 Task: Find connections with filter location Baranoa with filter topic #stayhomewith filter profile language English with filter current company Daimler Truck Innovation Center India (DTICI) with filter school Late Shri. Vishnu Waman Thakur Charitable Trust VIVA Institute of Technology at Shirgoan Post Virar Tal Vasai Dist Thane with filter industry Conservation Programs with filter service category Bookkeeping with filter keywords title Service Dog Trainer
Action: Mouse moved to (675, 99)
Screenshot: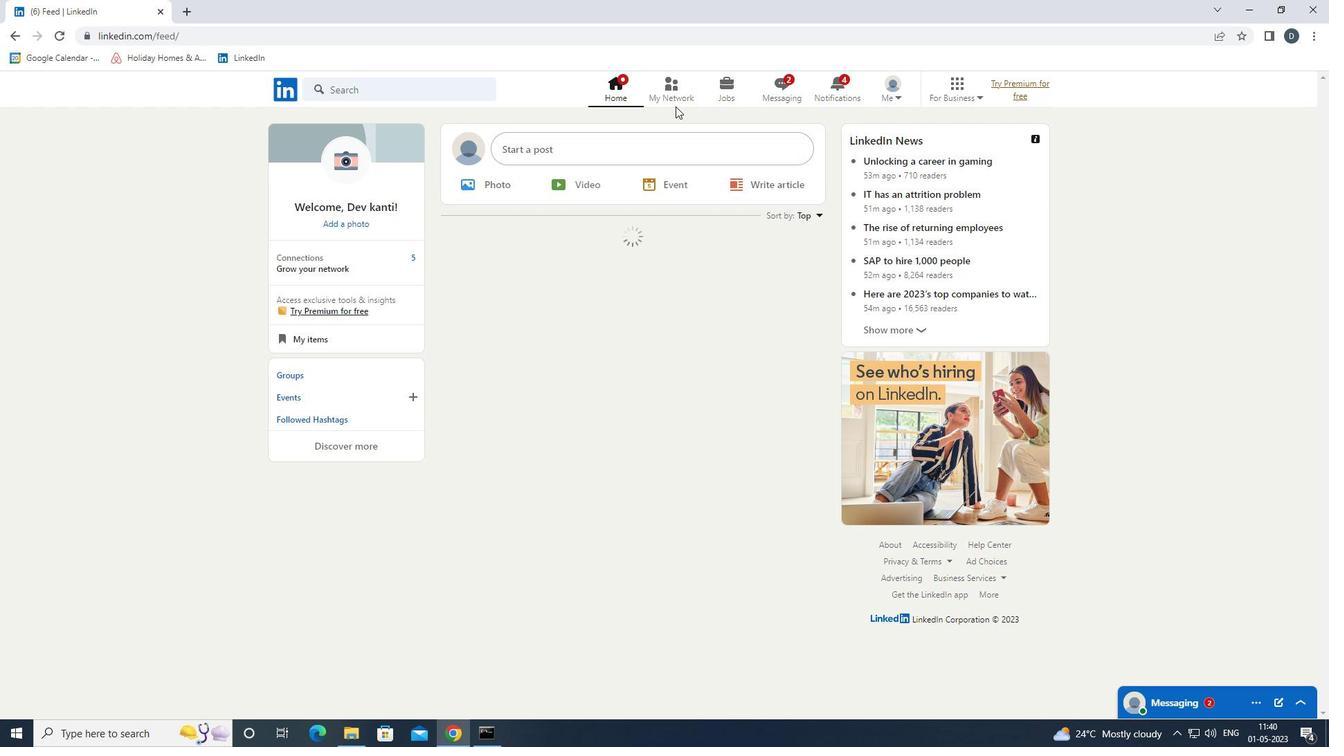 
Action: Mouse pressed left at (675, 99)
Screenshot: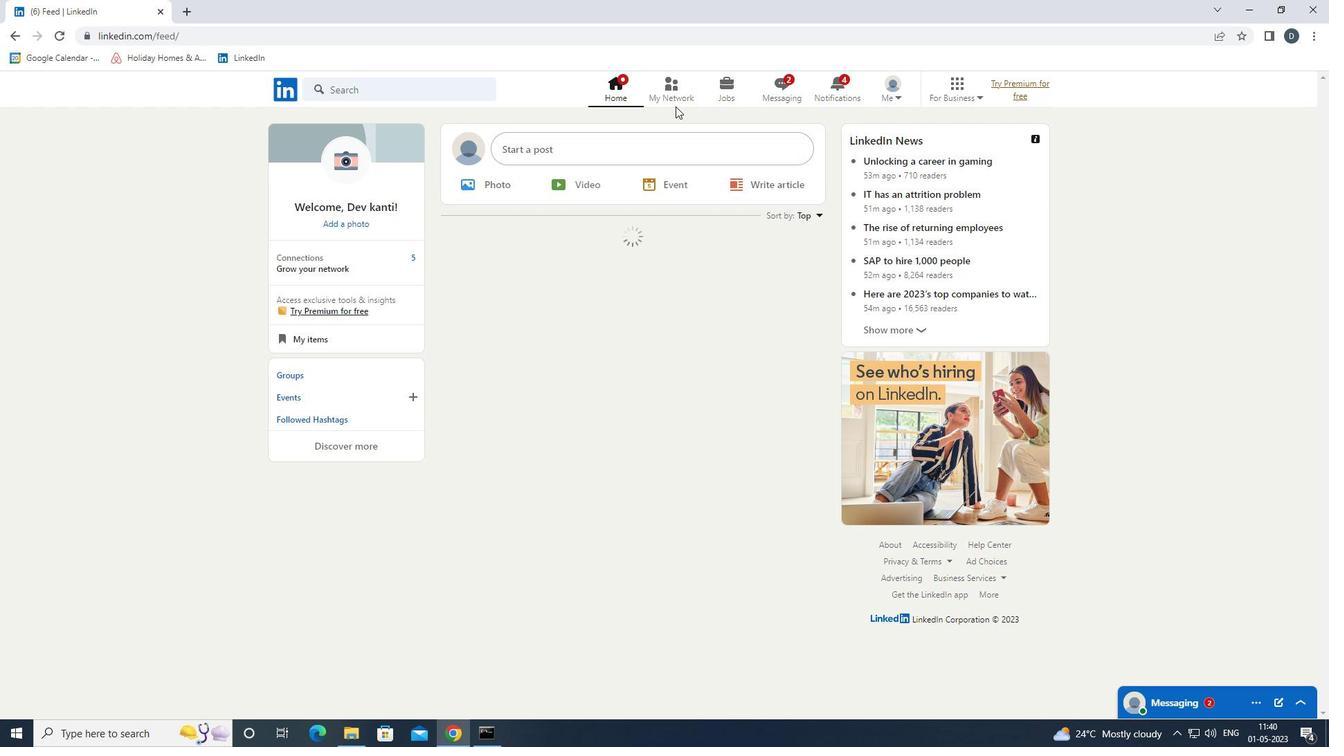 
Action: Mouse moved to (453, 164)
Screenshot: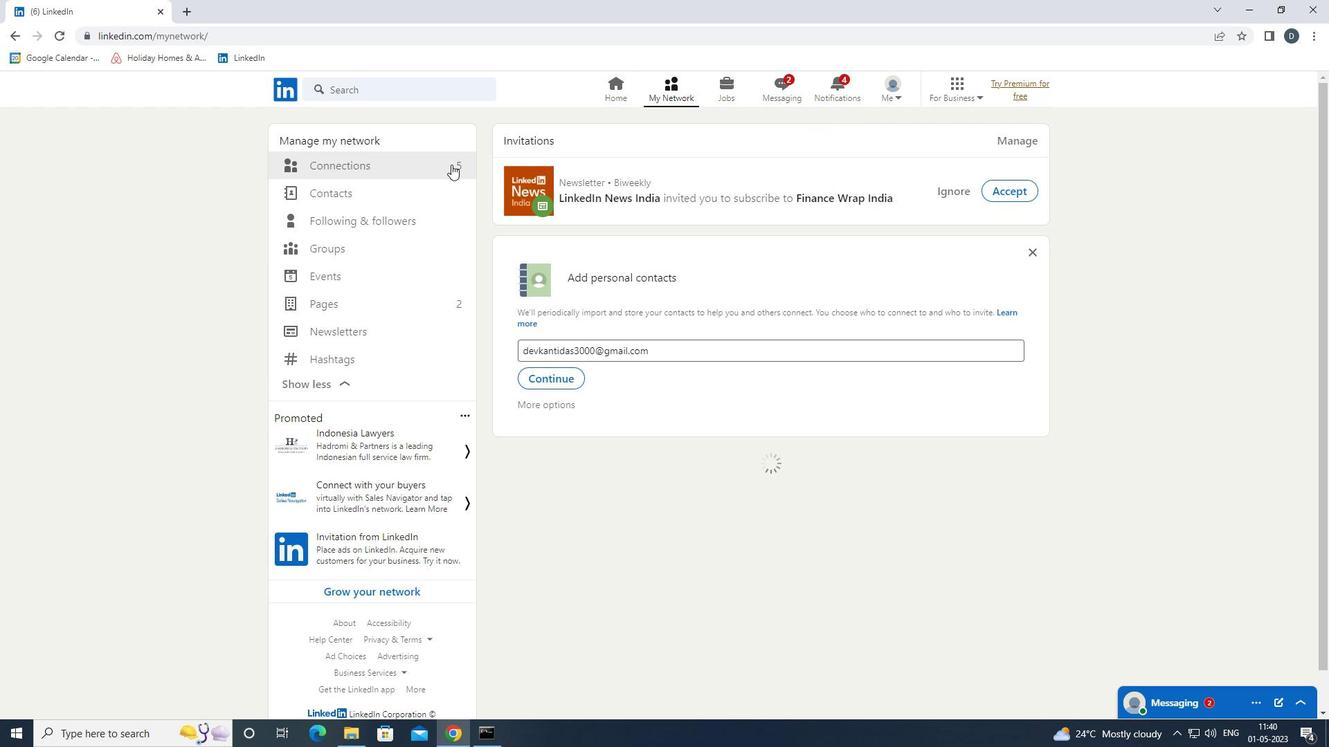 
Action: Mouse pressed left at (453, 164)
Screenshot: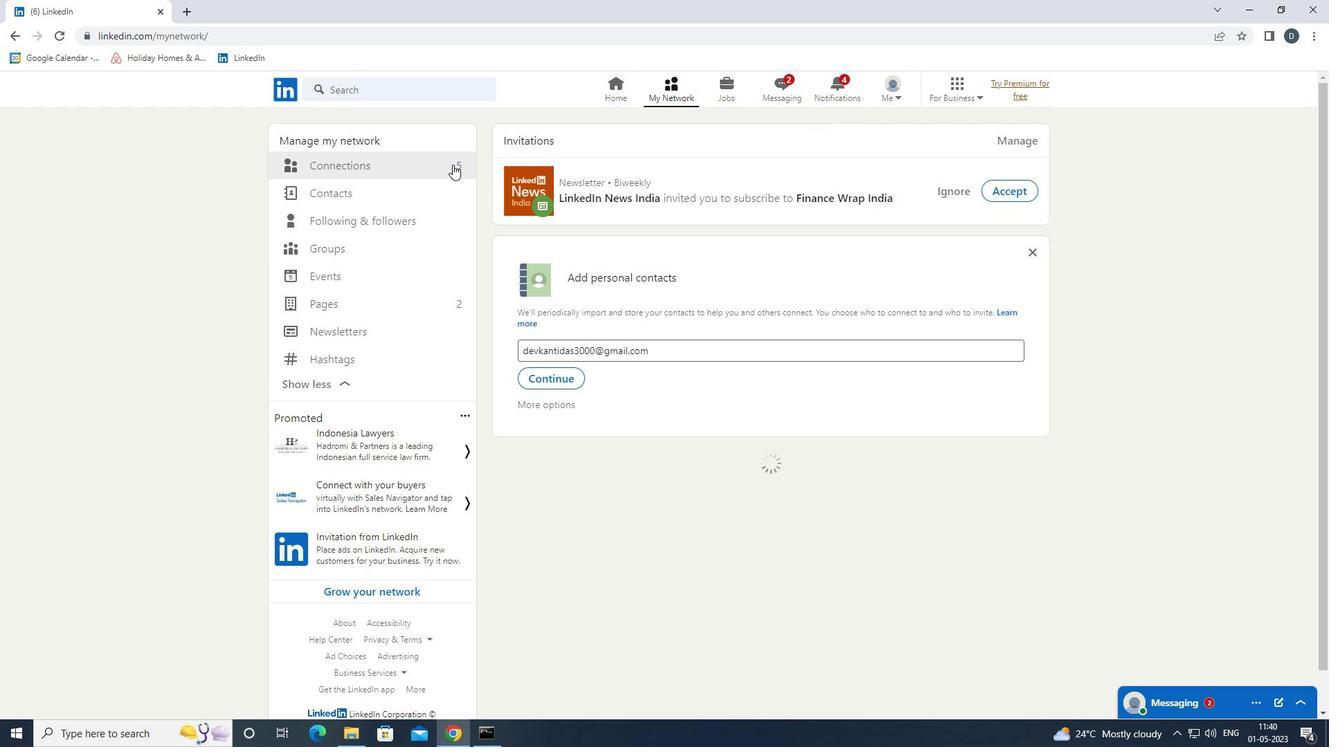 
Action: Mouse moved to (760, 175)
Screenshot: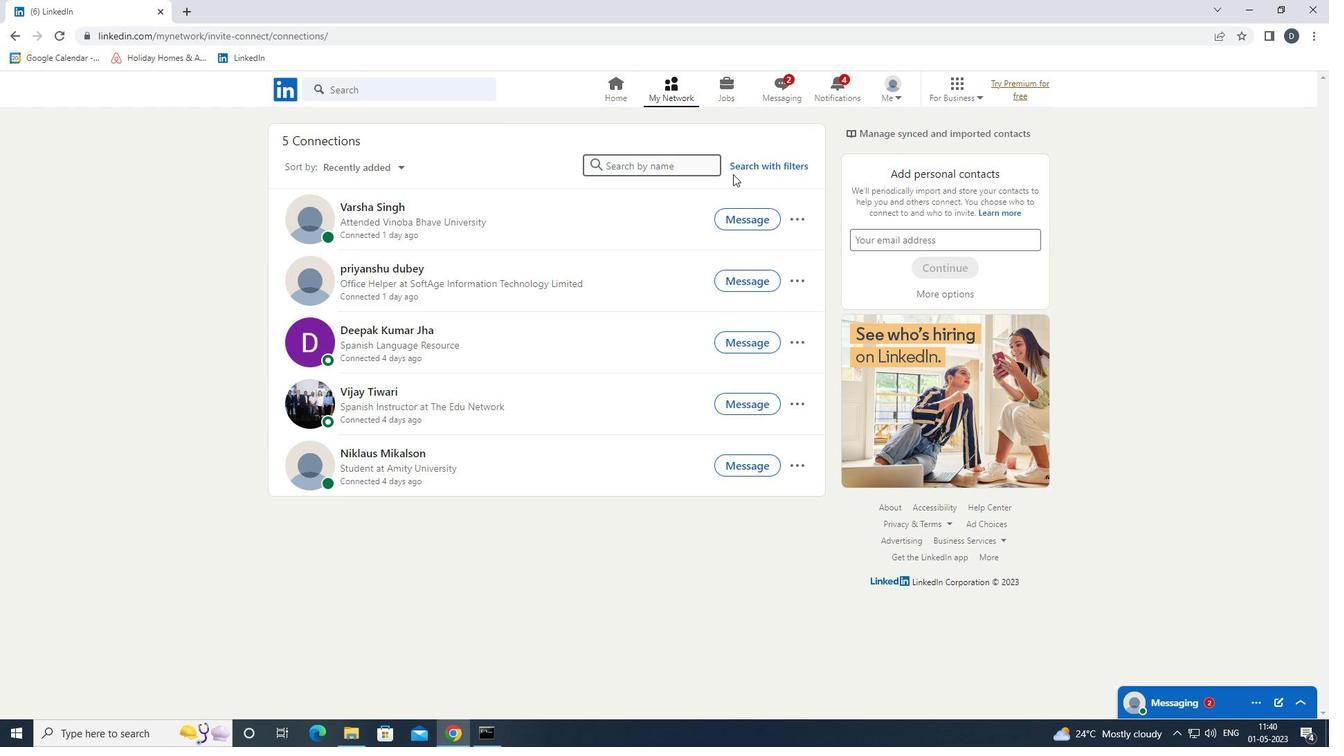 
Action: Mouse pressed left at (760, 175)
Screenshot: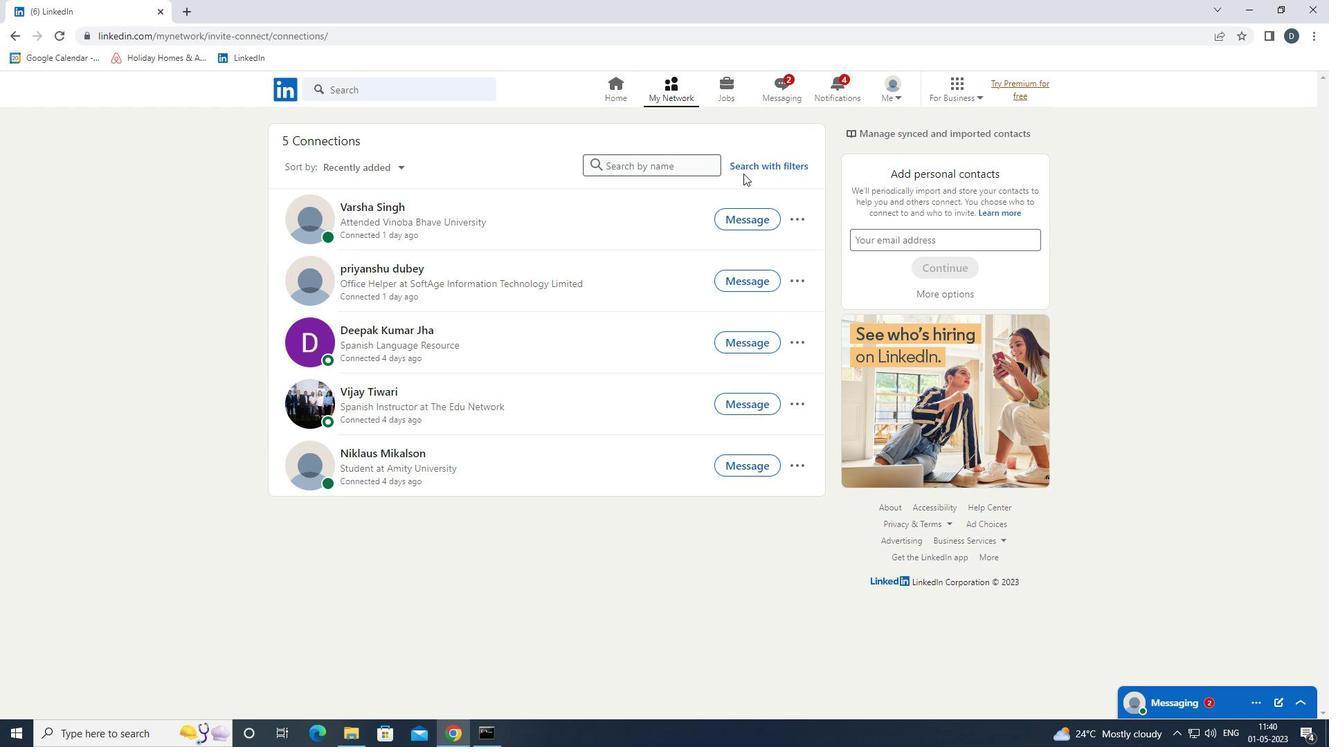 
Action: Mouse moved to (761, 168)
Screenshot: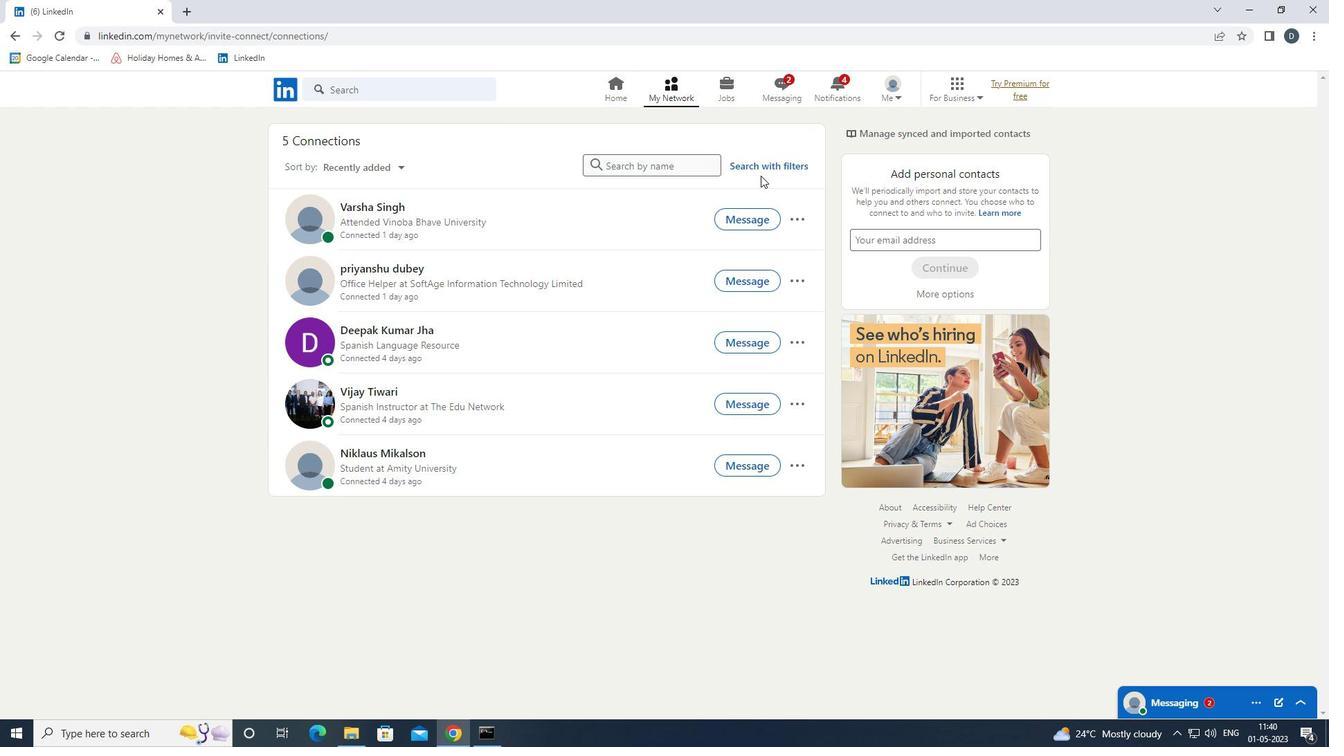 
Action: Mouse pressed left at (761, 168)
Screenshot: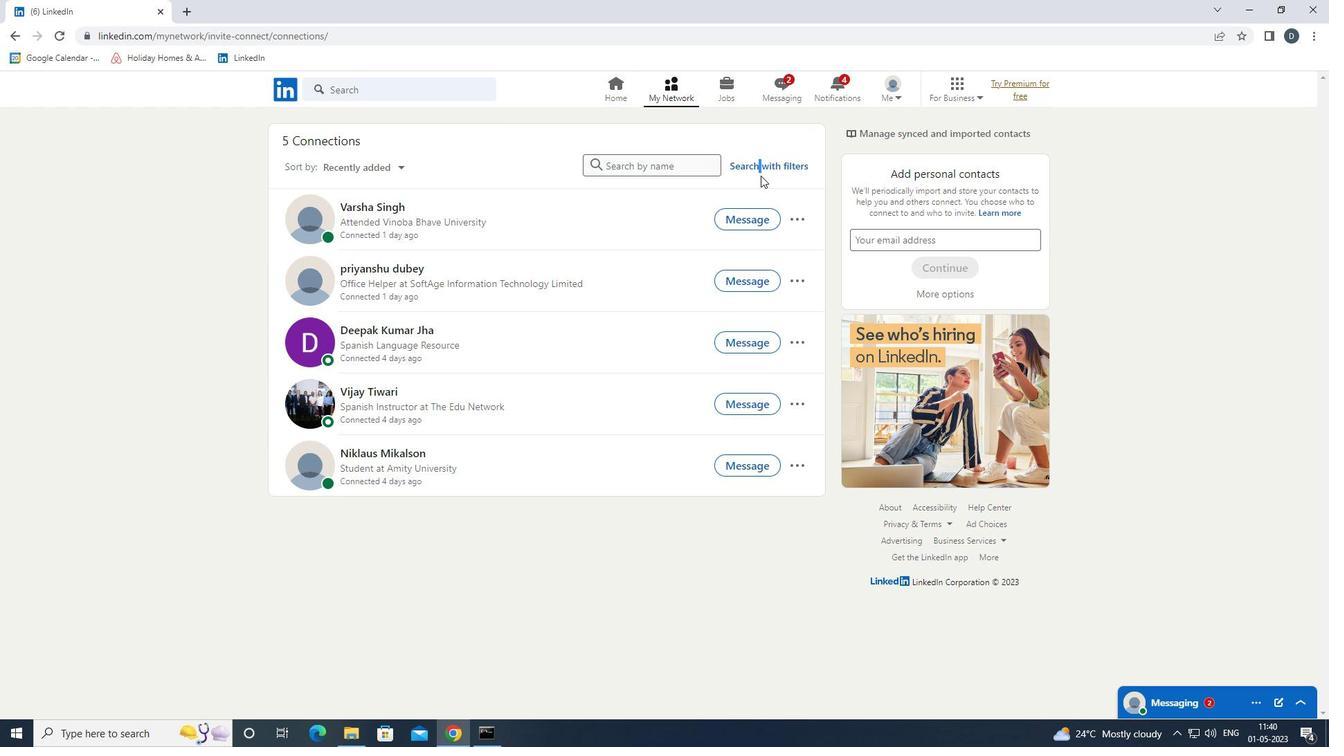 
Action: Mouse moved to (714, 126)
Screenshot: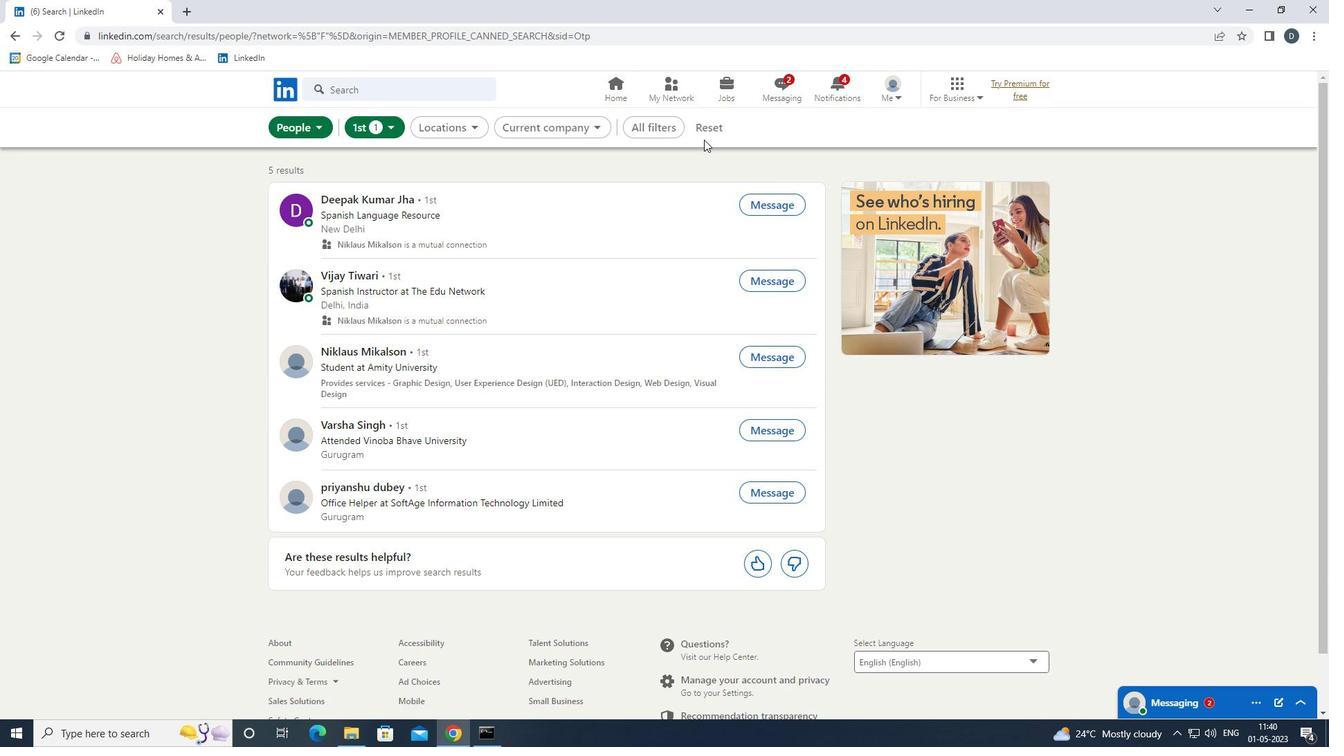 
Action: Mouse pressed left at (714, 126)
Screenshot: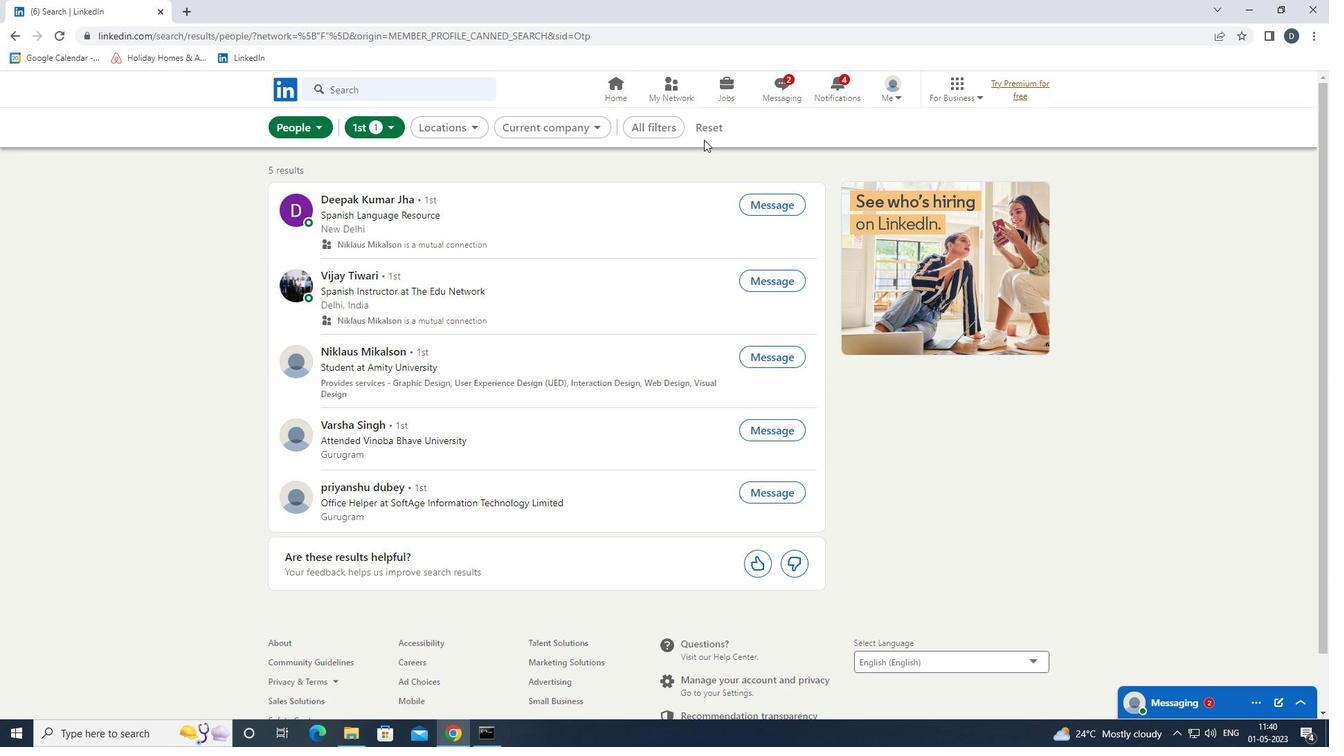 
Action: Mouse moved to (675, 126)
Screenshot: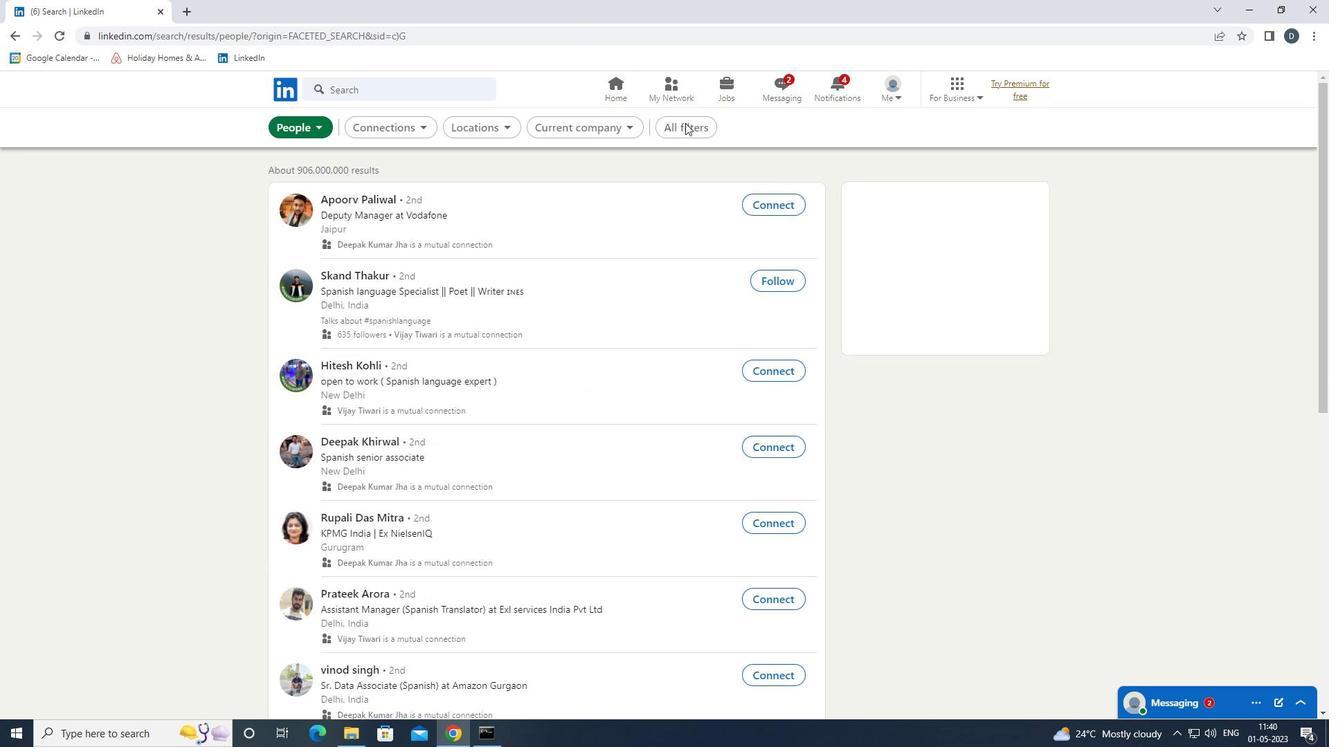 
Action: Mouse pressed left at (675, 126)
Screenshot: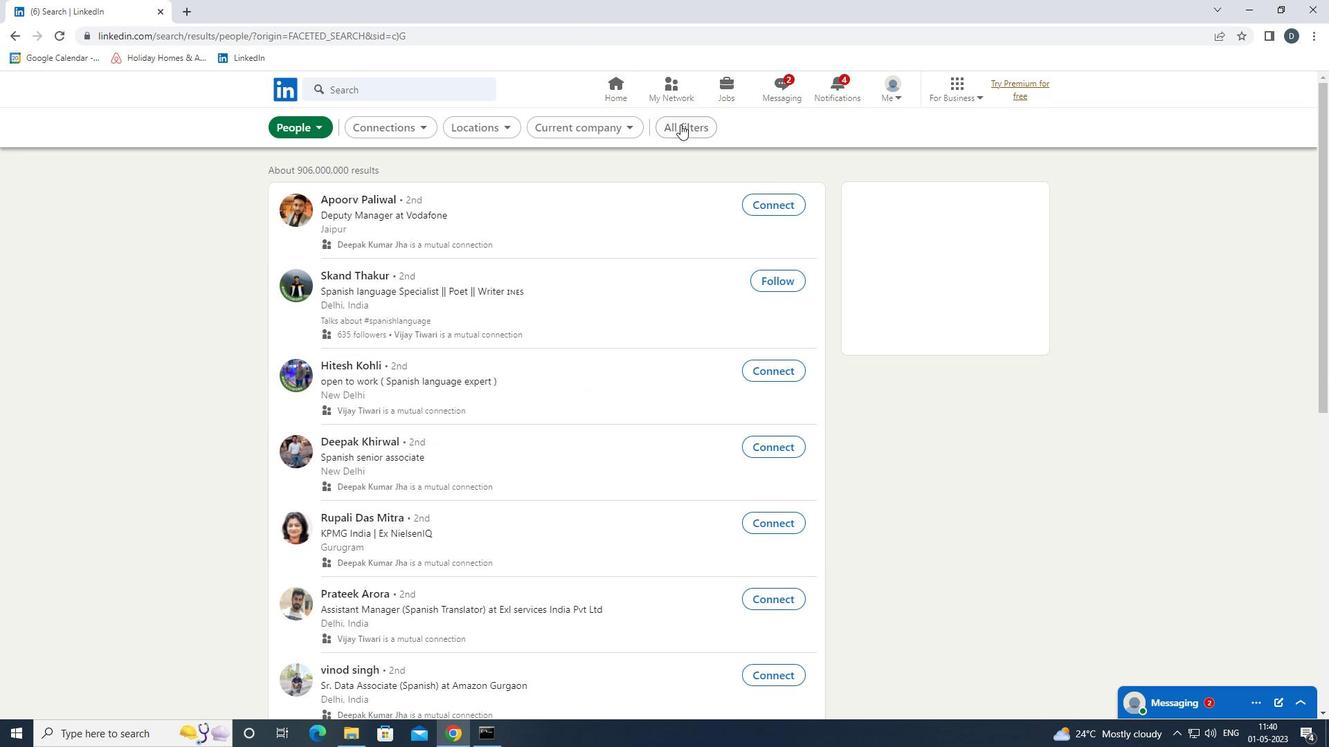 
Action: Mouse moved to (1112, 477)
Screenshot: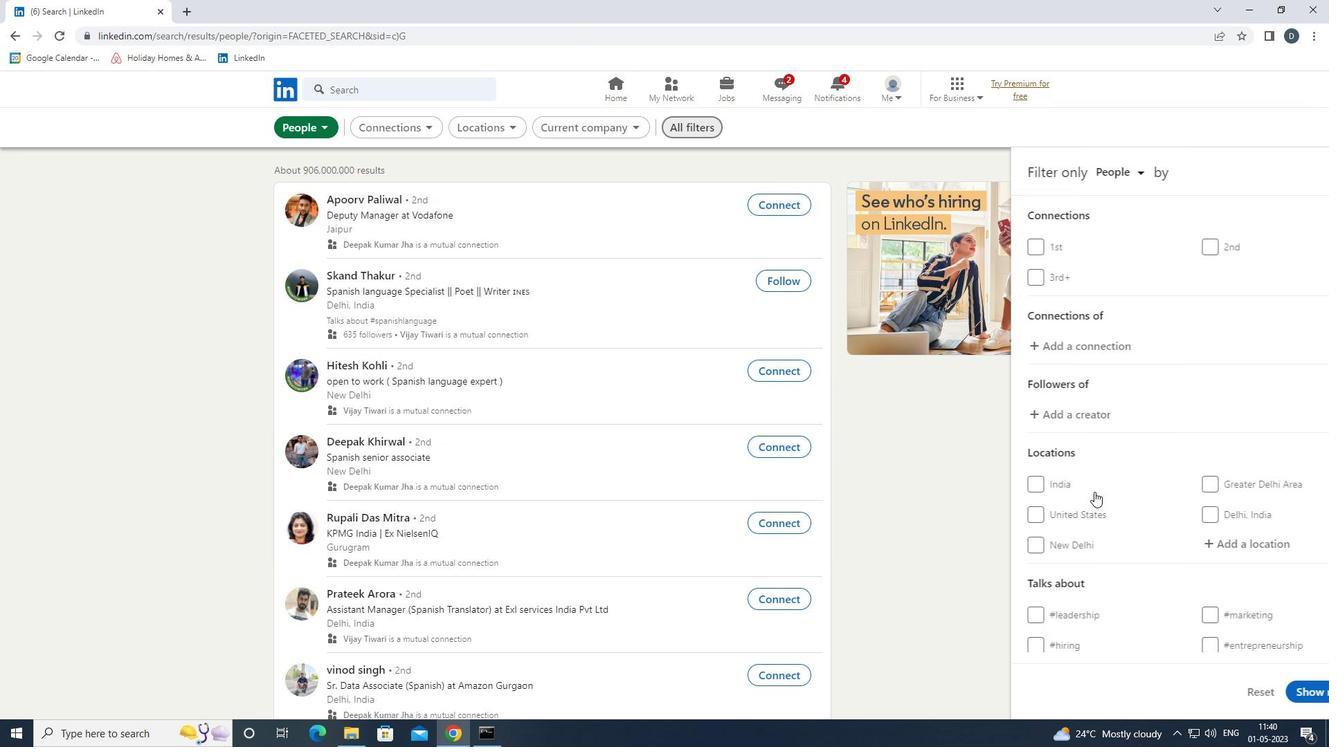 
Action: Mouse scrolled (1112, 476) with delta (0, 0)
Screenshot: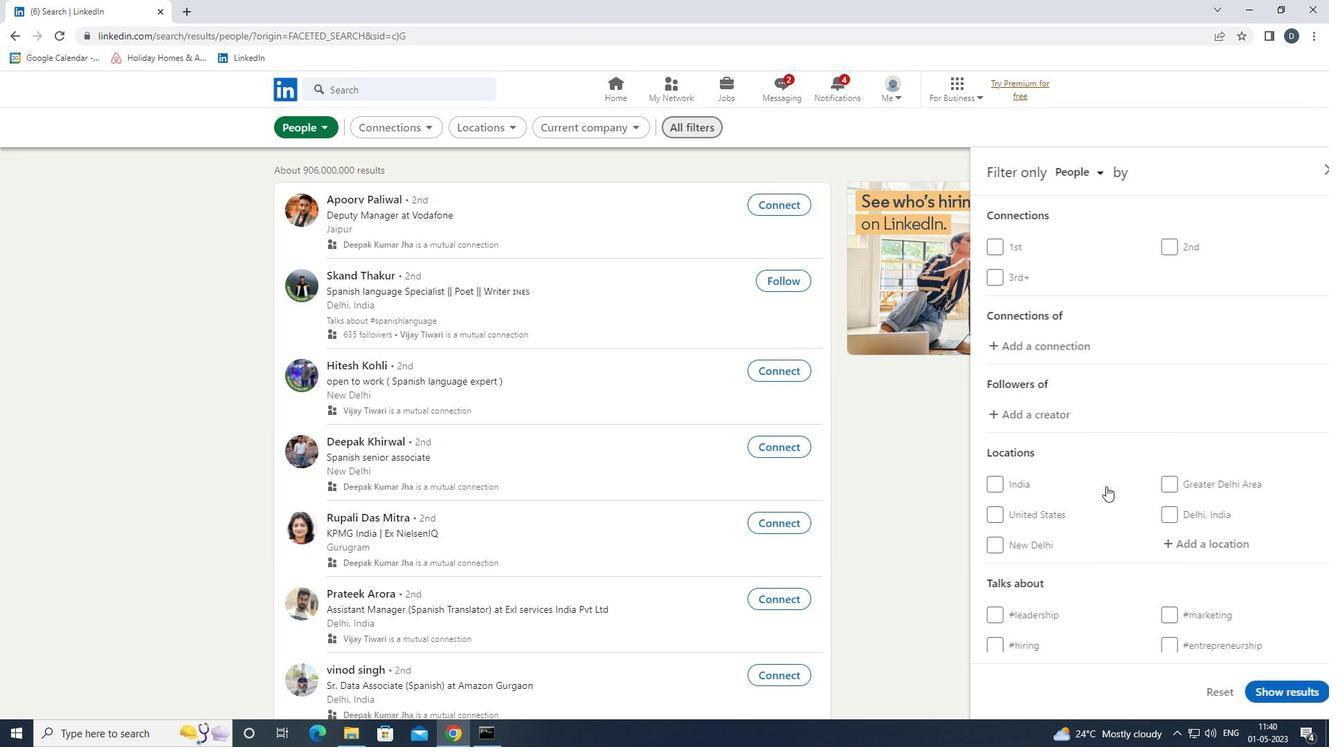 
Action: Mouse scrolled (1112, 476) with delta (0, 0)
Screenshot: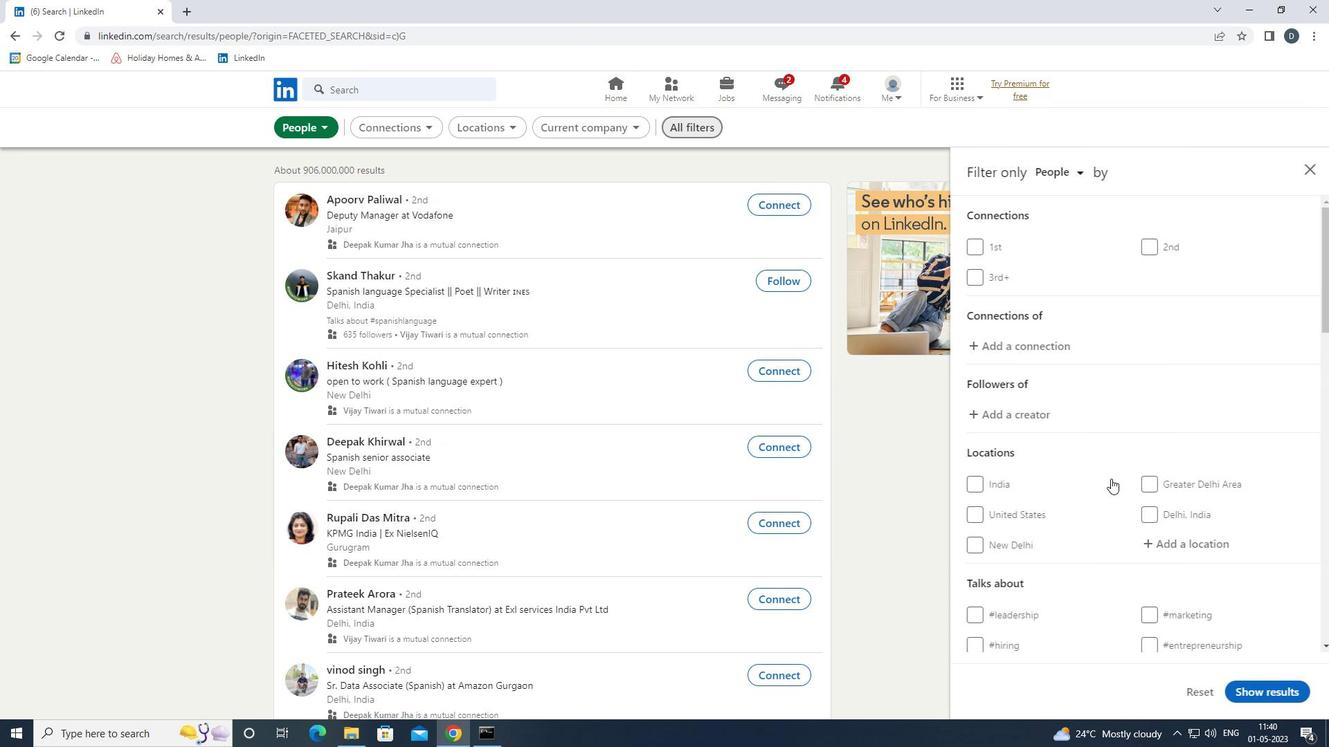 
Action: Mouse moved to (1215, 411)
Screenshot: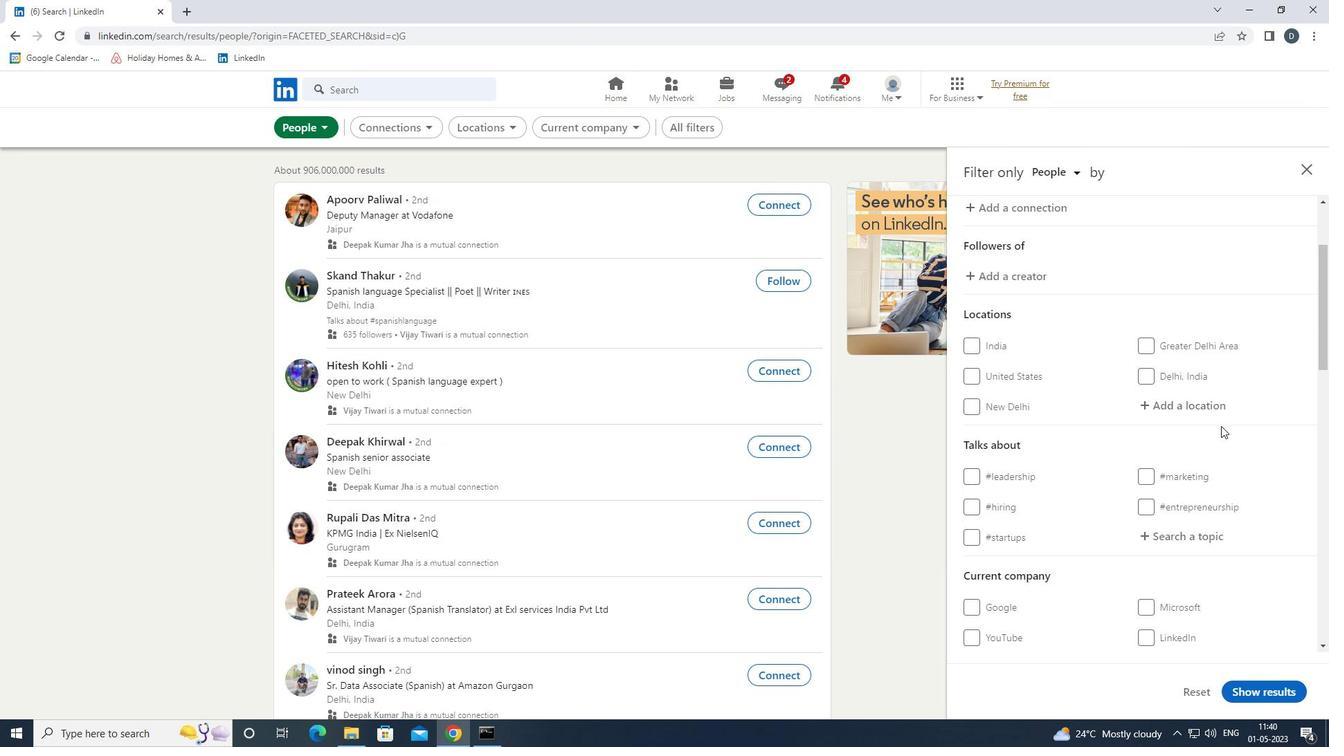 
Action: Mouse pressed left at (1215, 411)
Screenshot: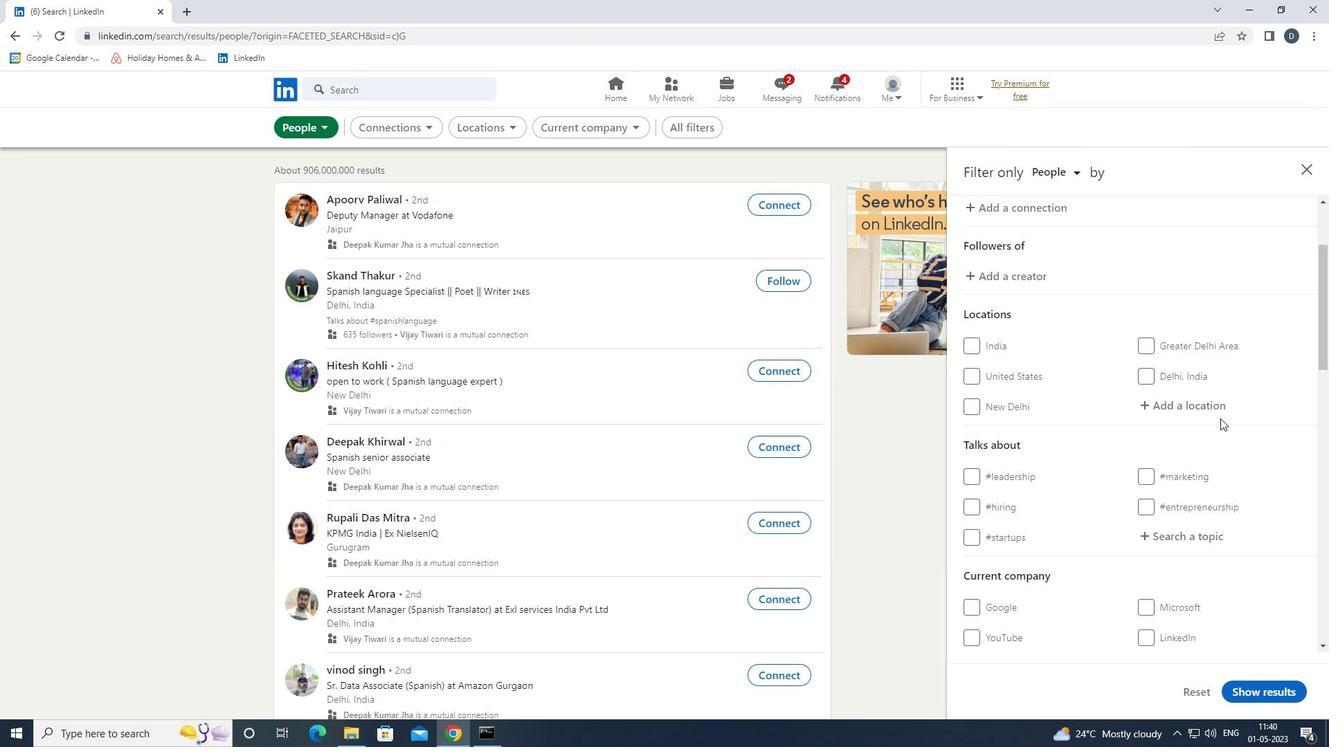 
Action: Key pressed <Key.shift>
Screenshot: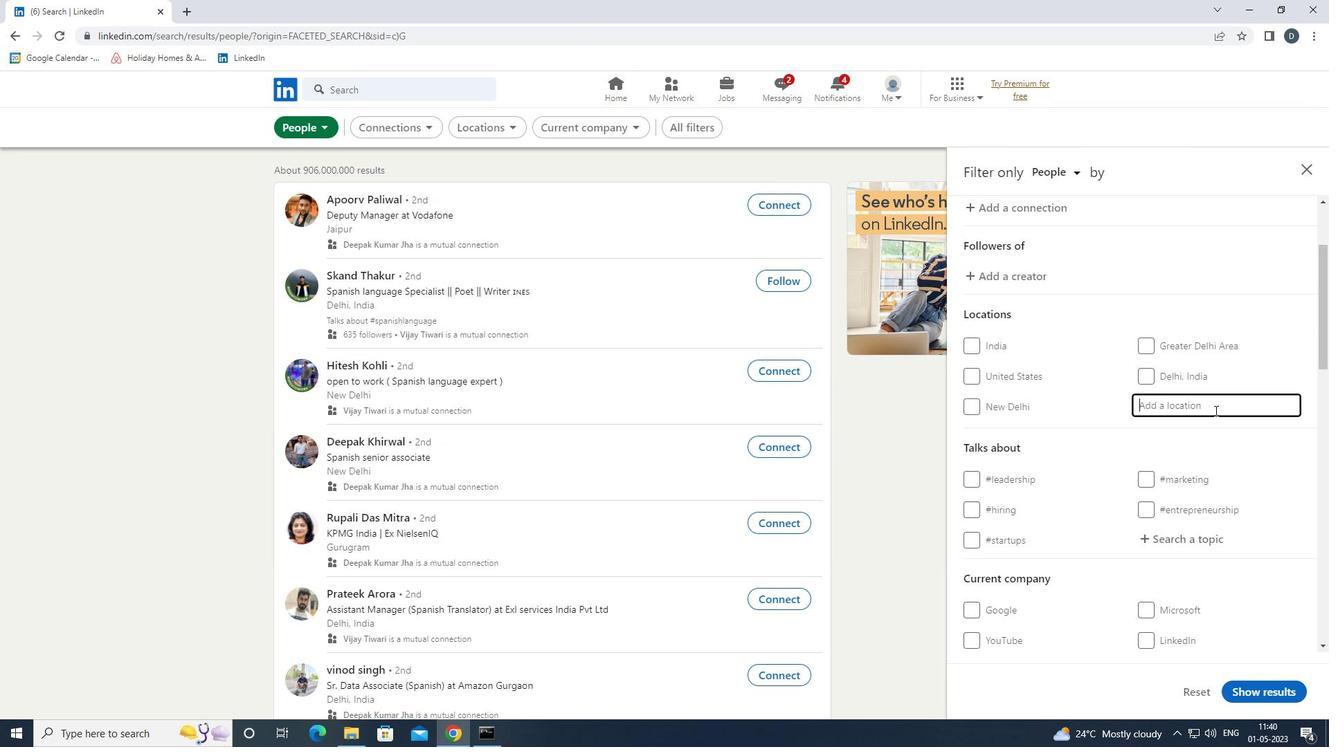 
Action: Mouse moved to (1215, 411)
Screenshot: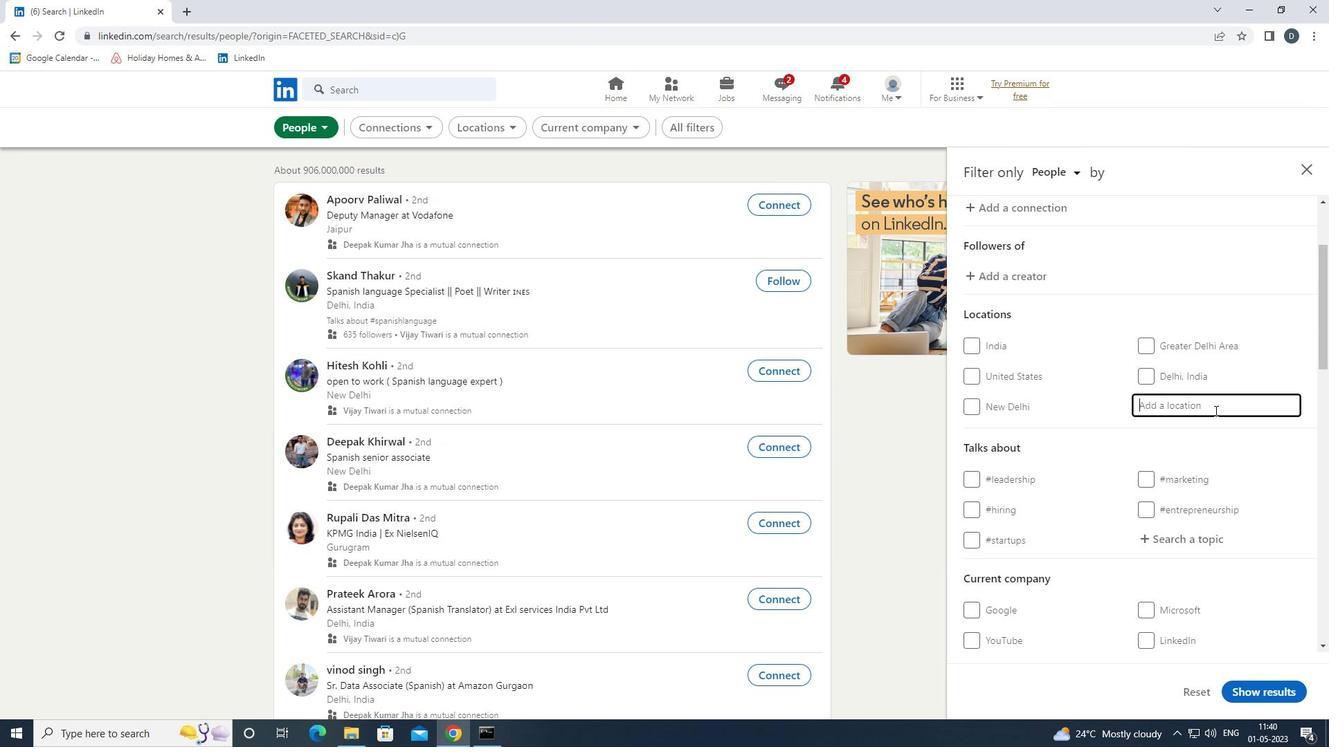 
Action: Key pressed B
Screenshot: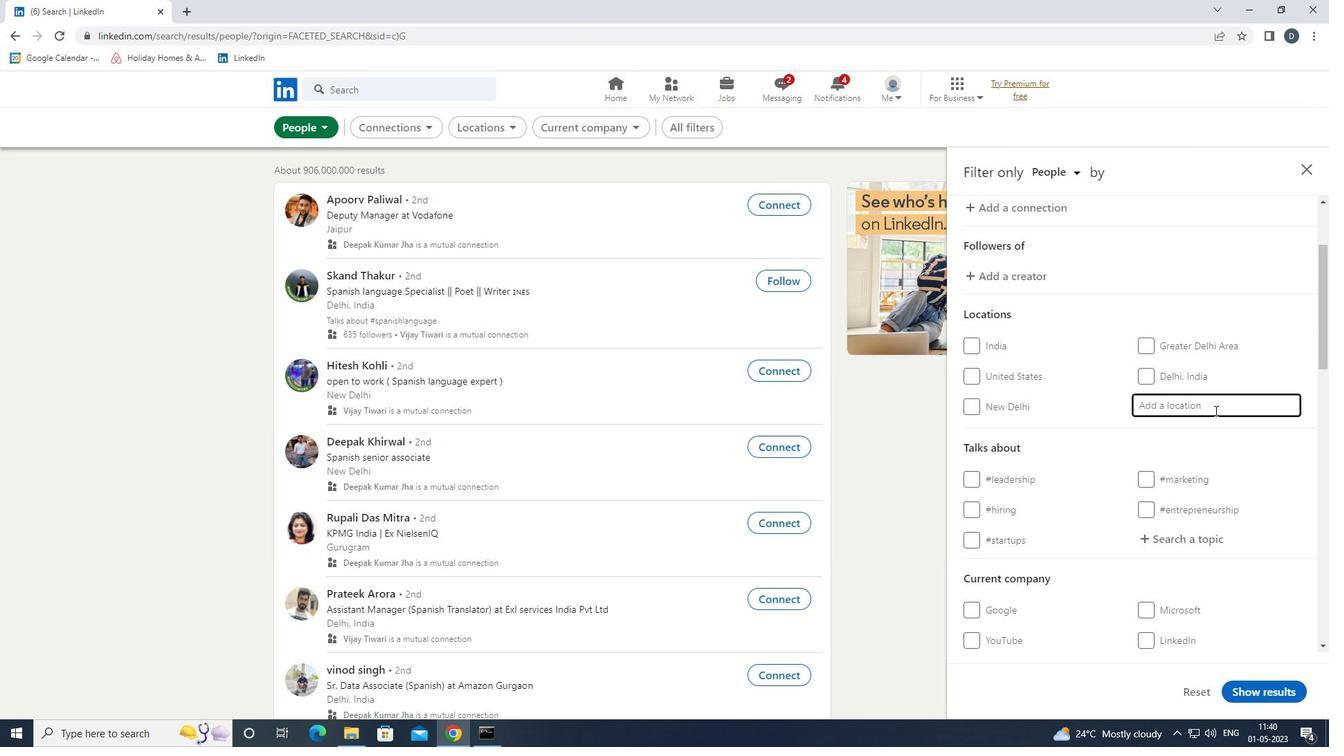 
Action: Mouse moved to (1213, 411)
Screenshot: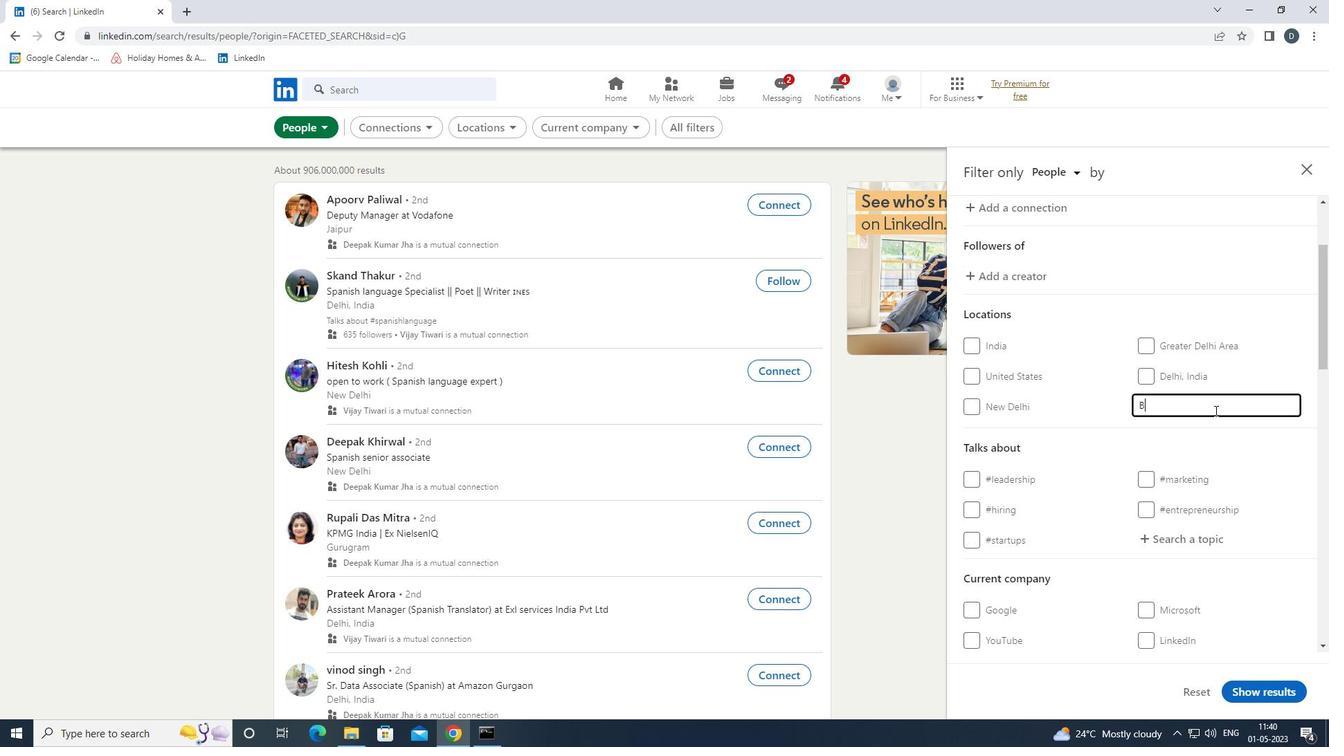
Action: Key pressed A
Screenshot: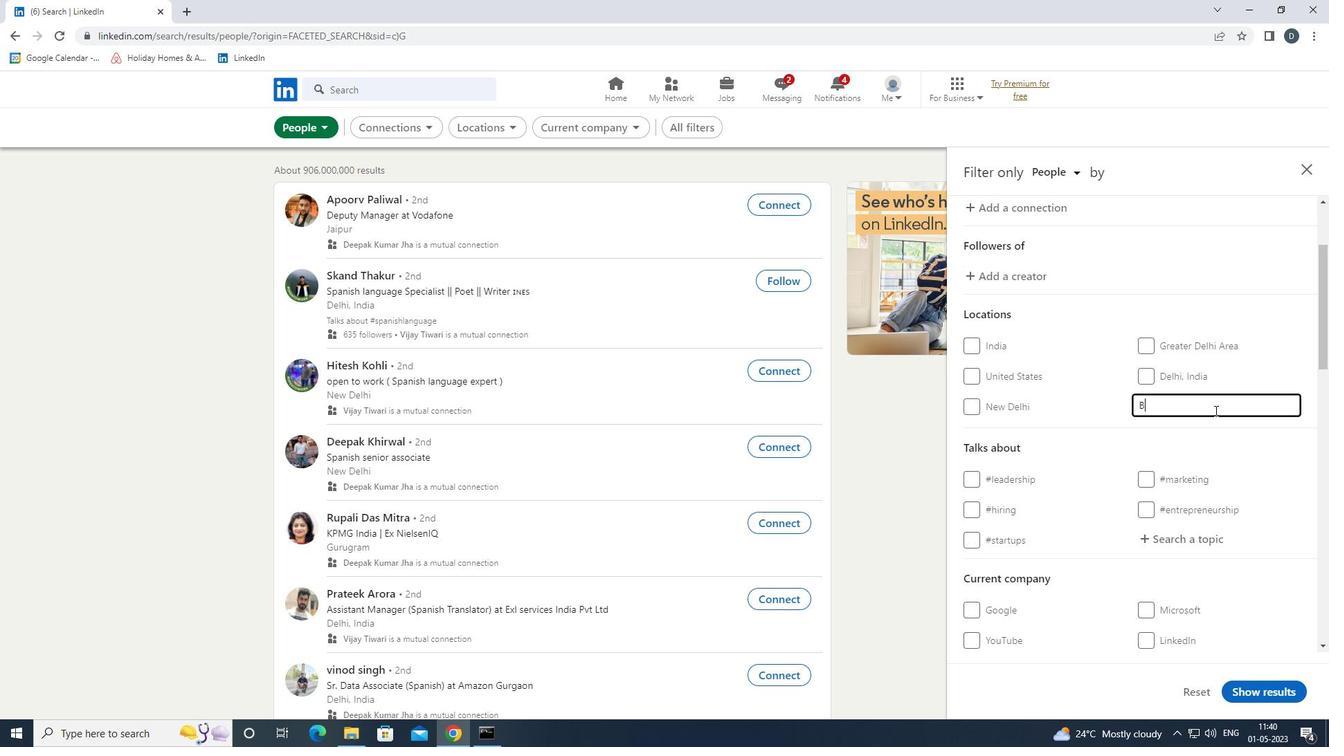 
Action: Mouse moved to (1212, 411)
Screenshot: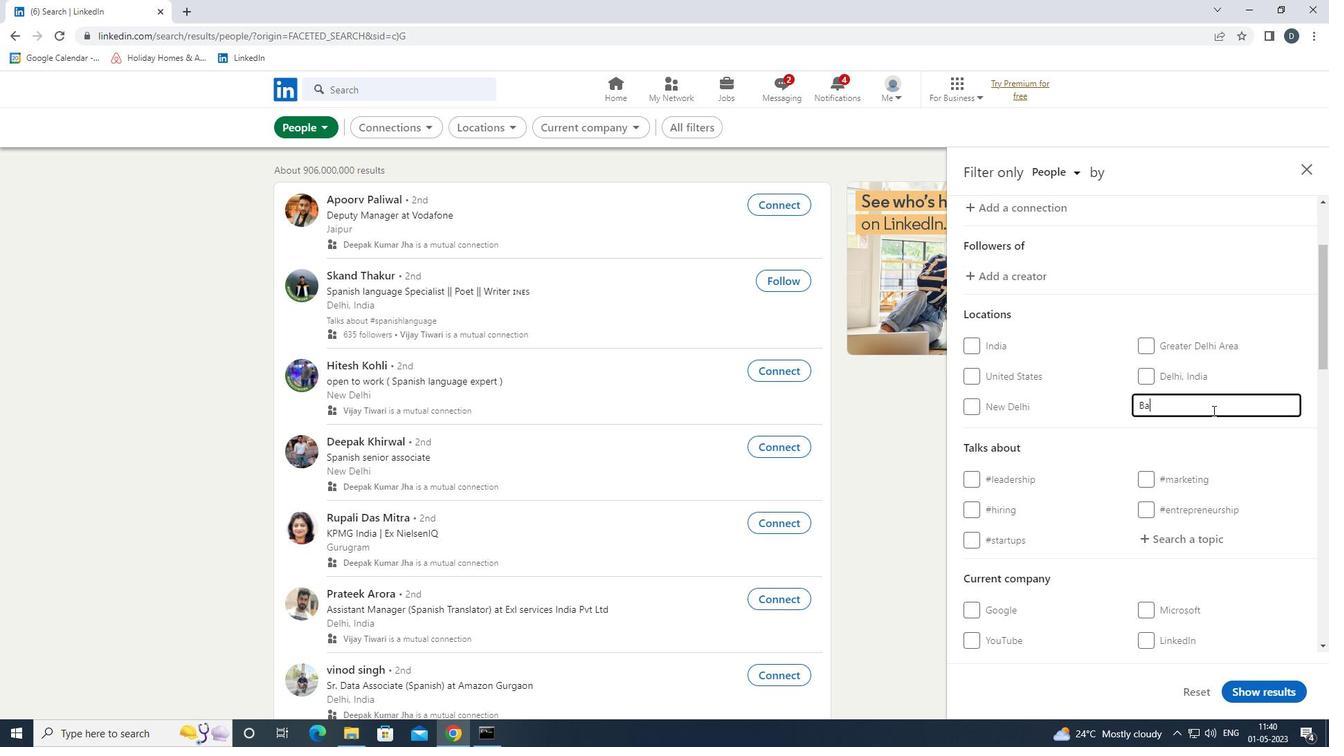 
Action: Key pressed RA
Screenshot: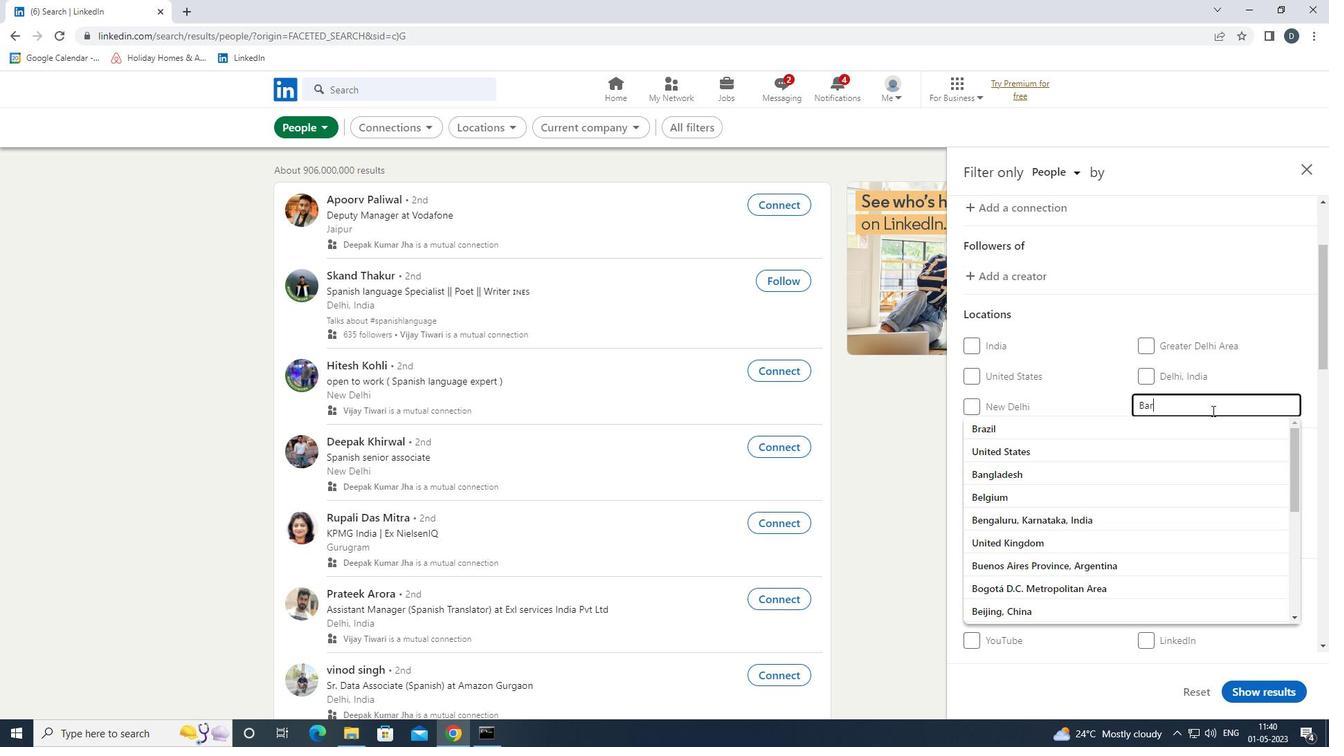 
Action: Mouse moved to (1171, 423)
Screenshot: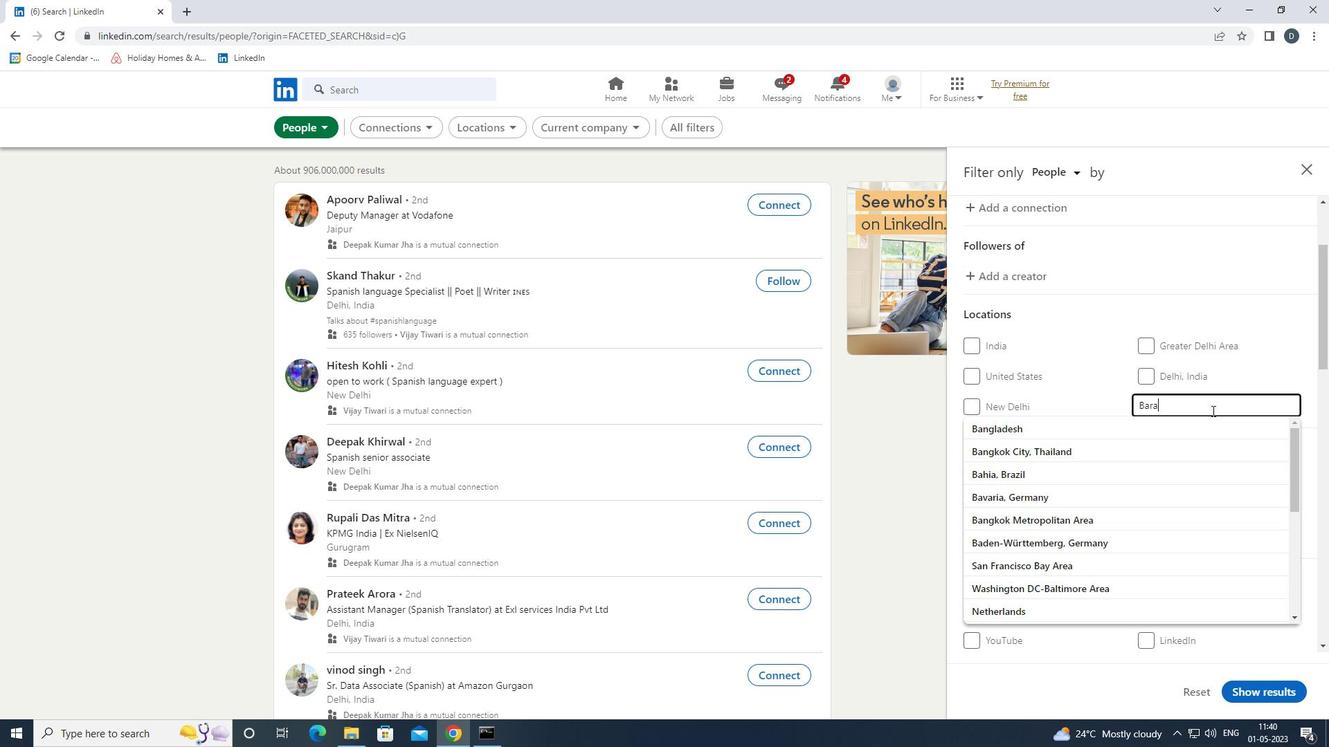 
Action: Key pressed NOA
Screenshot: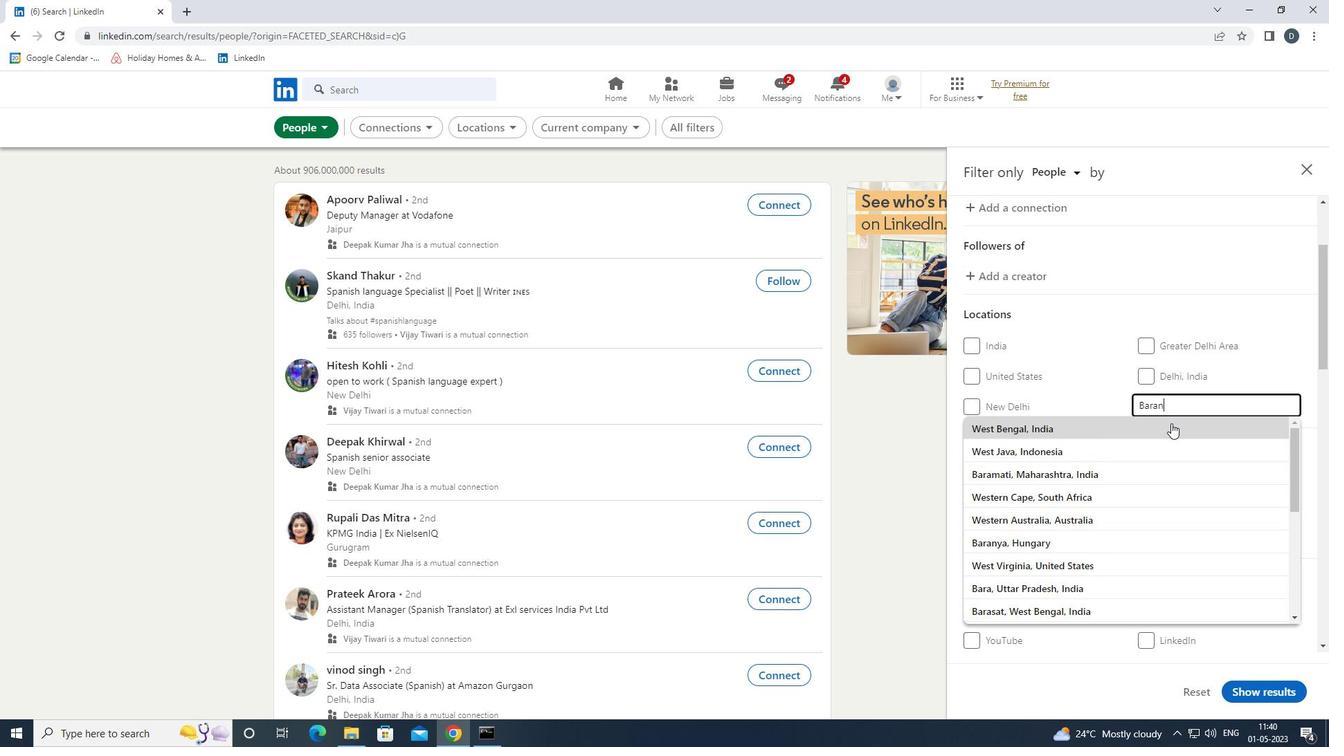
Action: Mouse moved to (1171, 423)
Screenshot: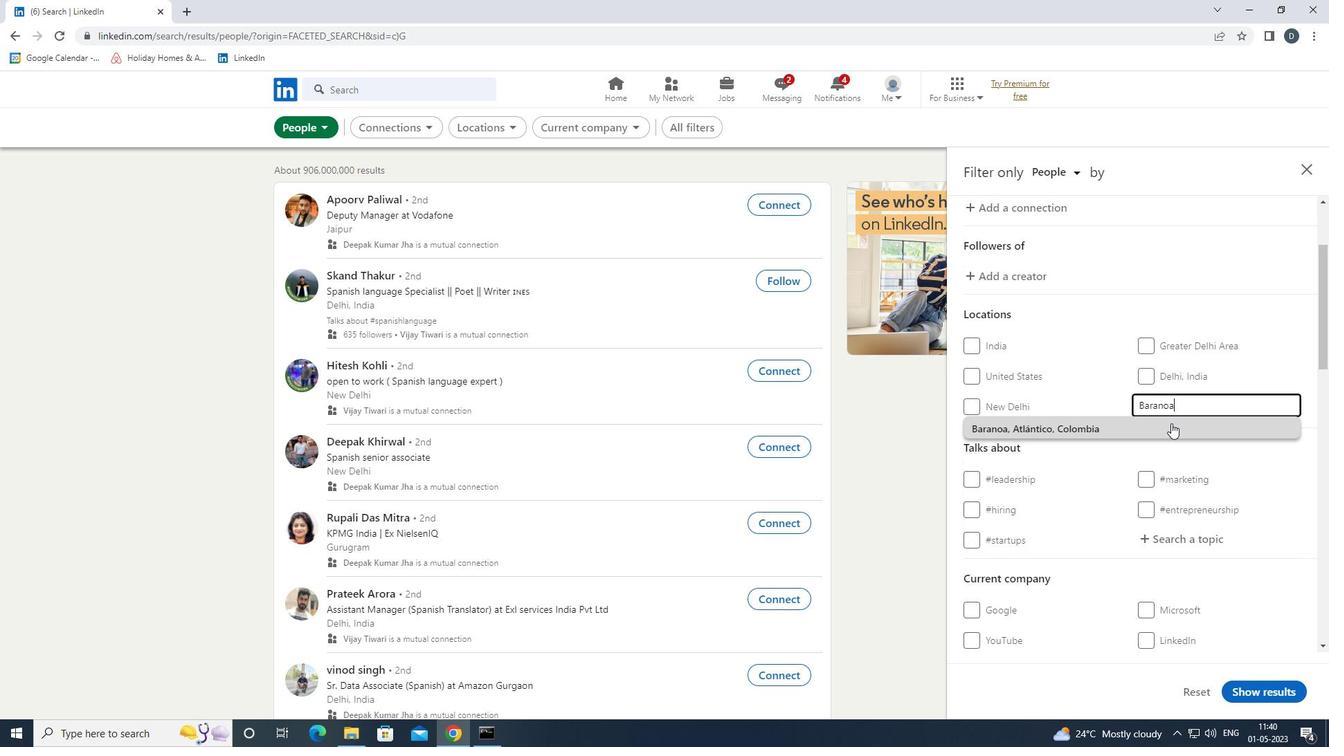 
Action: Mouse pressed left at (1171, 423)
Screenshot: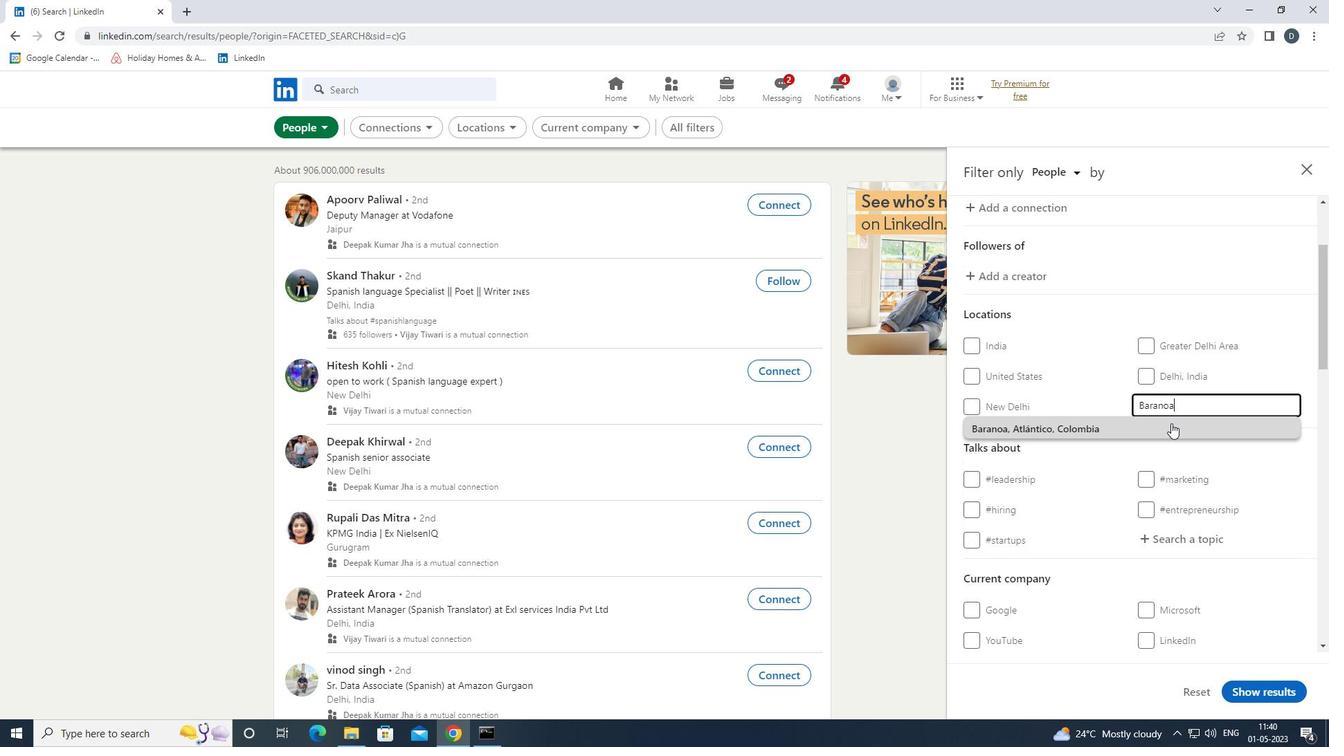 
Action: Mouse moved to (1141, 480)
Screenshot: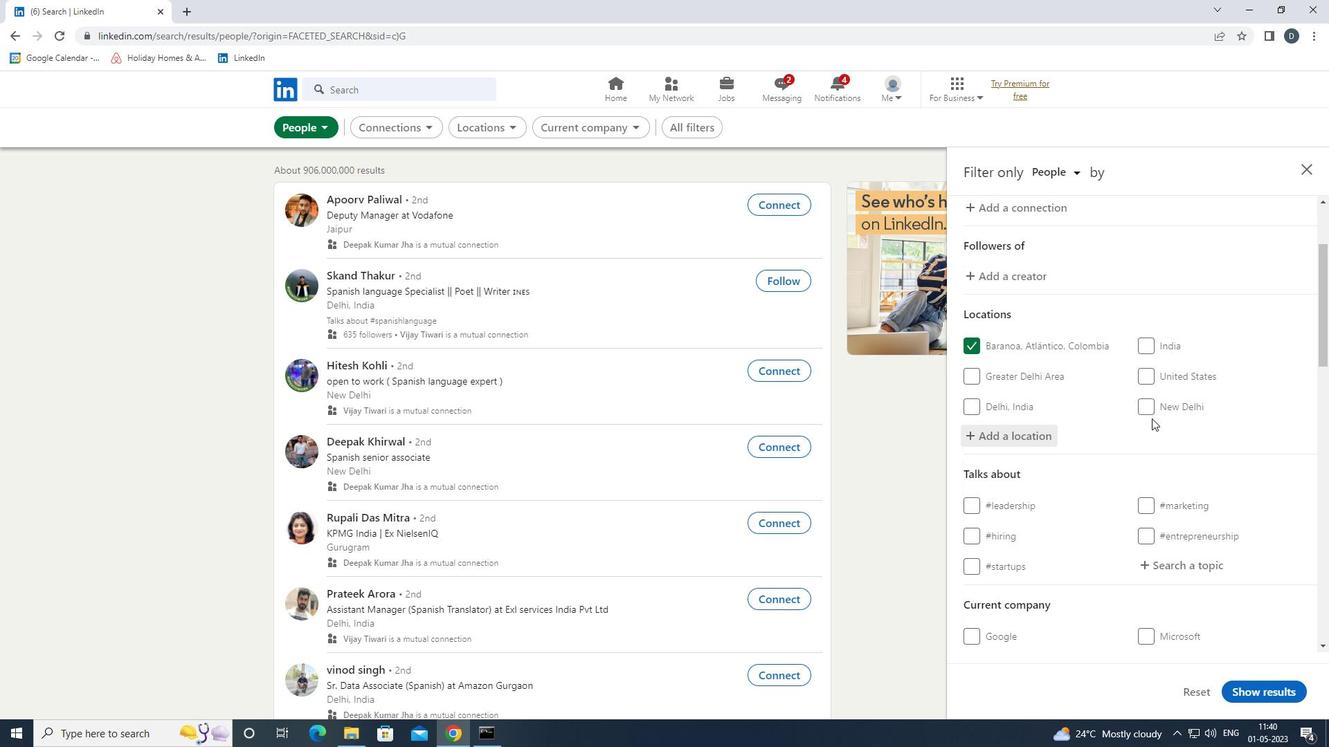 
Action: Mouse scrolled (1141, 479) with delta (0, 0)
Screenshot: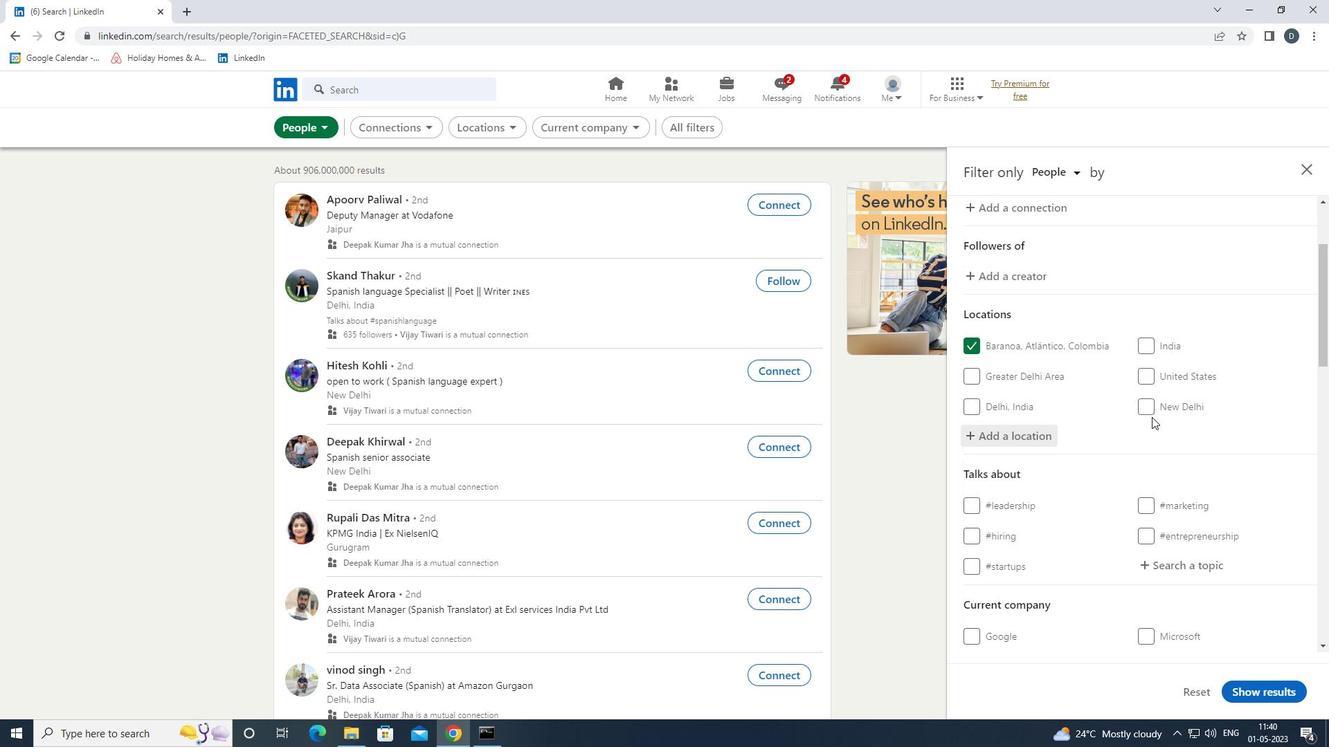 
Action: Mouse moved to (1152, 479)
Screenshot: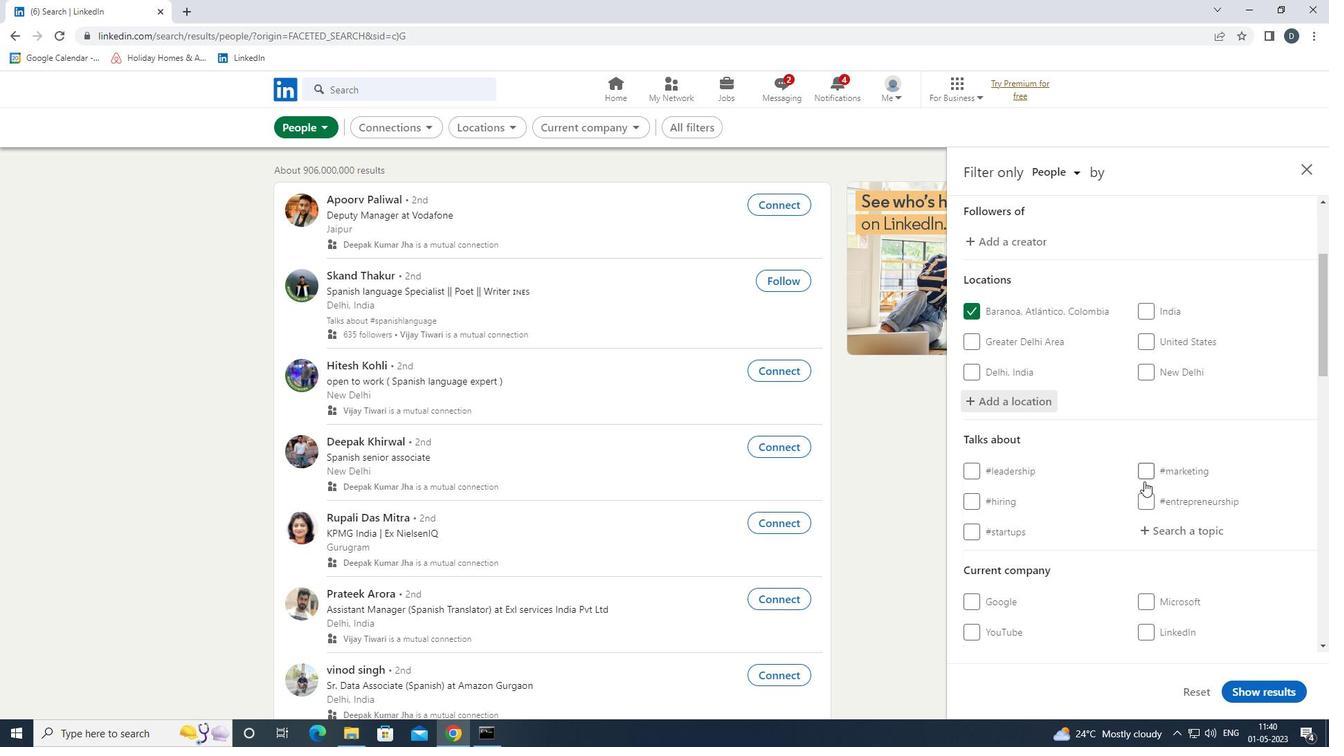 
Action: Mouse pressed left at (1152, 479)
Screenshot: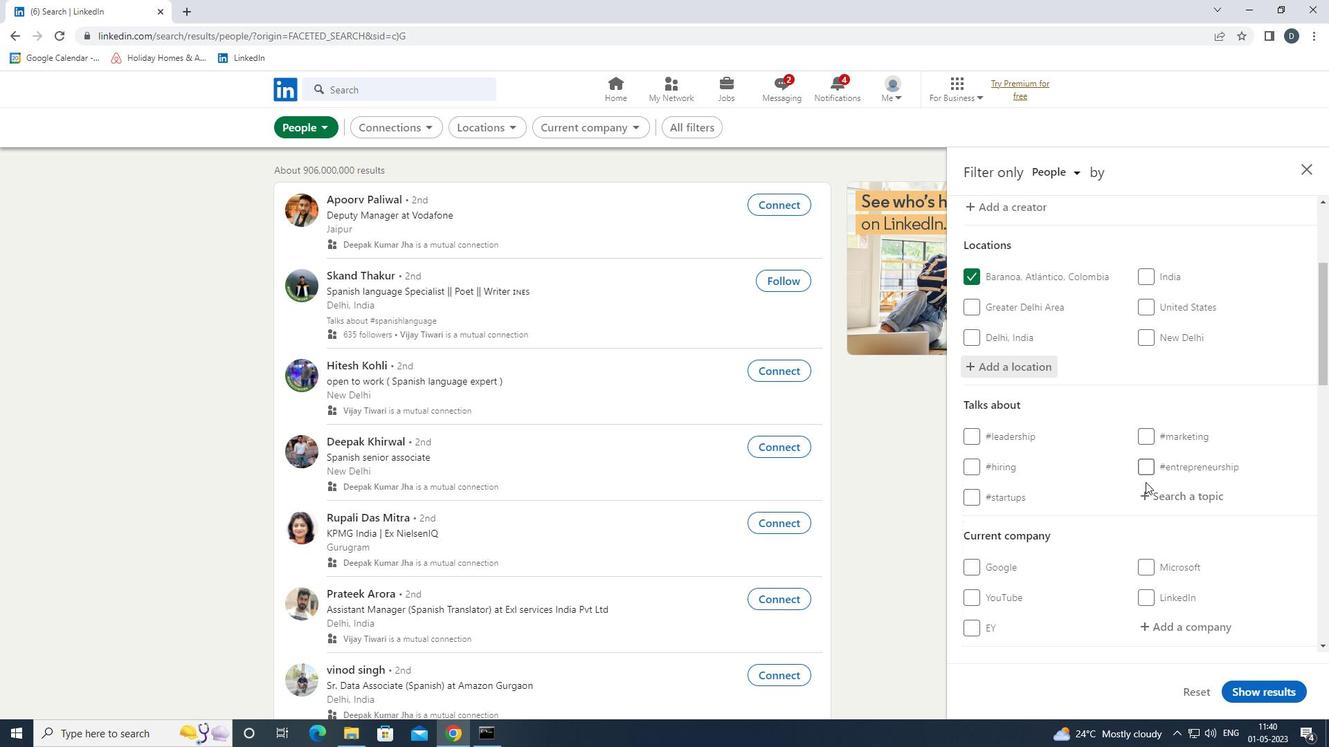 
Action: Mouse moved to (1152, 502)
Screenshot: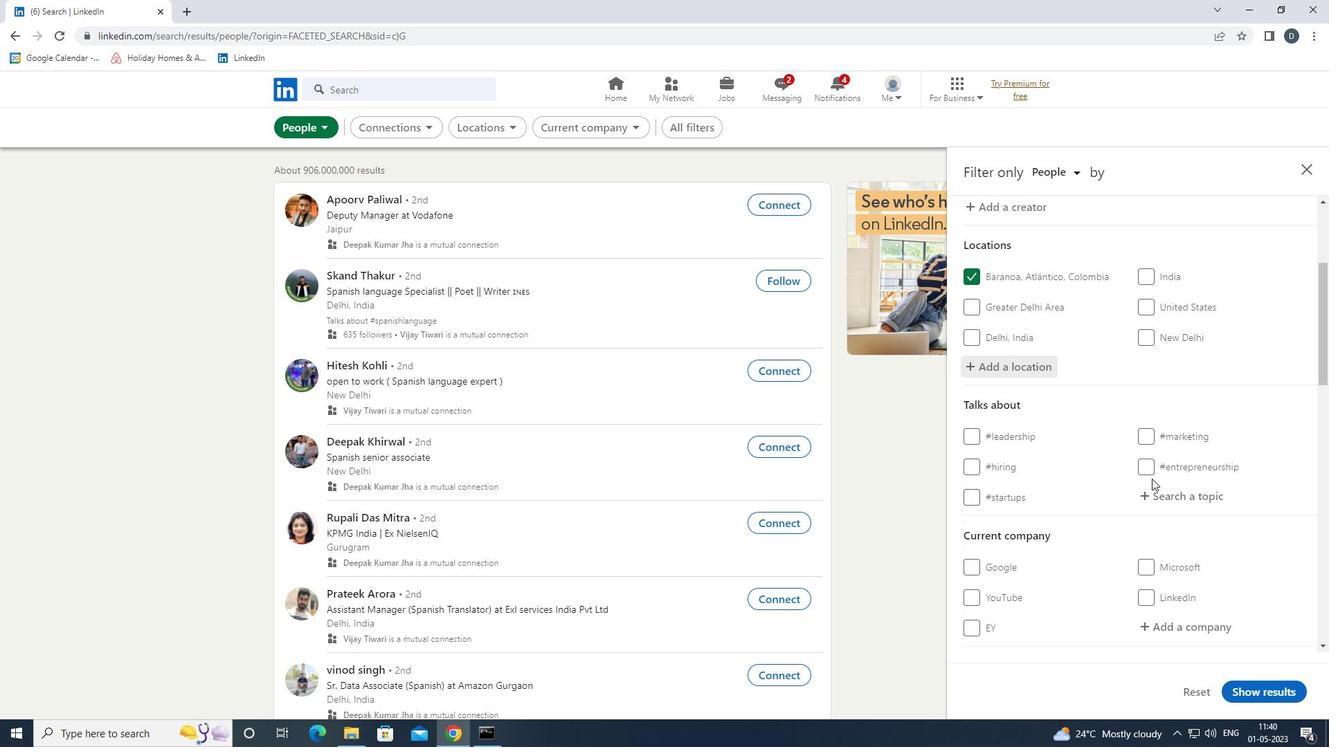
Action: Mouse pressed left at (1152, 502)
Screenshot: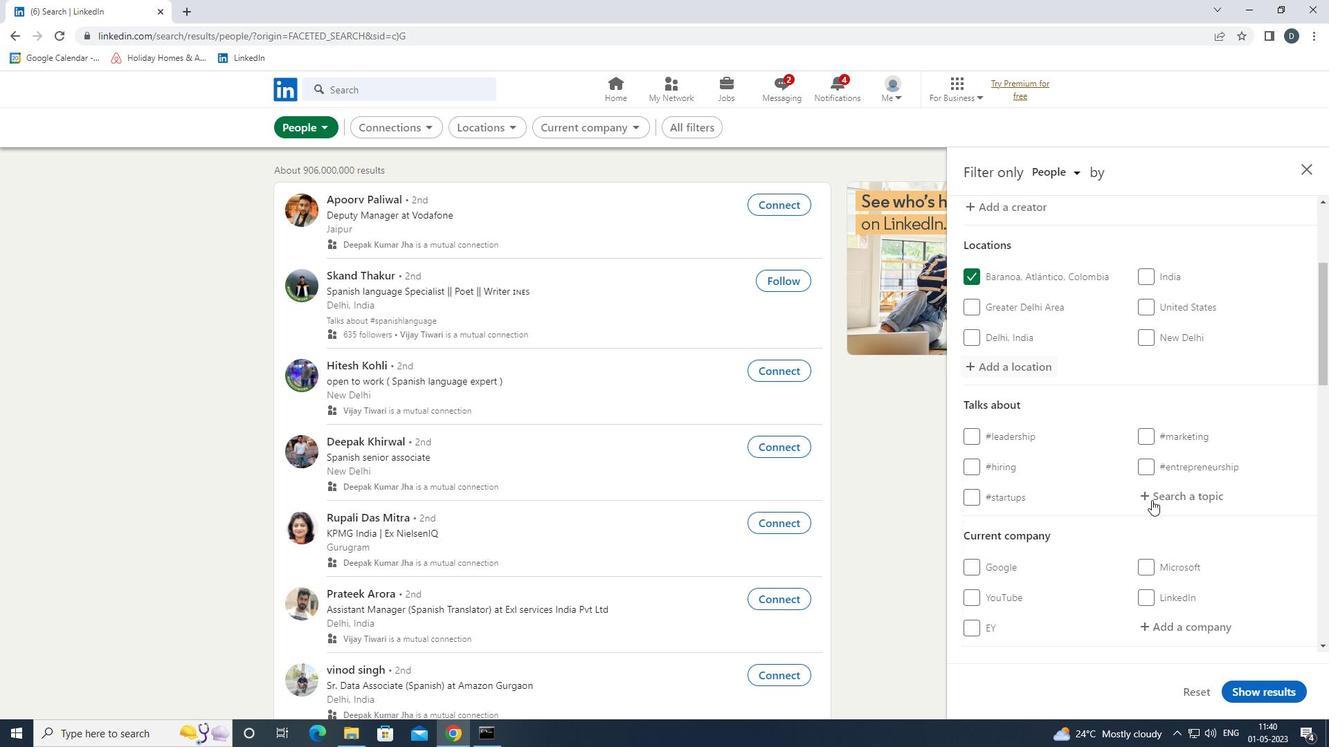 
Action: Key pressed <Key.shift>#STAYHOME
Screenshot: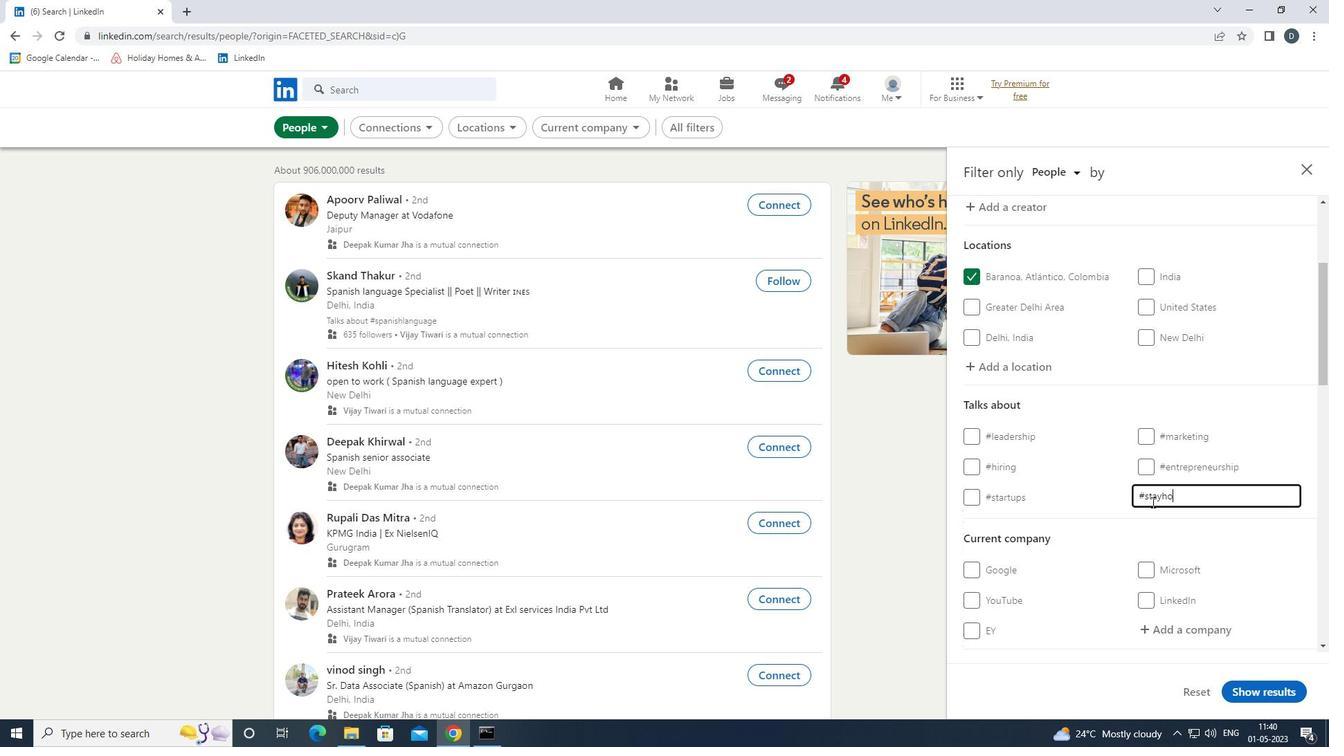 
Action: Mouse scrolled (1152, 502) with delta (0, 0)
Screenshot: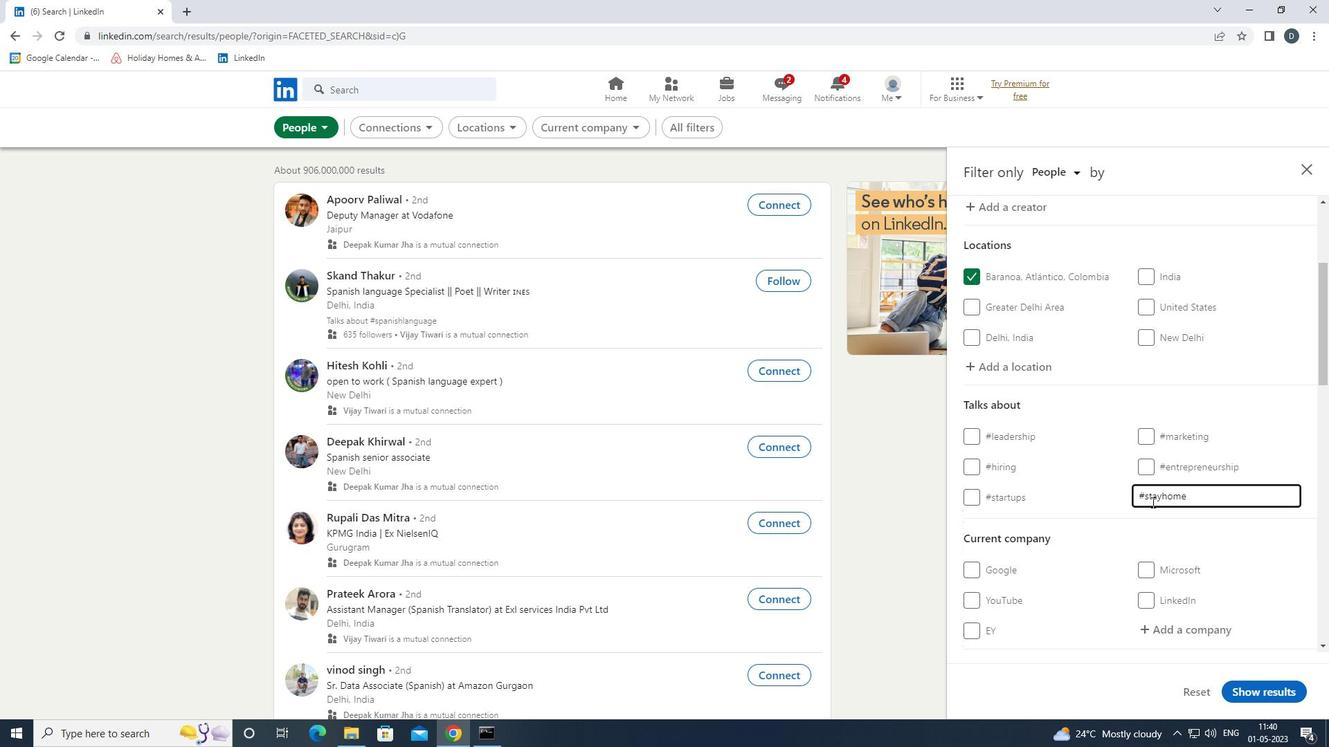 
Action: Mouse scrolled (1152, 502) with delta (0, 0)
Screenshot: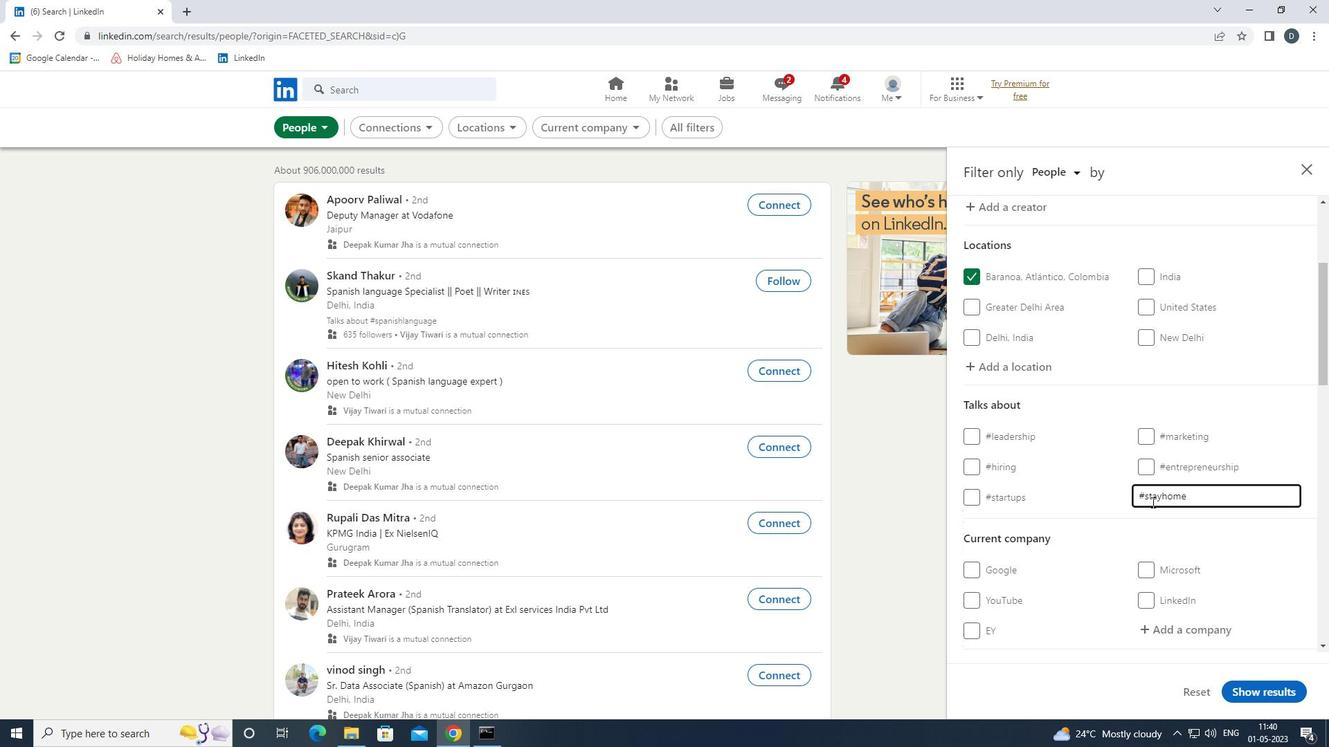 
Action: Mouse scrolled (1152, 502) with delta (0, 0)
Screenshot: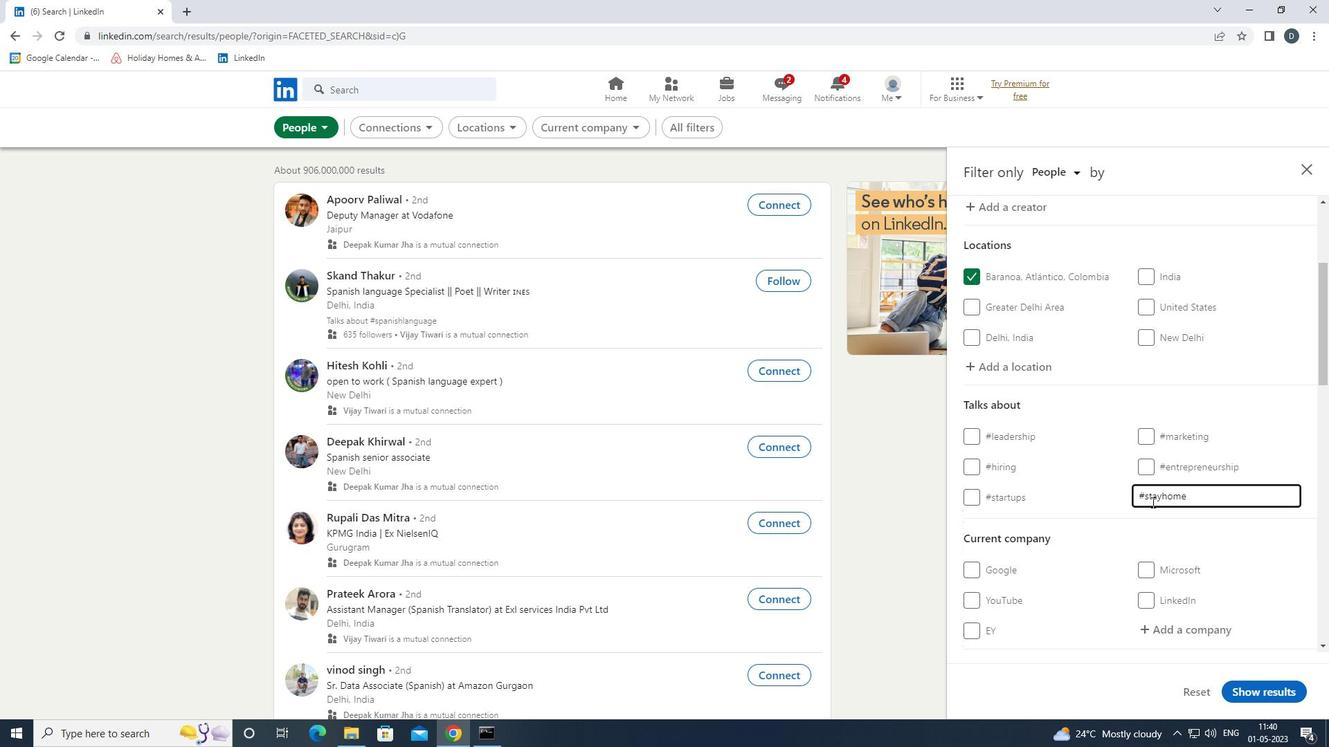 
Action: Mouse scrolled (1152, 502) with delta (0, 0)
Screenshot: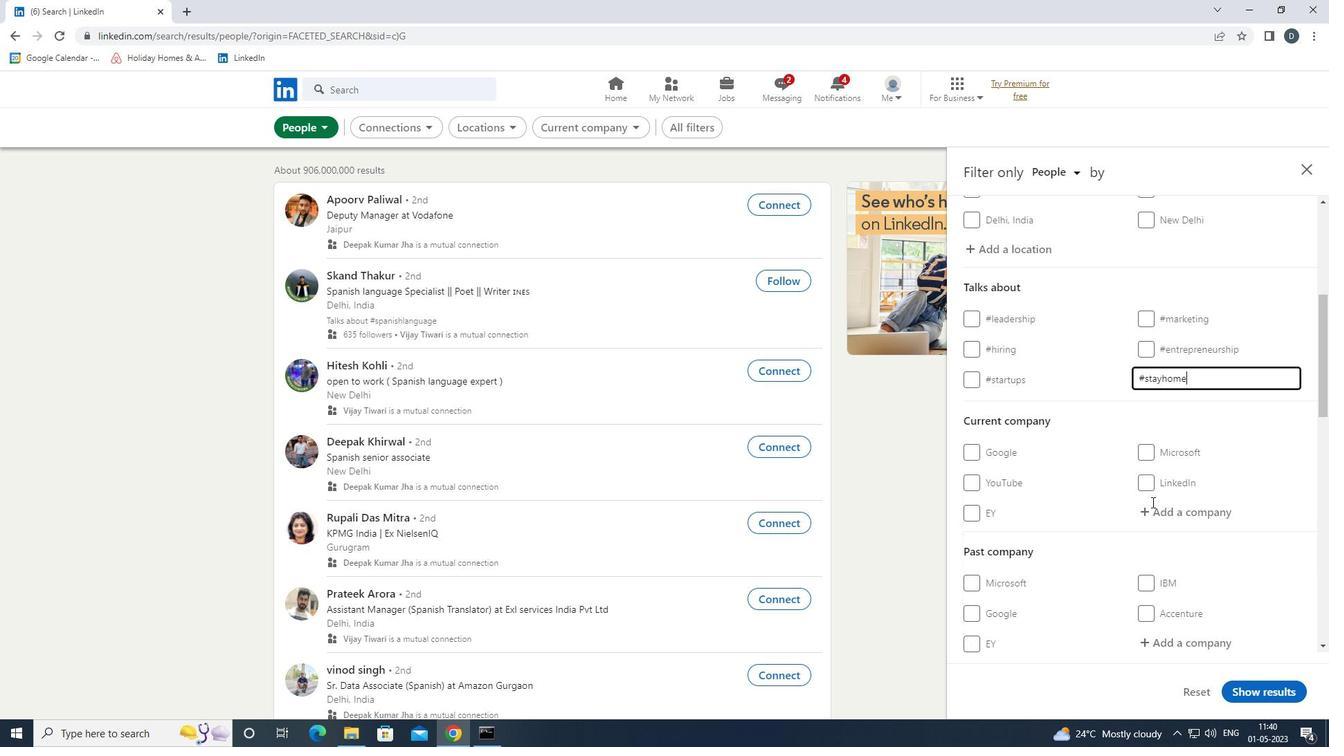 
Action: Mouse scrolled (1152, 502) with delta (0, 0)
Screenshot: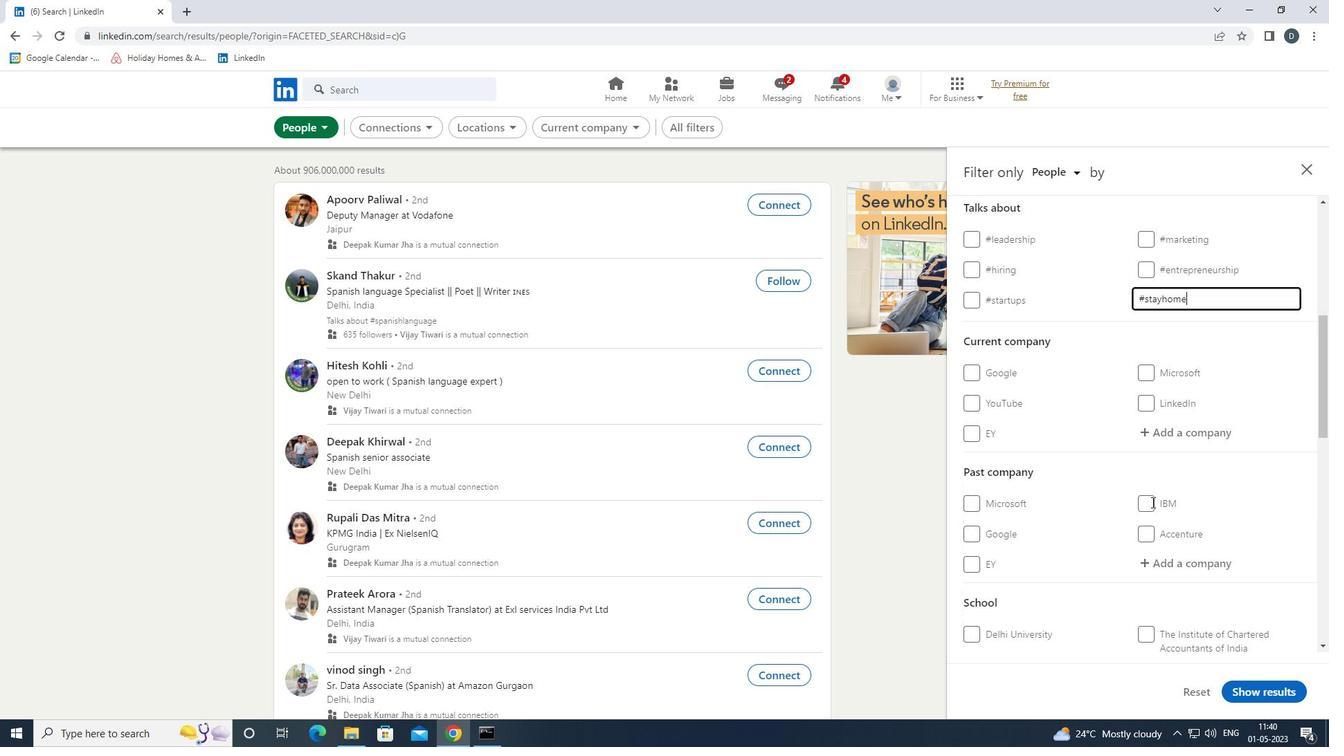 
Action: Mouse scrolled (1152, 502) with delta (0, 0)
Screenshot: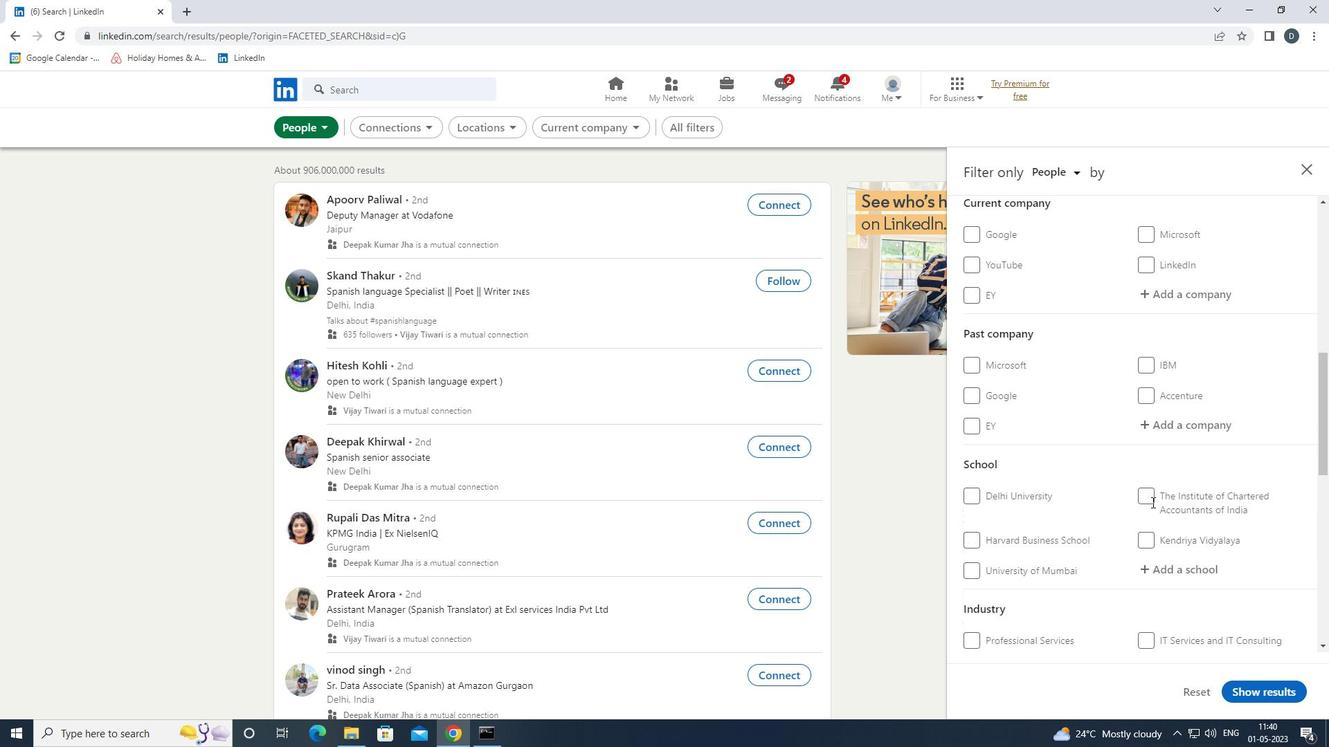 
Action: Mouse scrolled (1152, 502) with delta (0, 0)
Screenshot: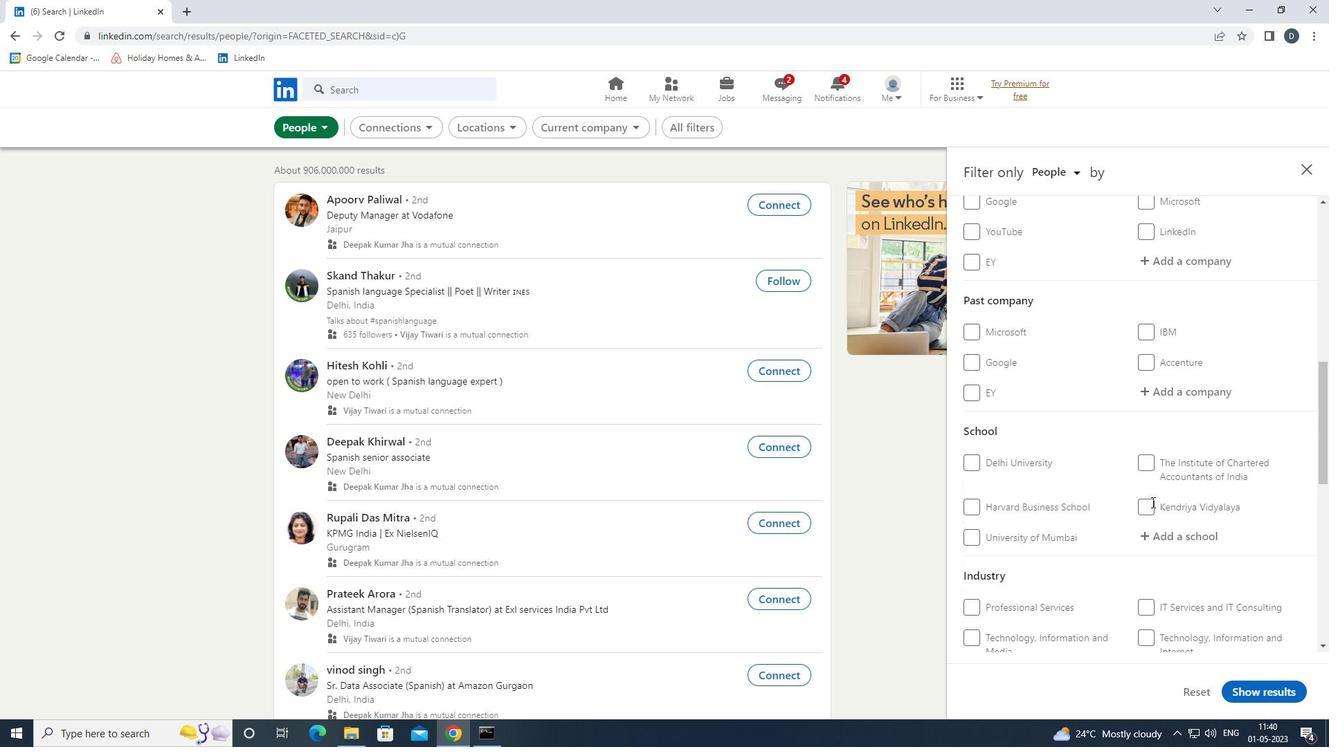 
Action: Mouse scrolled (1152, 502) with delta (0, 0)
Screenshot: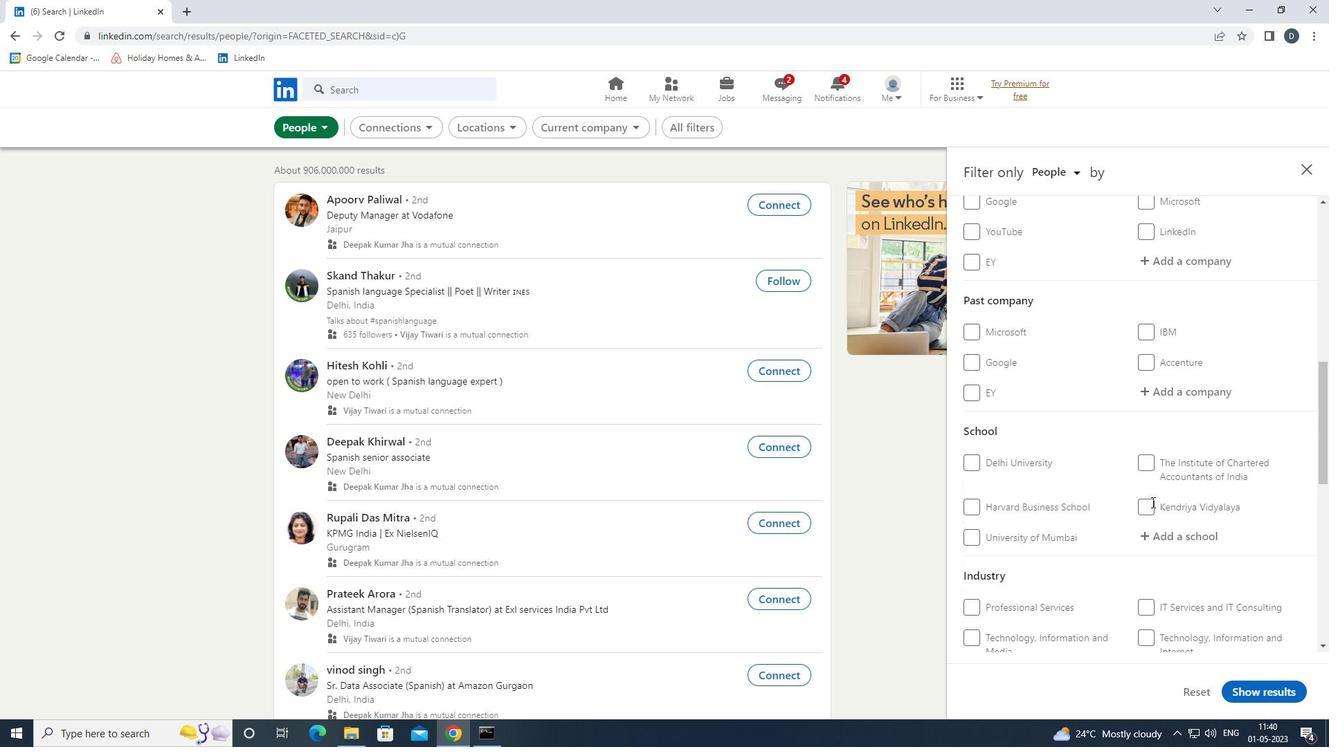 
Action: Mouse scrolled (1152, 502) with delta (0, 0)
Screenshot: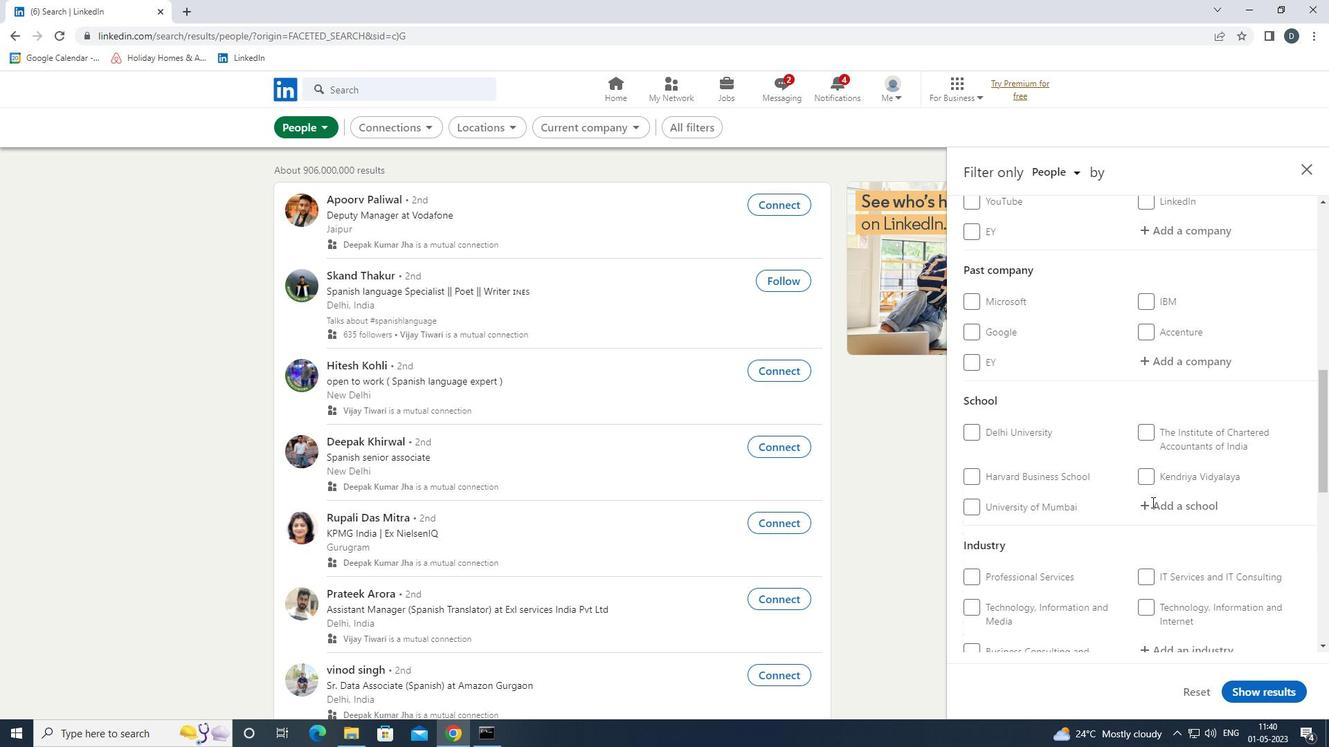
Action: Mouse scrolled (1152, 502) with delta (0, 0)
Screenshot: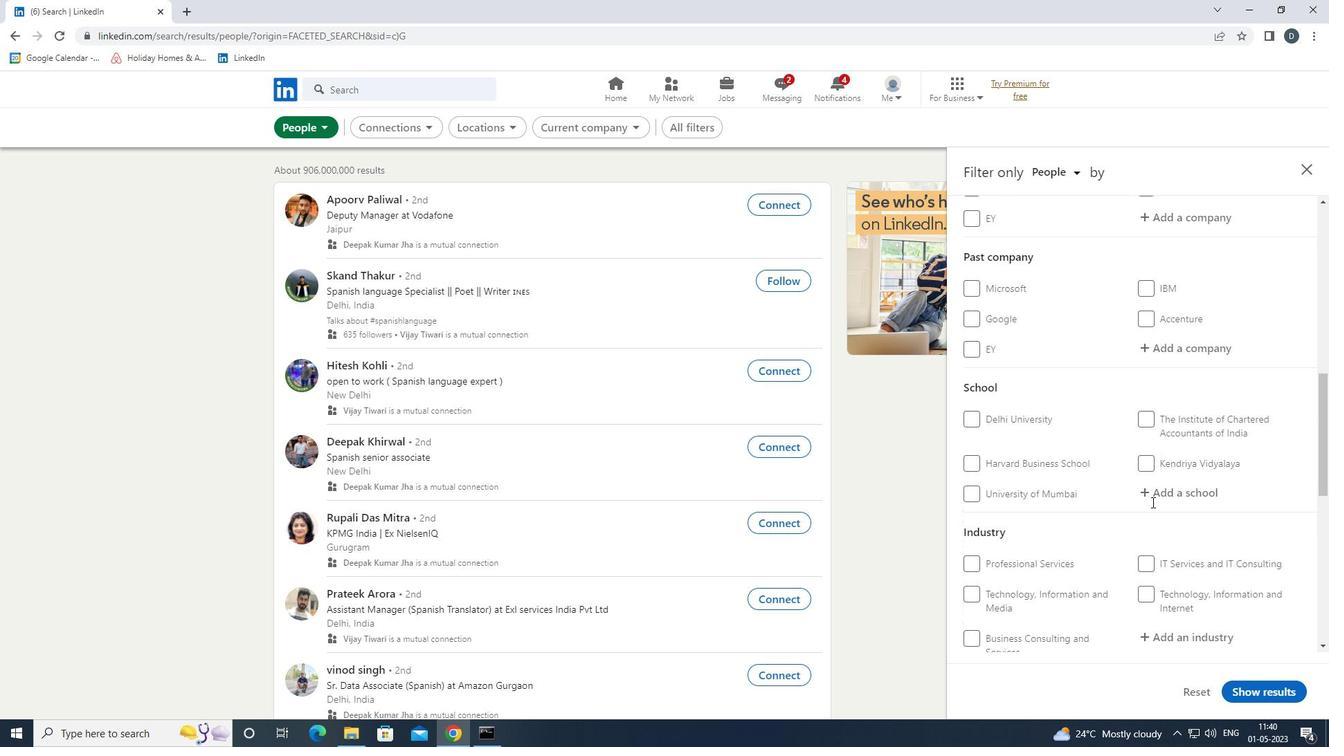 
Action: Mouse moved to (981, 437)
Screenshot: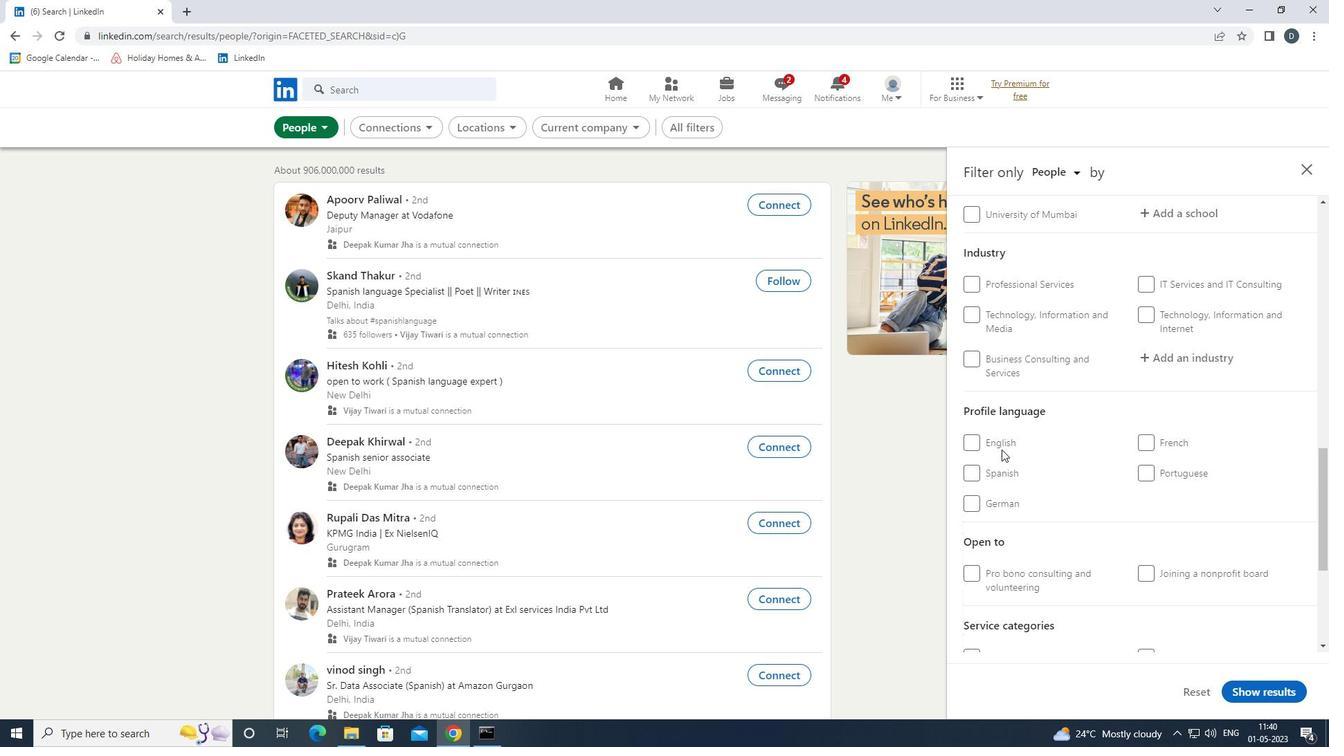 
Action: Mouse pressed left at (981, 437)
Screenshot: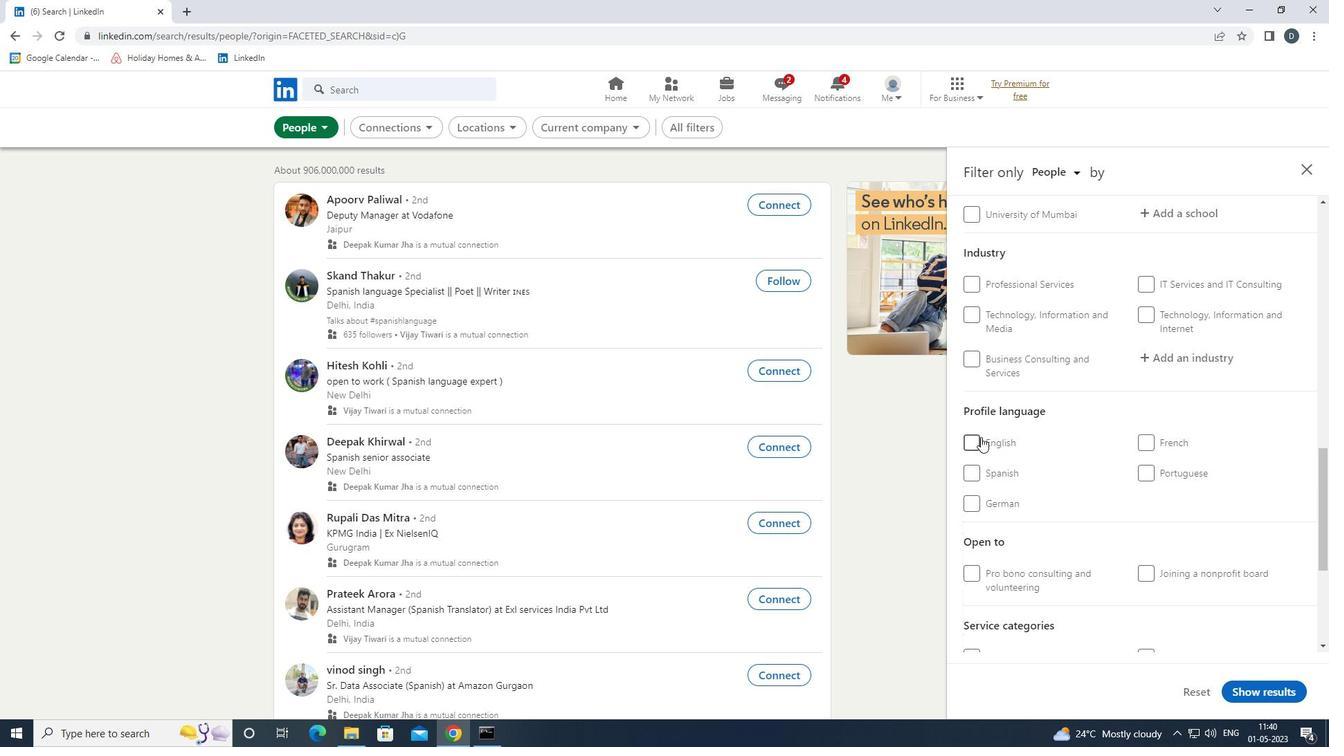 
Action: Mouse moved to (1114, 508)
Screenshot: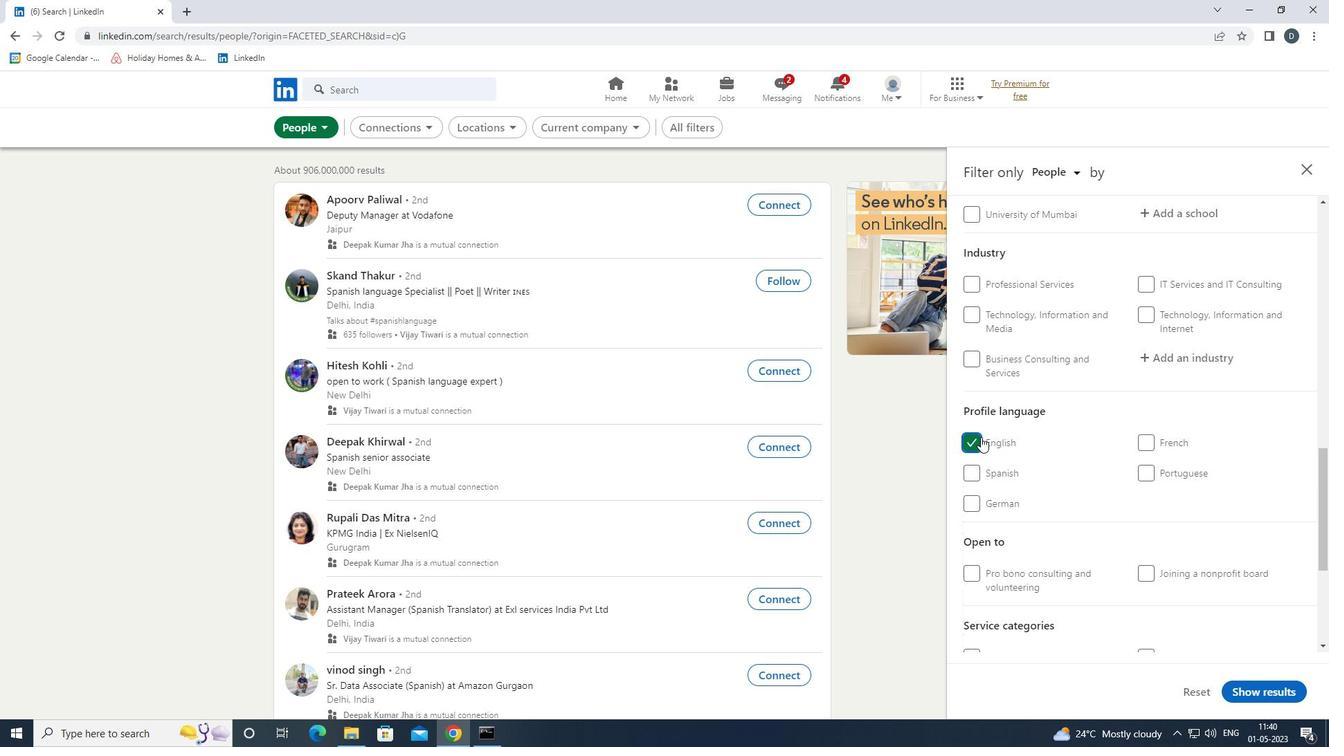 
Action: Mouse scrolled (1114, 509) with delta (0, 0)
Screenshot: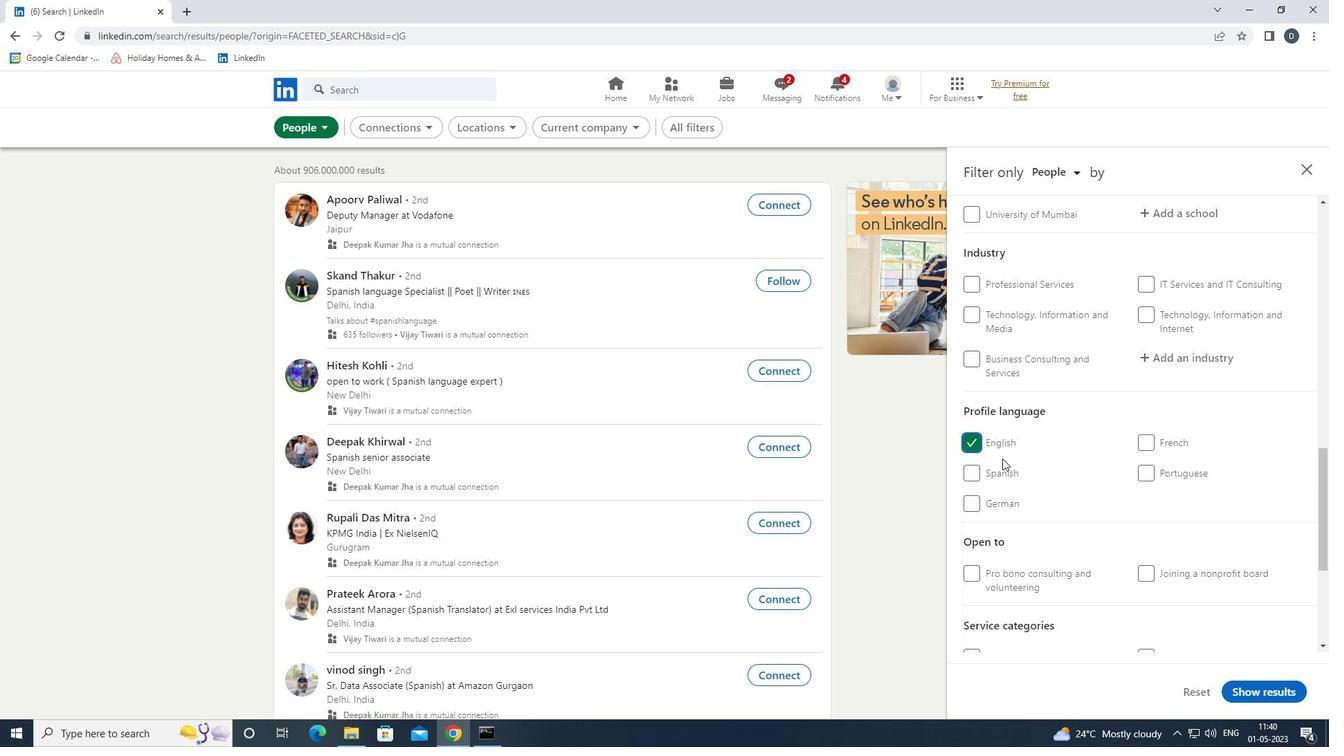 
Action: Mouse scrolled (1114, 509) with delta (0, 0)
Screenshot: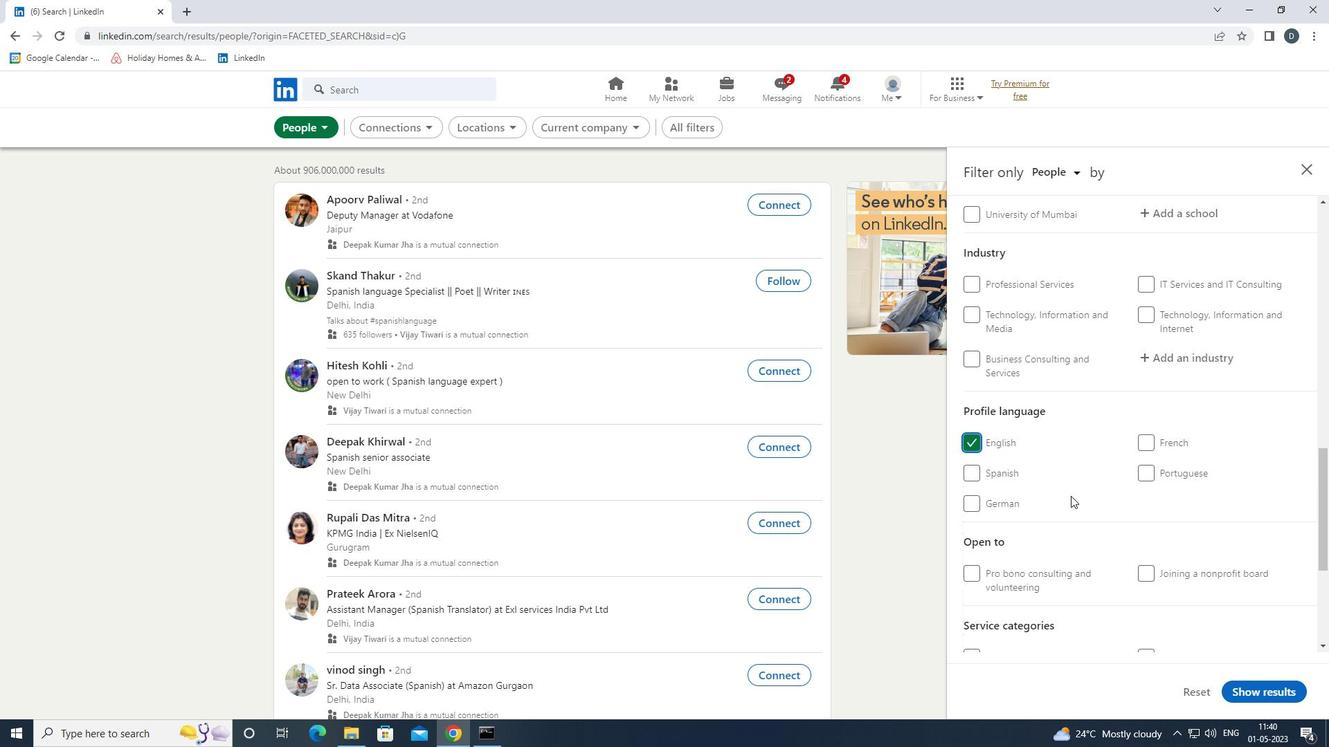 
Action: Mouse scrolled (1114, 509) with delta (0, 0)
Screenshot: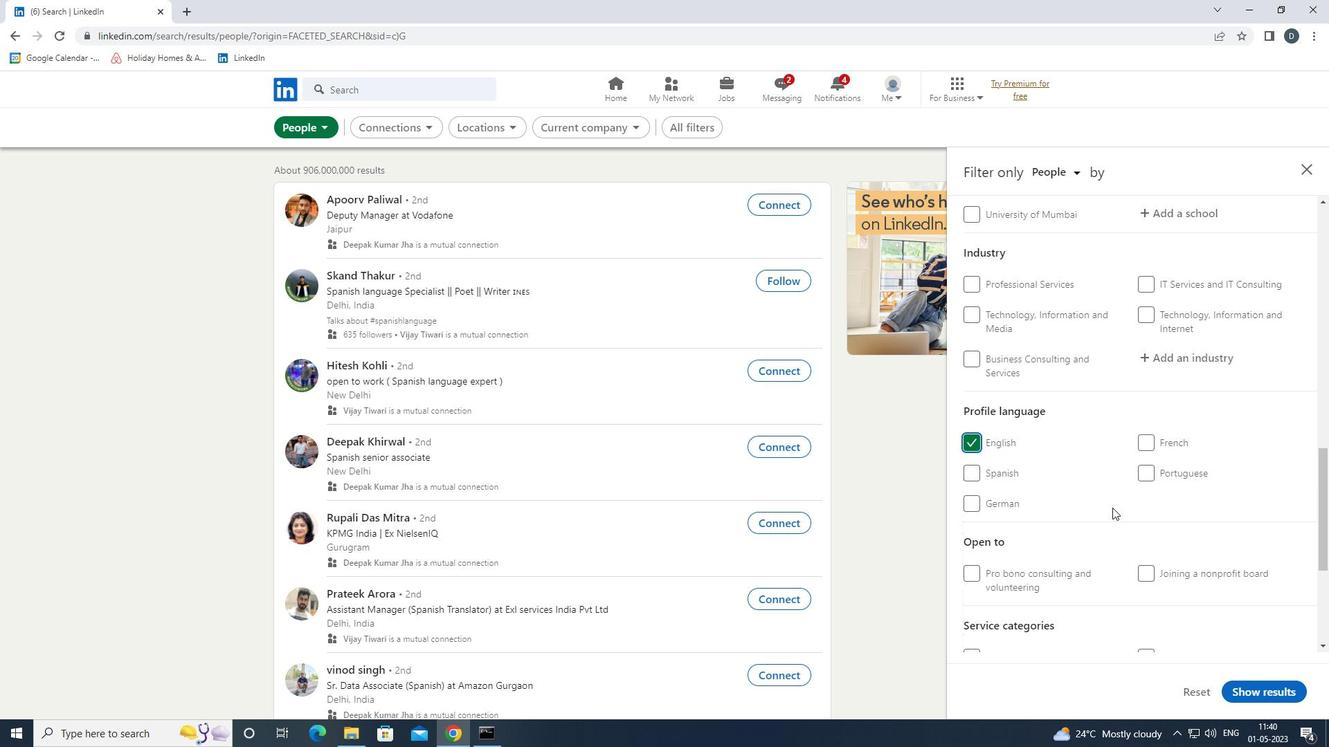 
Action: Mouse scrolled (1114, 509) with delta (0, 0)
Screenshot: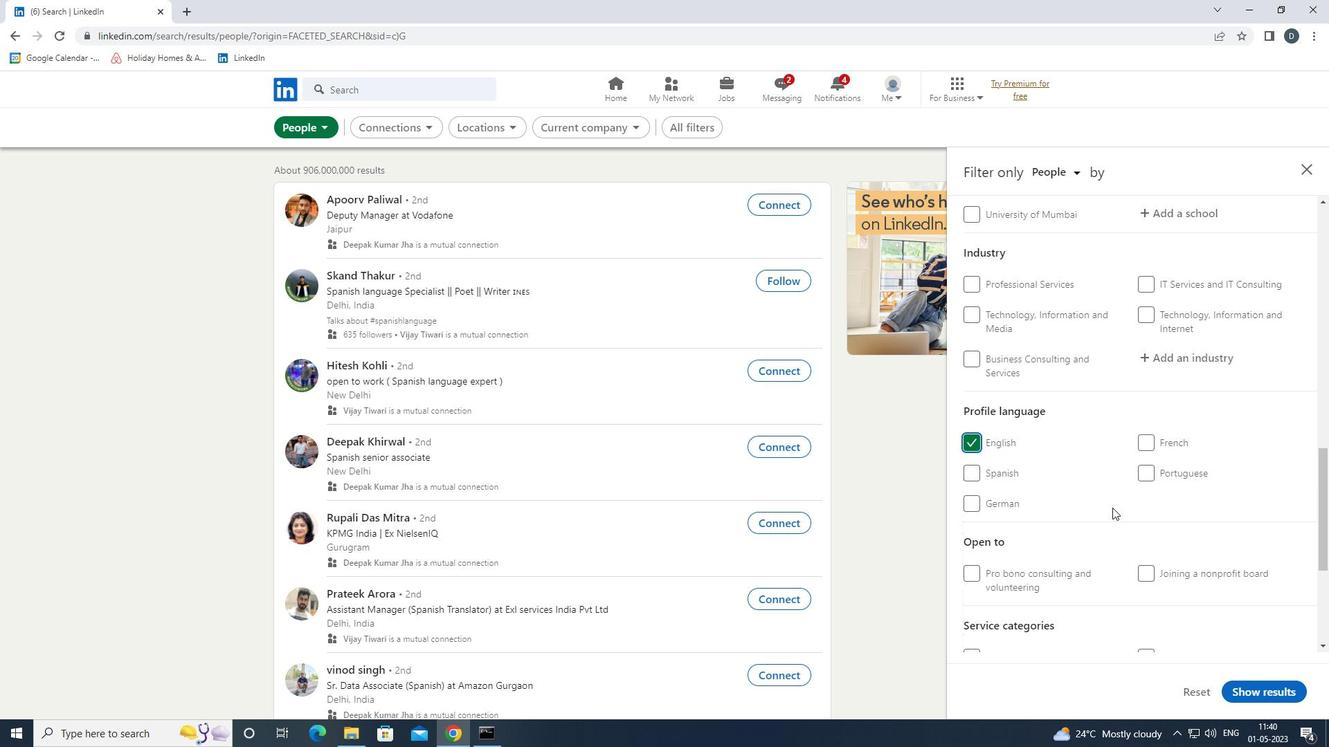 
Action: Mouse scrolled (1114, 509) with delta (0, 0)
Screenshot: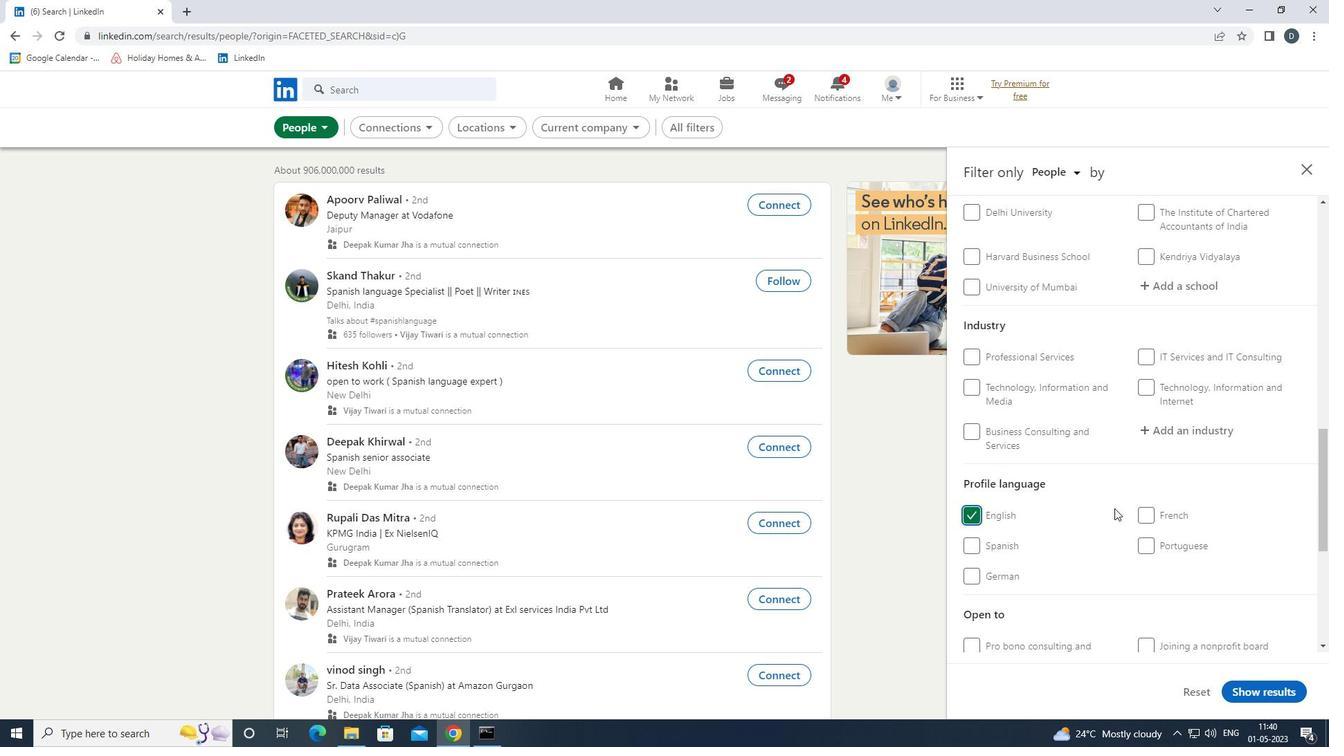 
Action: Mouse moved to (1164, 400)
Screenshot: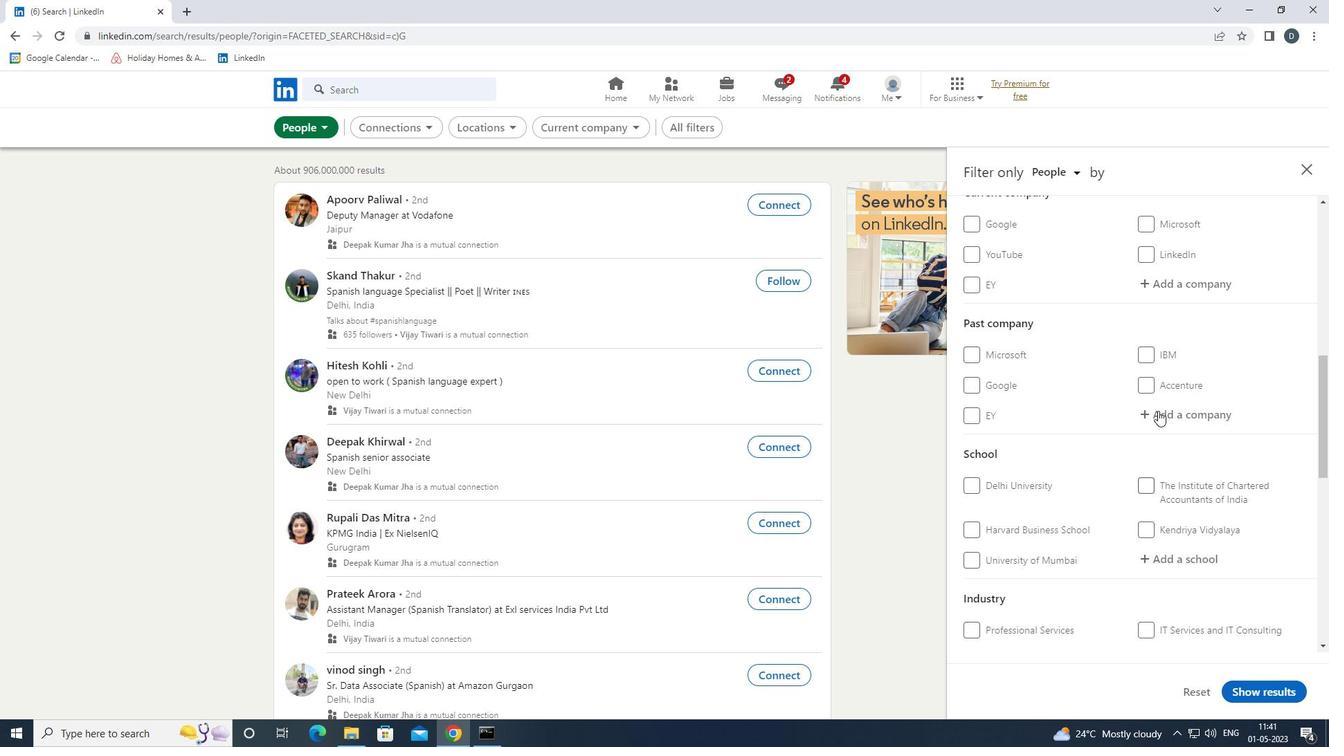 
Action: Mouse scrolled (1164, 401) with delta (0, 0)
Screenshot: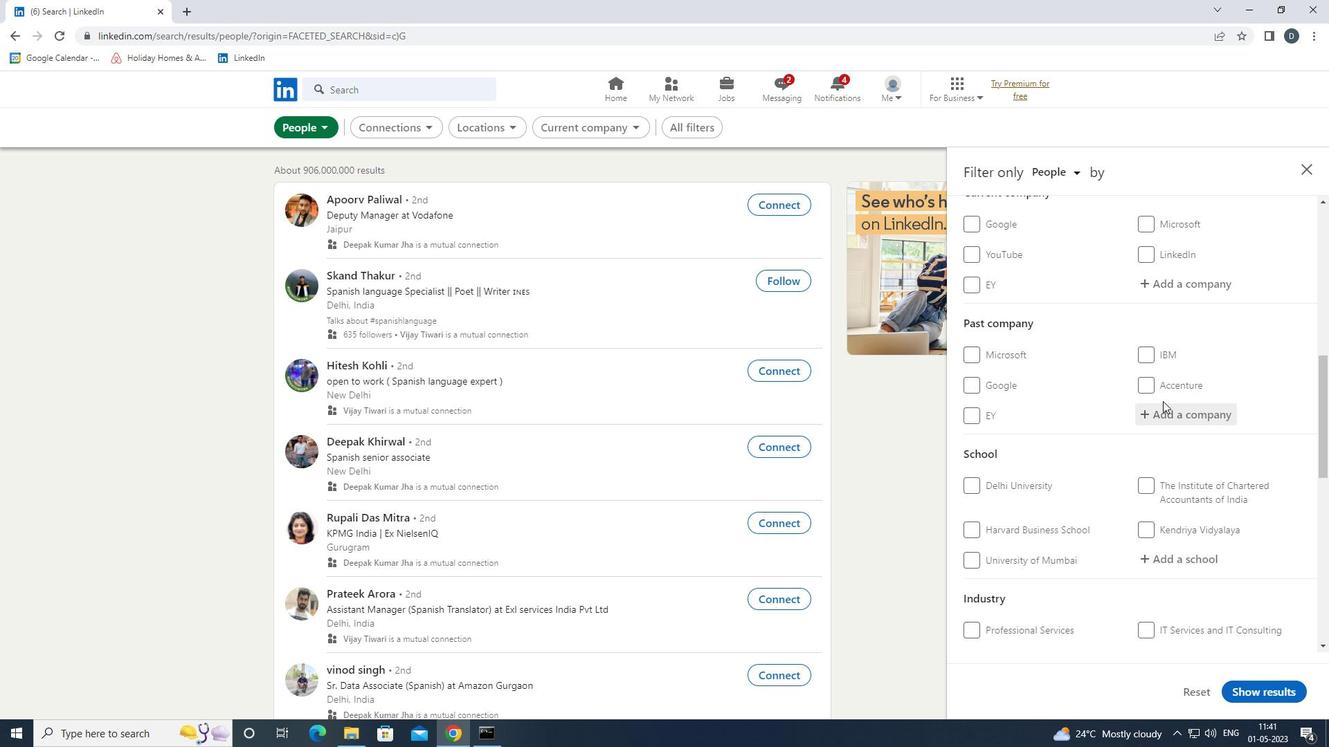 
Action: Mouse moved to (1189, 353)
Screenshot: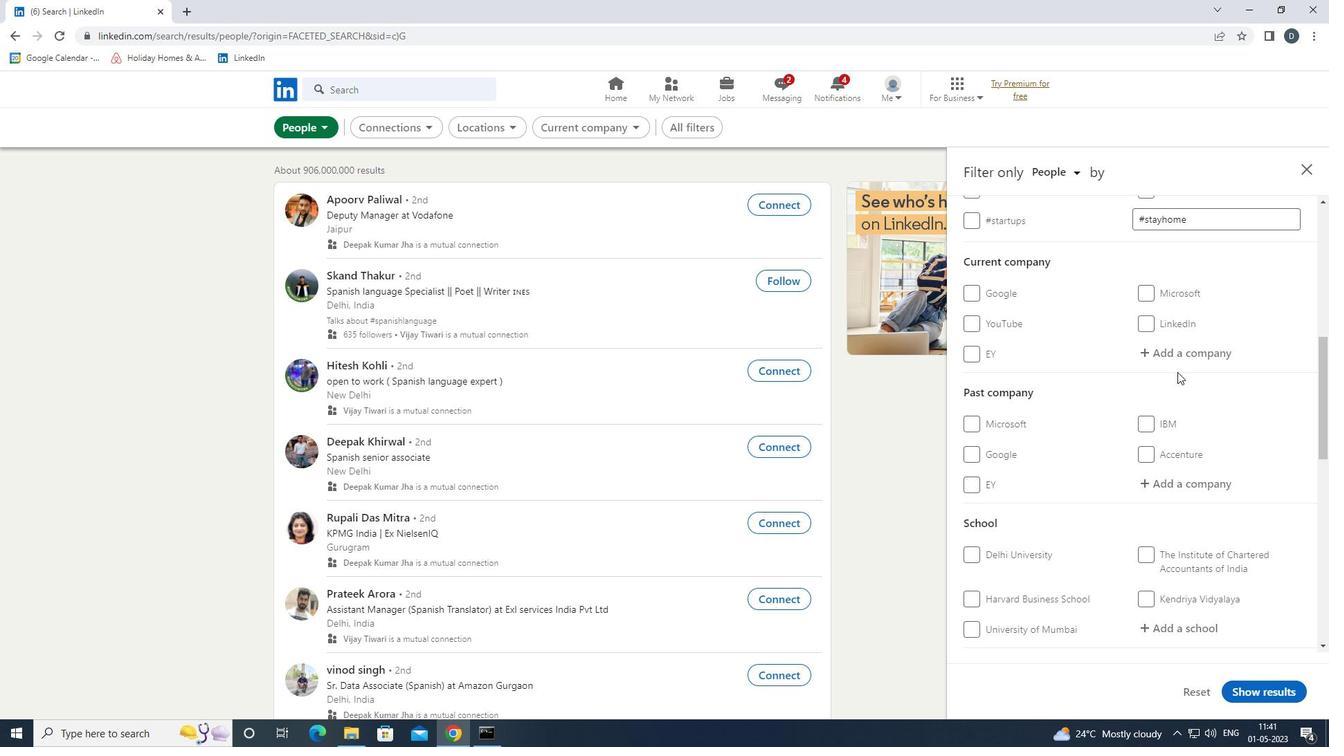 
Action: Mouse pressed left at (1189, 353)
Screenshot: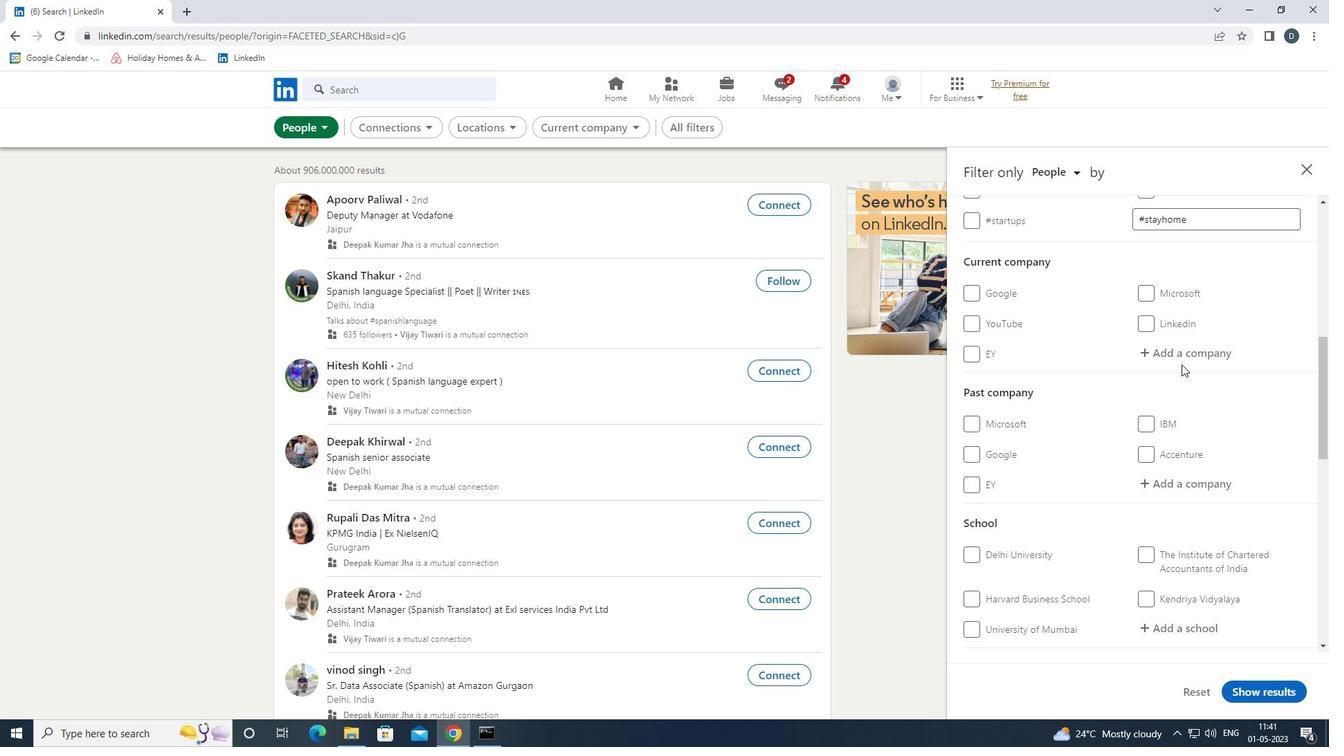 
Action: Key pressed <Key.shift>DAIMLER<Key.space><Key.shift>TRUCK<Key.down><Key.down><Key.down><Key.down><Key.enter>
Screenshot: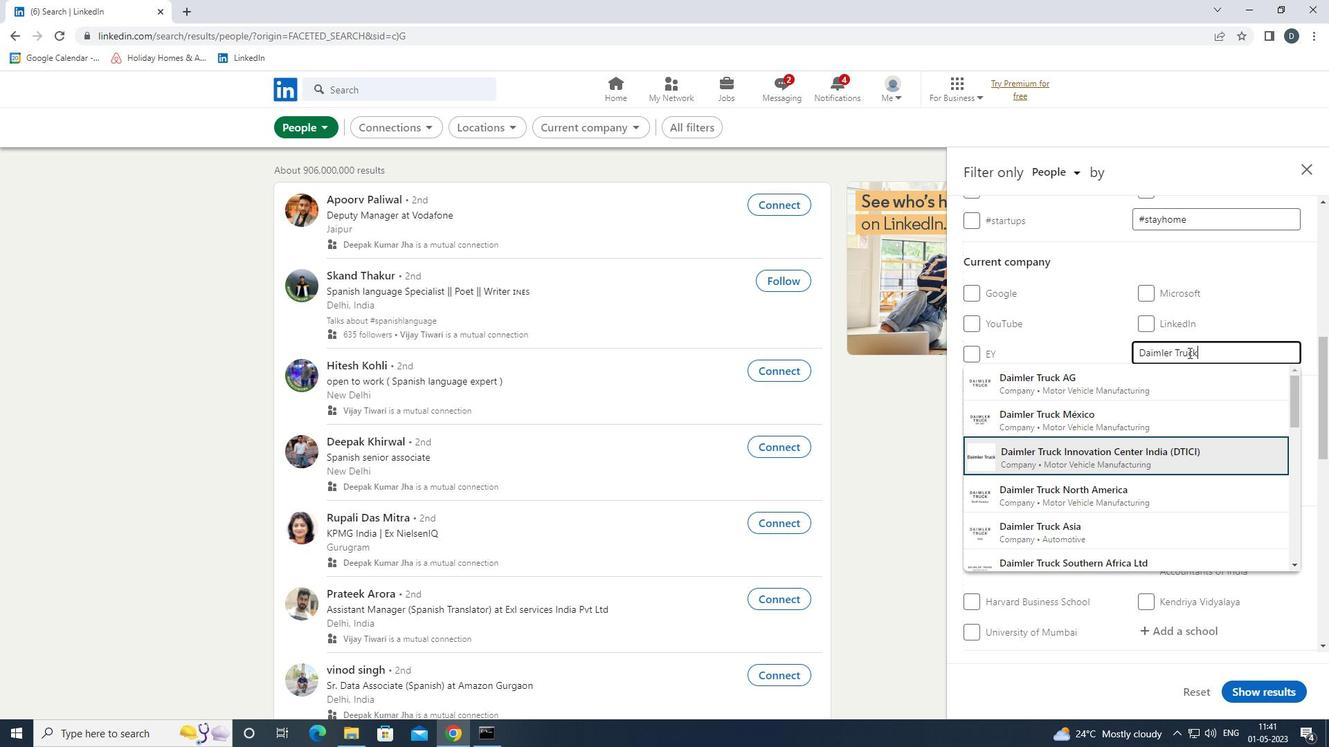 
Action: Mouse moved to (1179, 356)
Screenshot: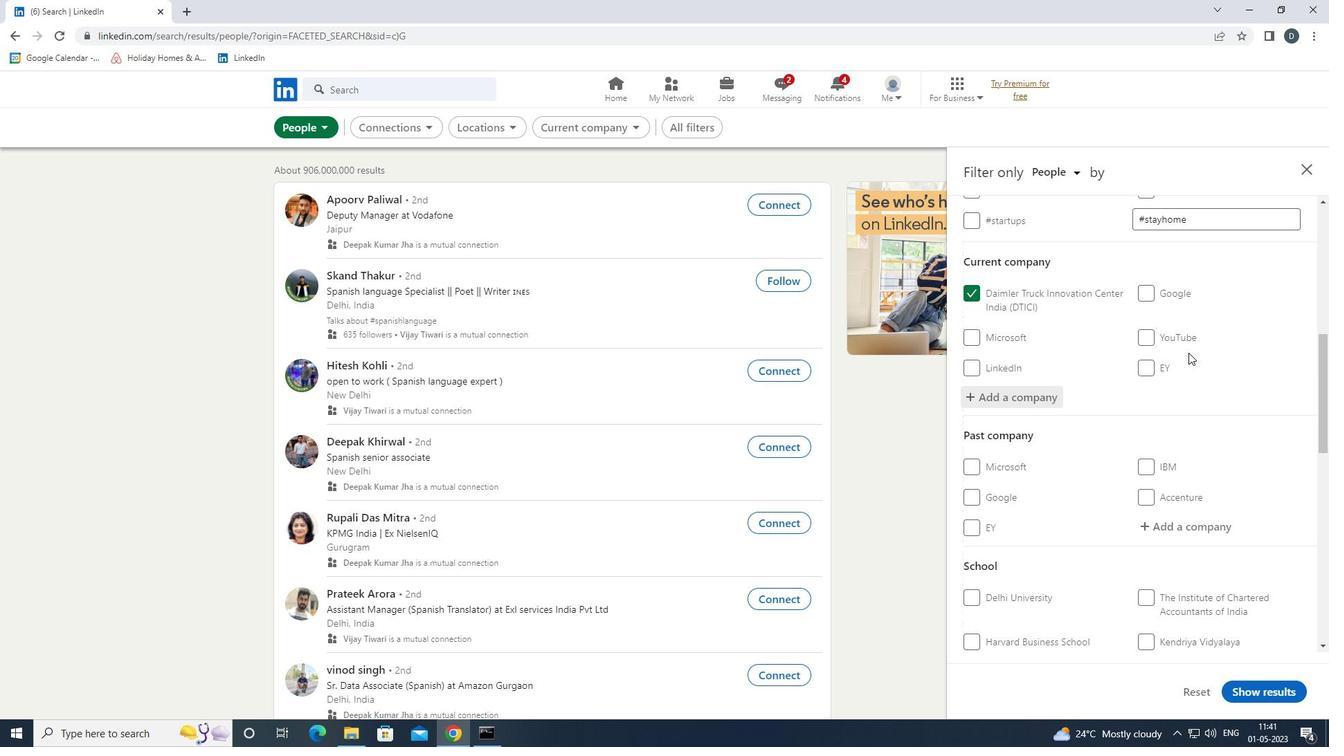 
Action: Mouse scrolled (1179, 355) with delta (0, 0)
Screenshot: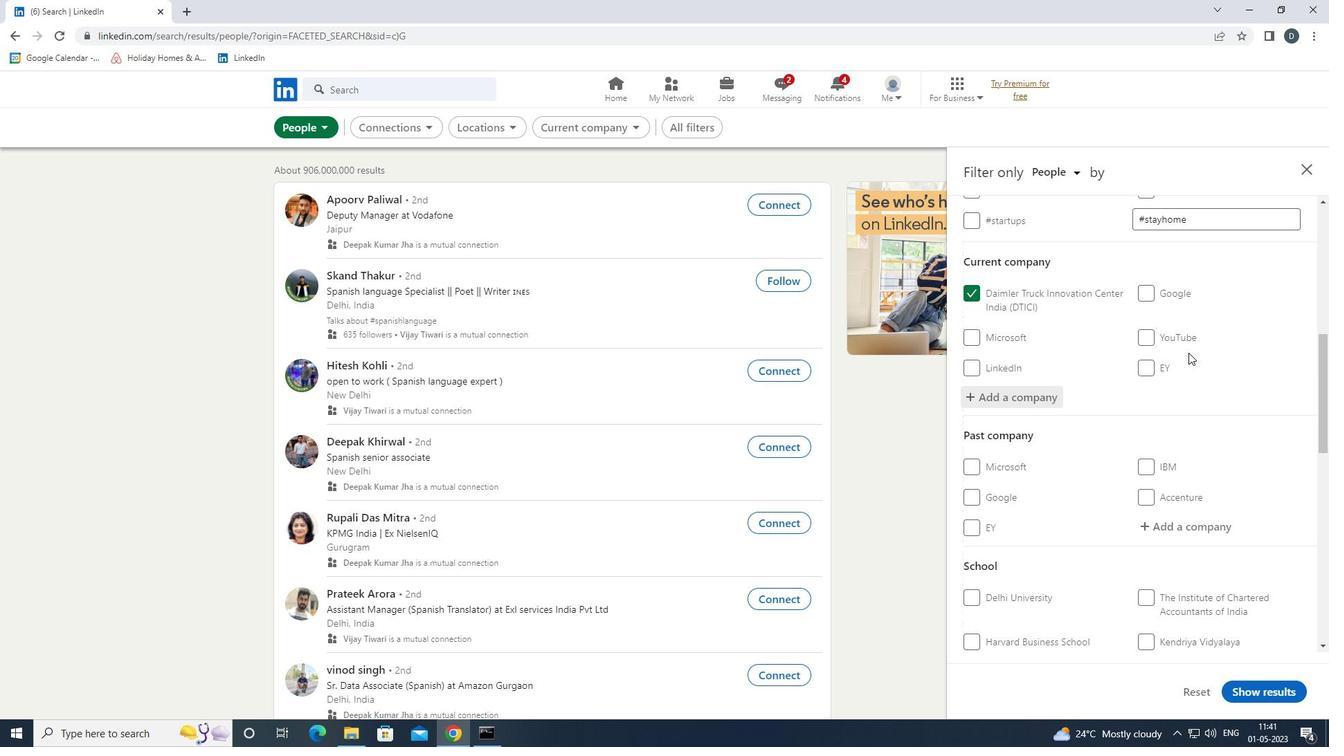 
Action: Mouse moved to (1178, 356)
Screenshot: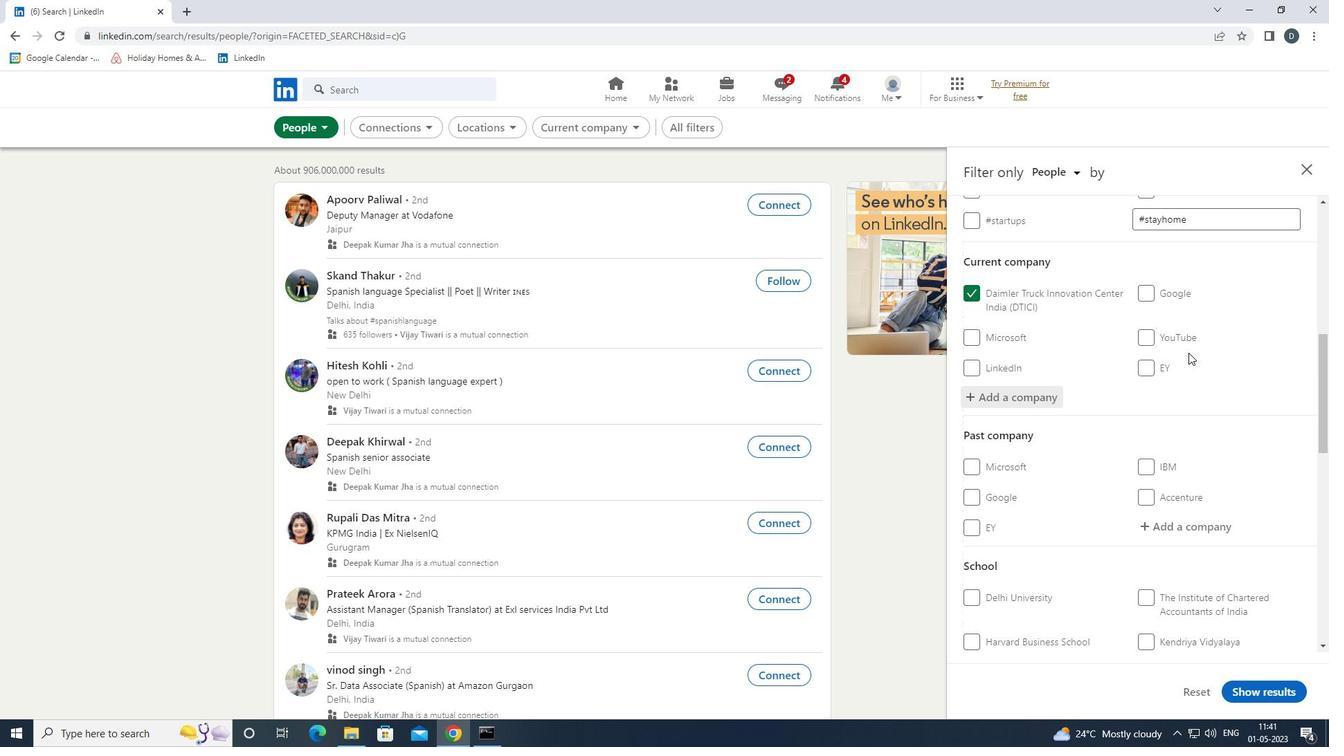 
Action: Mouse scrolled (1178, 355) with delta (0, 0)
Screenshot: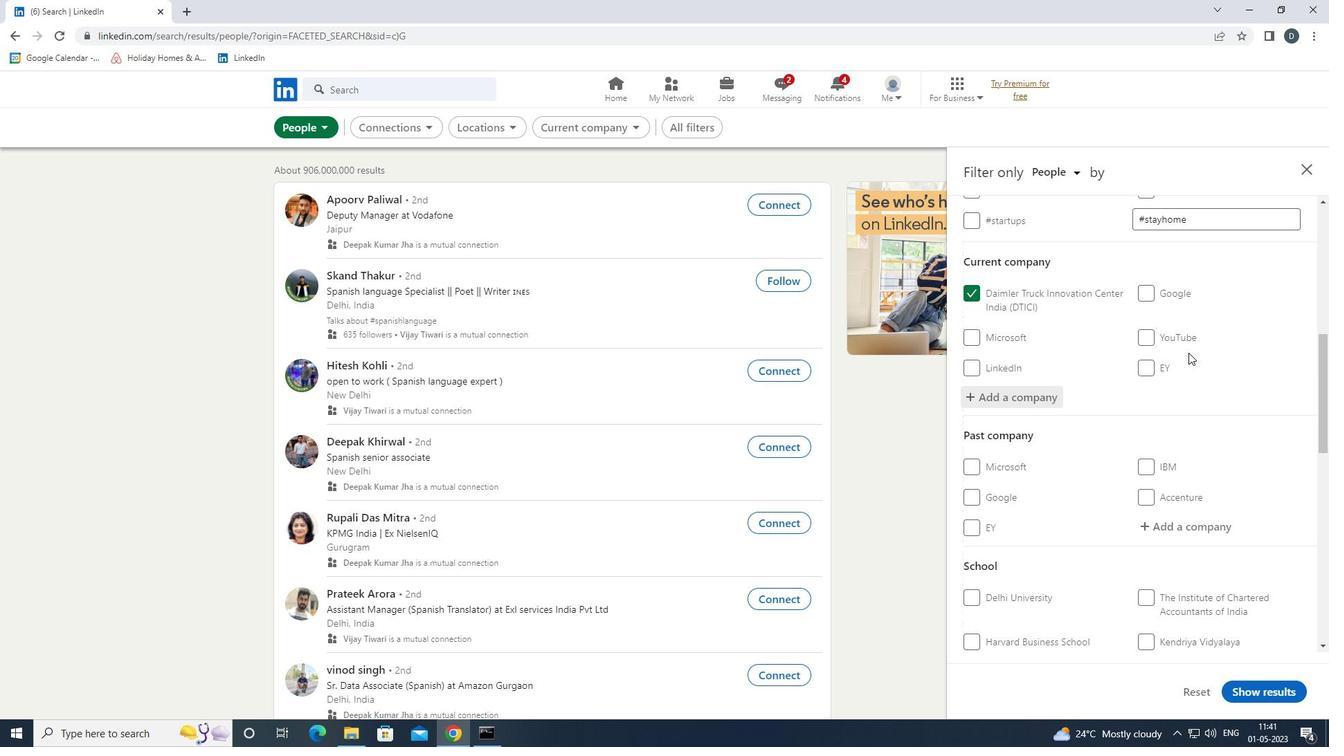 
Action: Mouse moved to (1167, 391)
Screenshot: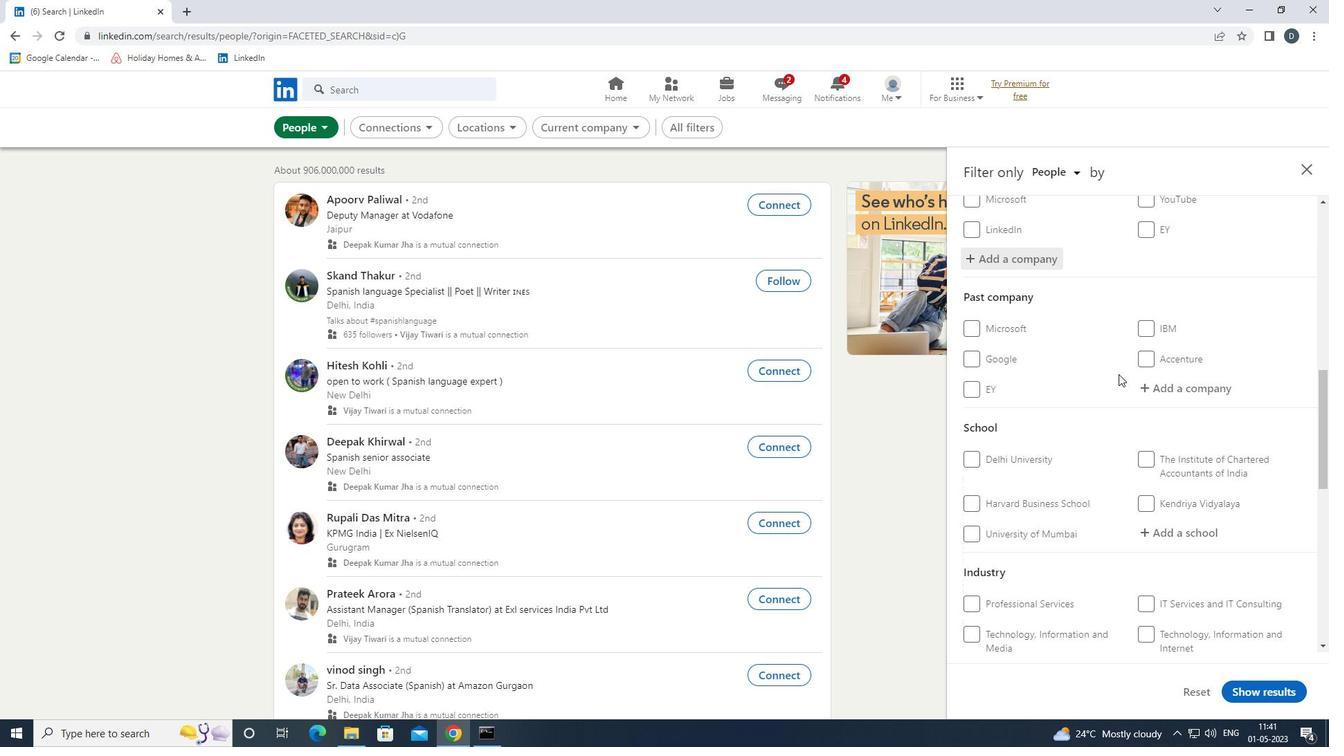 
Action: Mouse scrolled (1167, 390) with delta (0, 0)
Screenshot: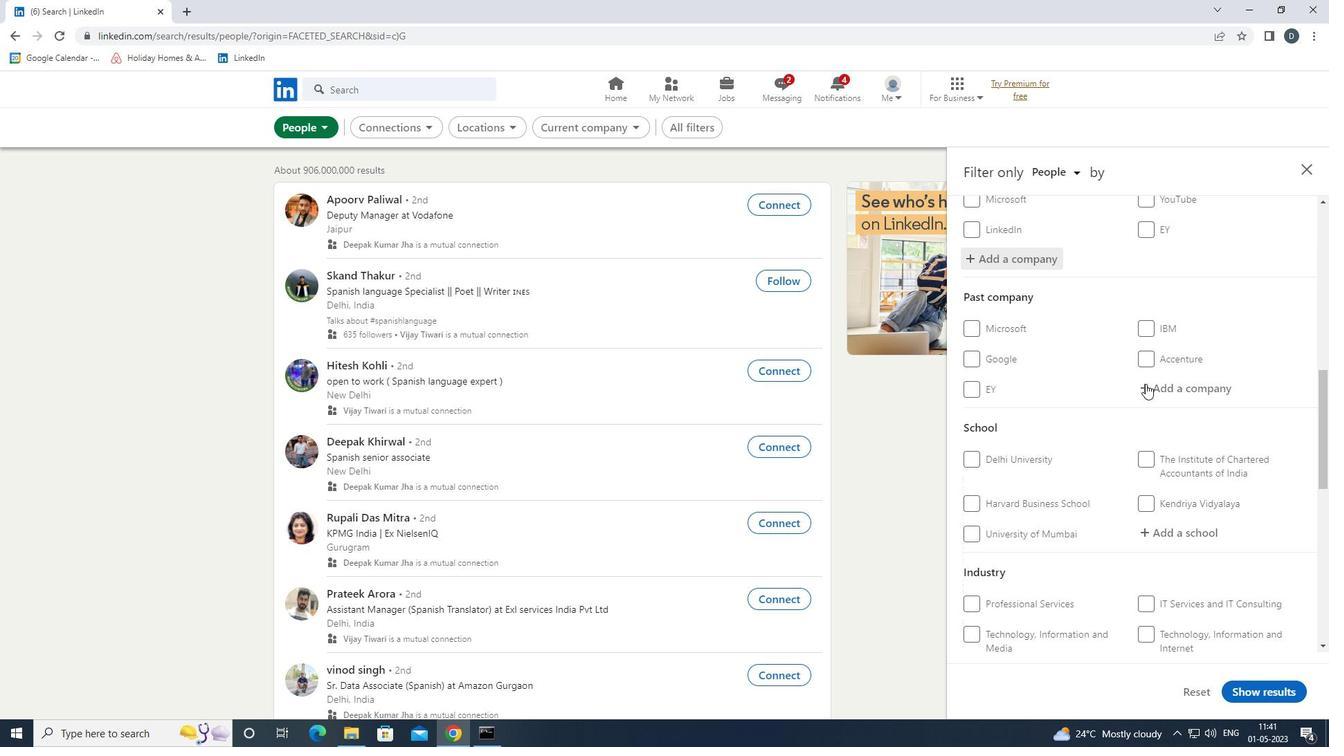 
Action: Mouse moved to (1168, 460)
Screenshot: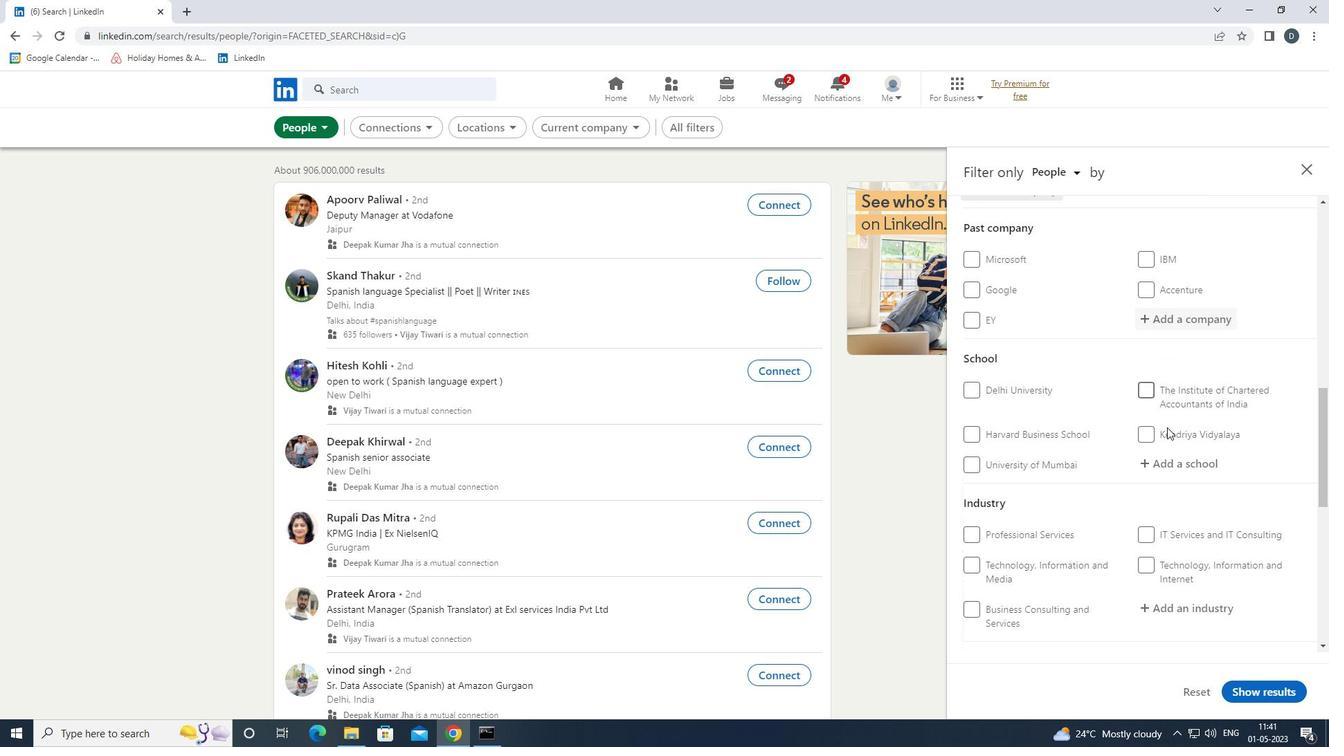 
Action: Mouse pressed left at (1168, 460)
Screenshot: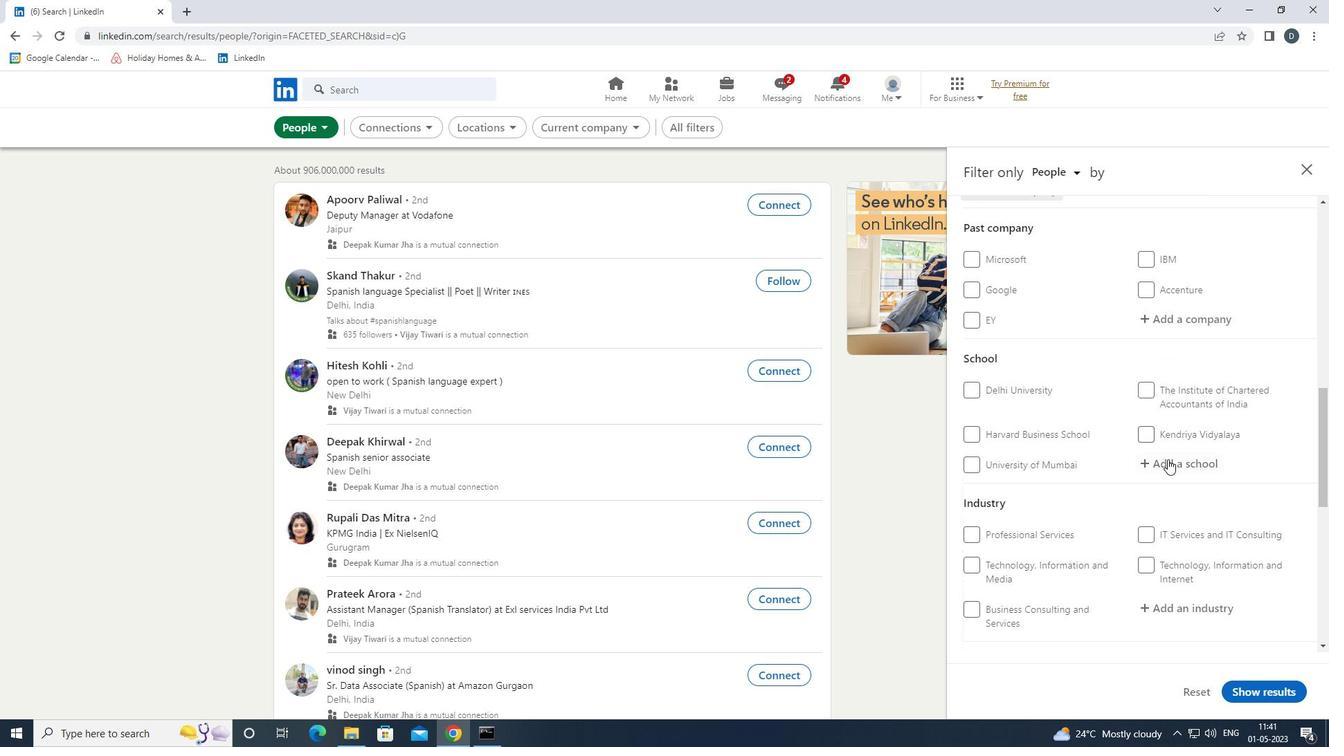 
Action: Key pressed <Key.shift>LATE<Key.space><Key.shift>SHRI<Key.down><Key.down><Key.enter>
Screenshot: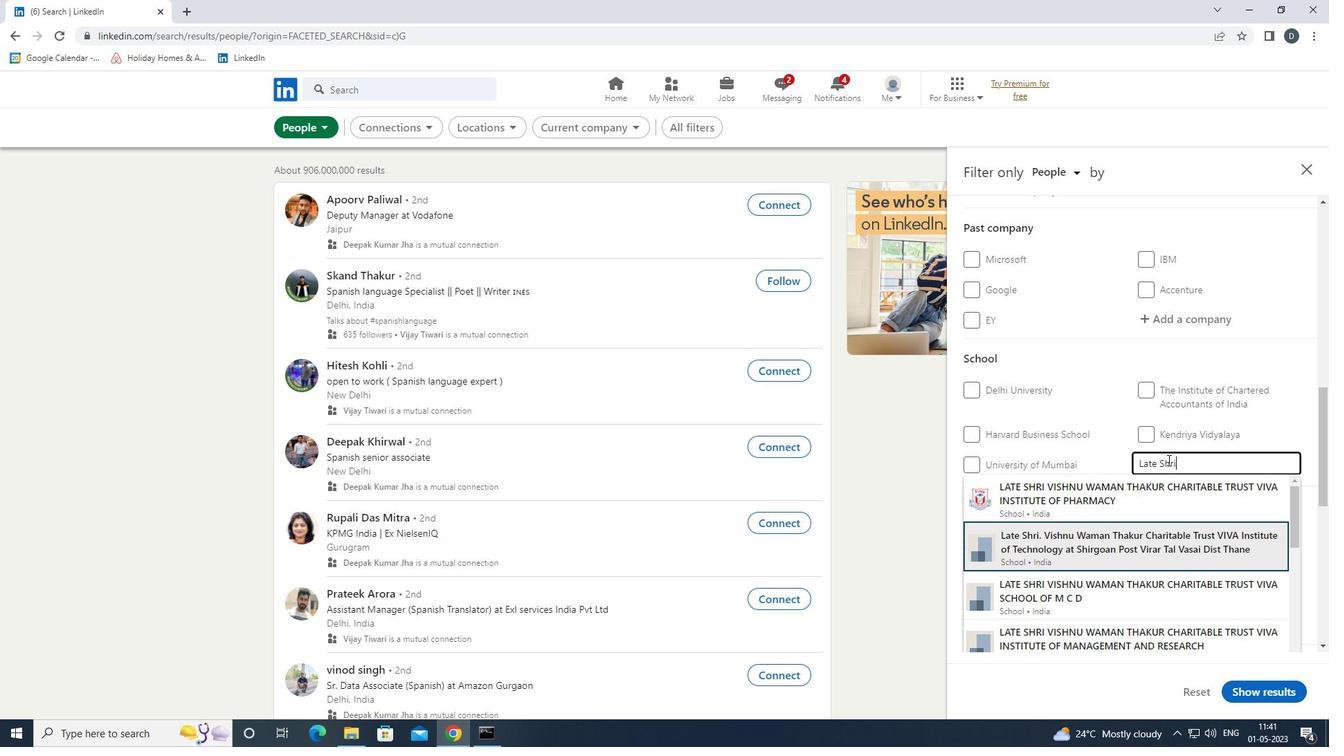 
Action: Mouse moved to (1168, 462)
Screenshot: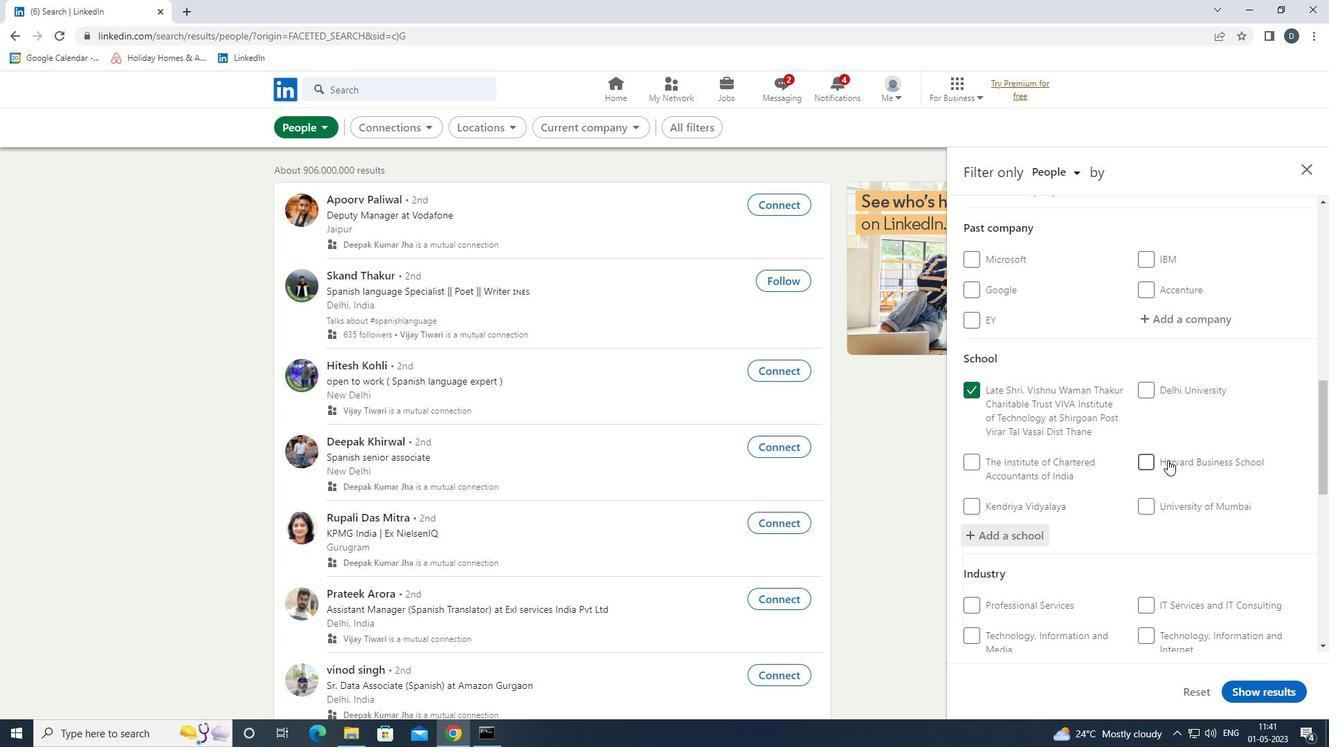 
Action: Mouse scrolled (1168, 461) with delta (0, 0)
Screenshot: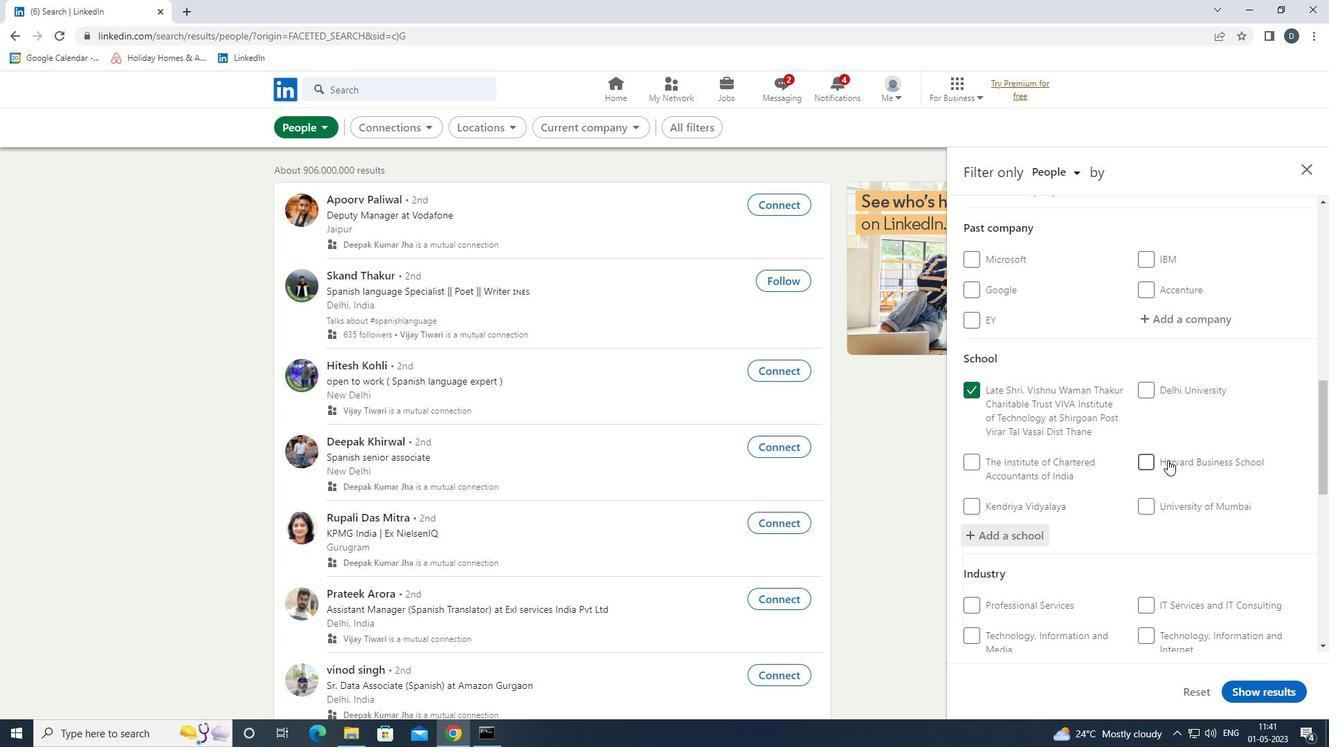 
Action: Mouse moved to (1168, 466)
Screenshot: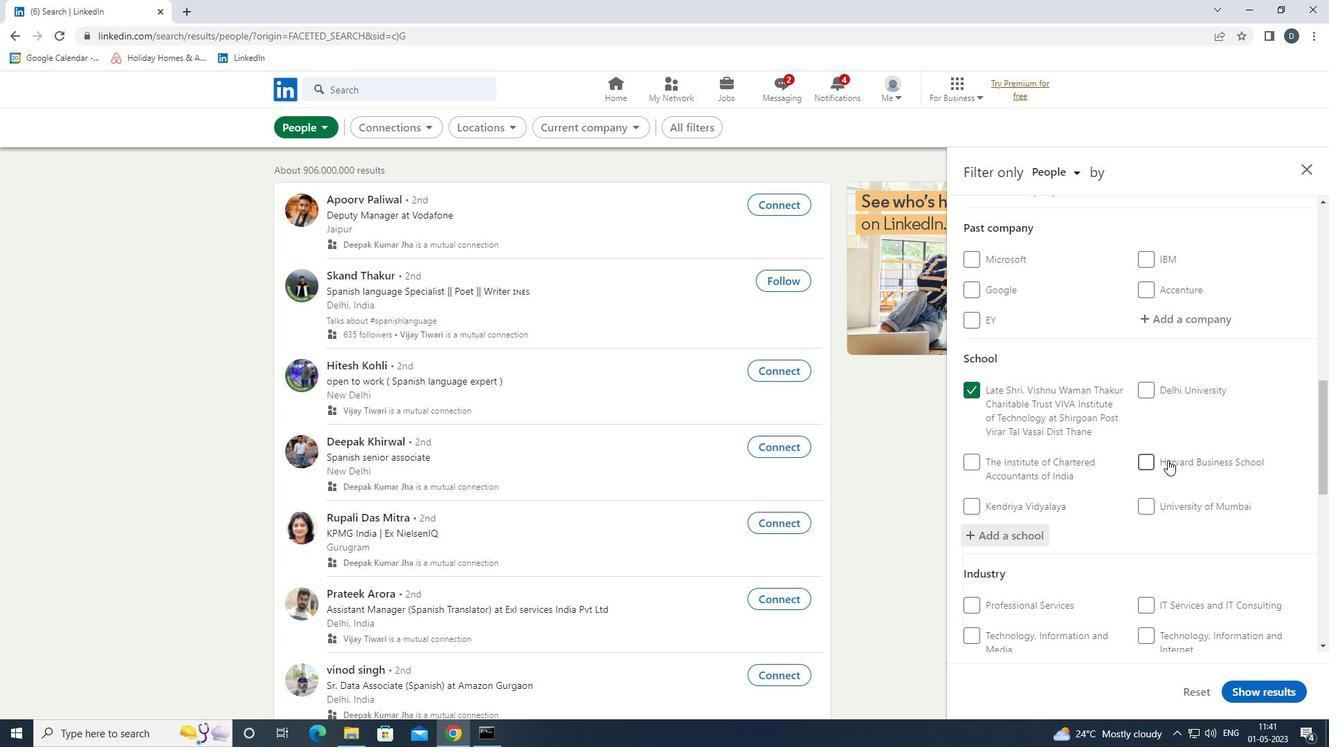 
Action: Mouse scrolled (1168, 465) with delta (0, 0)
Screenshot: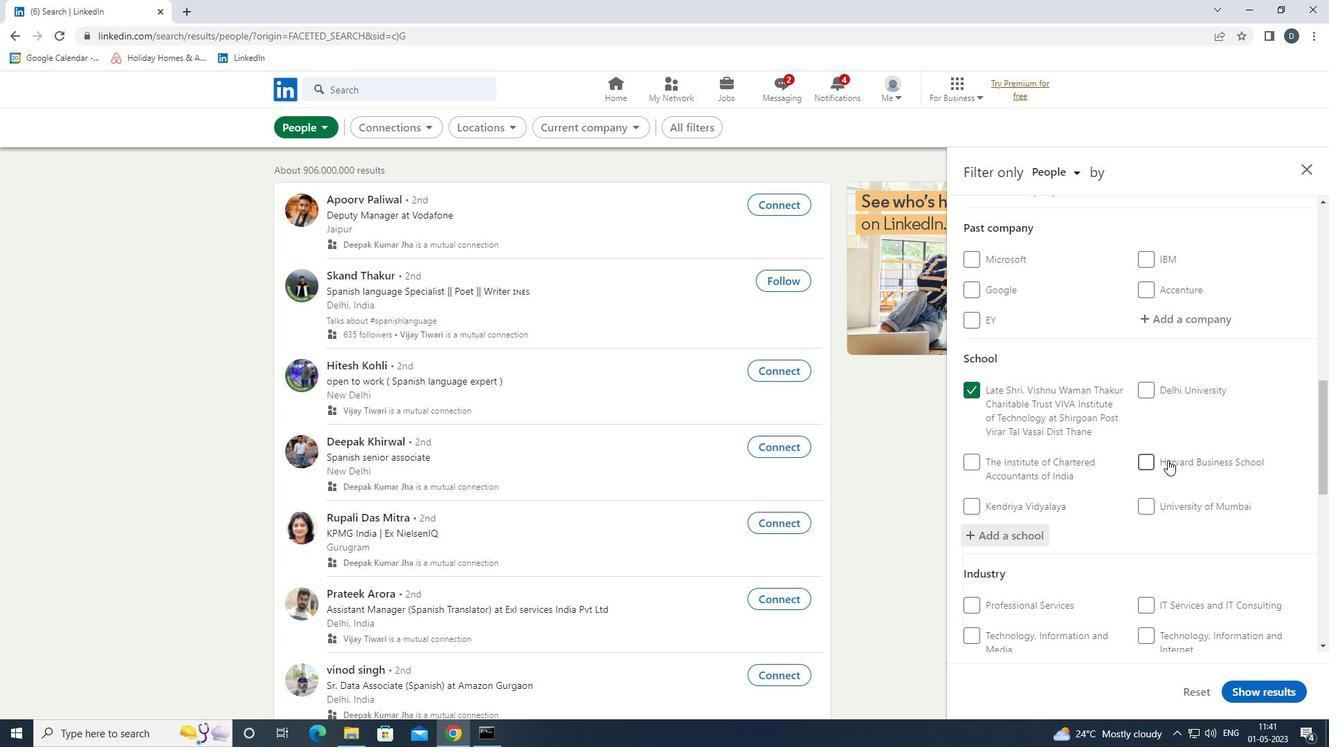 
Action: Mouse moved to (1144, 488)
Screenshot: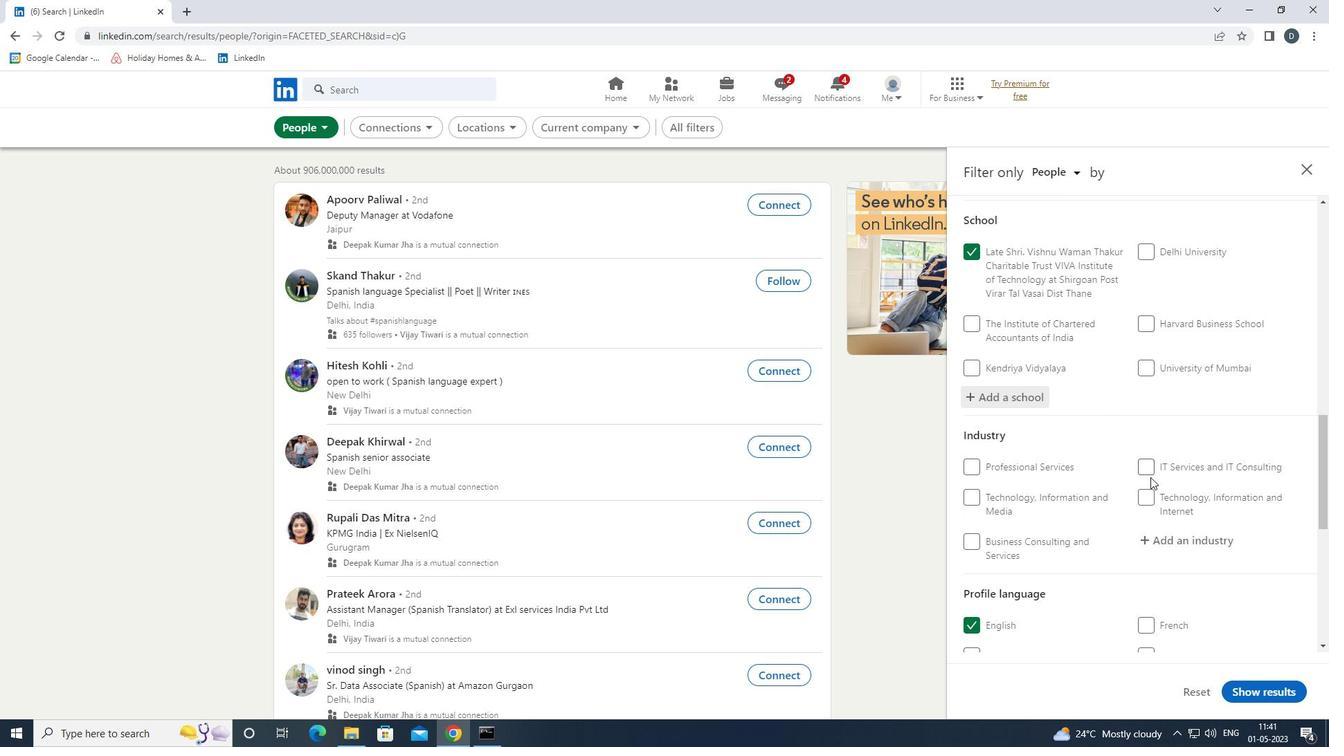 
Action: Mouse scrolled (1144, 487) with delta (0, 0)
Screenshot: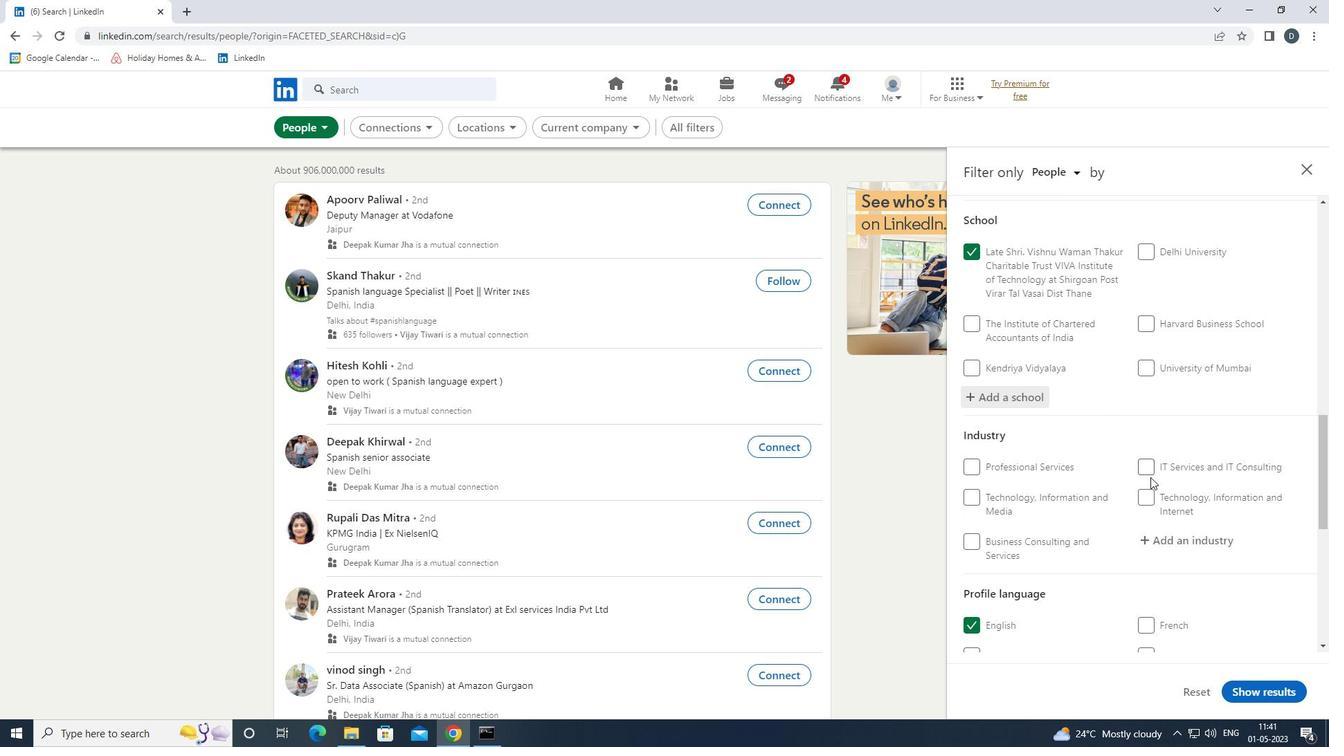 
Action: Mouse moved to (1162, 477)
Screenshot: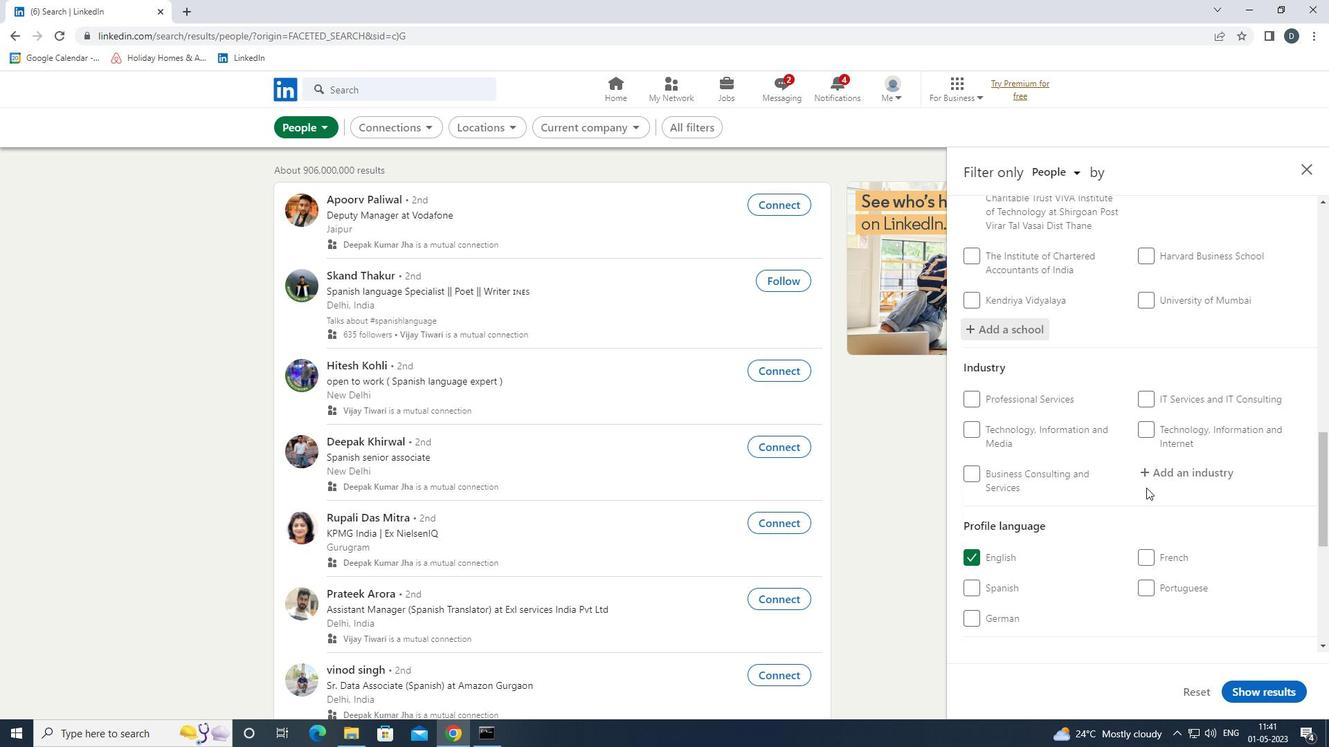 
Action: Mouse pressed left at (1162, 477)
Screenshot: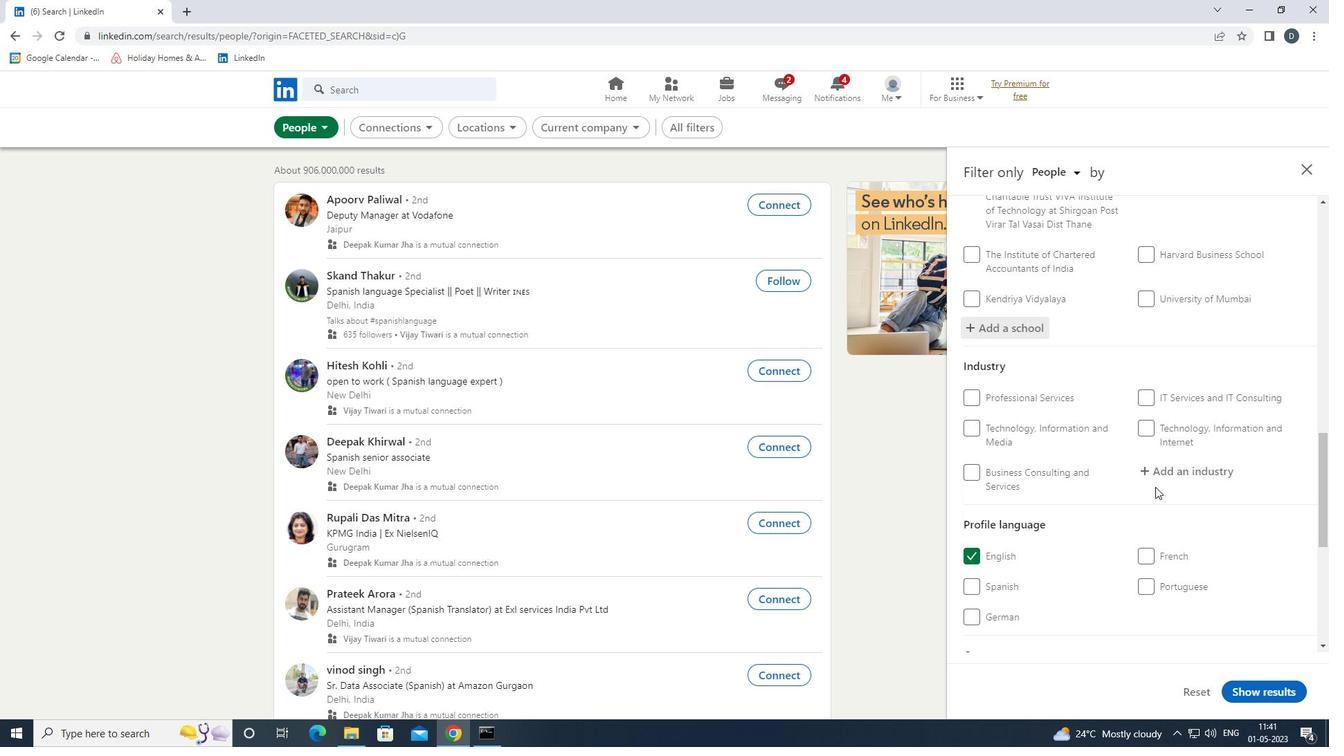 
Action: Mouse moved to (1163, 474)
Screenshot: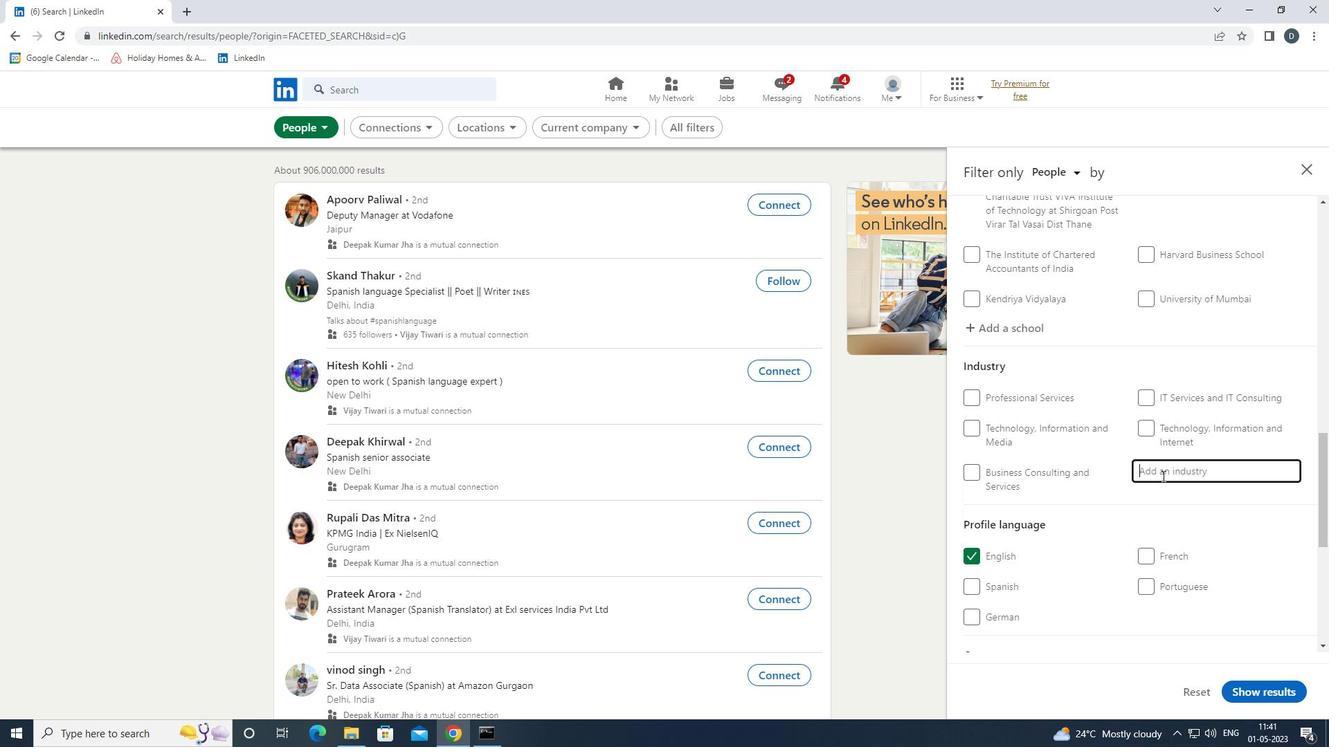 
Action: Key pressed <Key.shift>CONSER<Key.down><Key.enter>
Screenshot: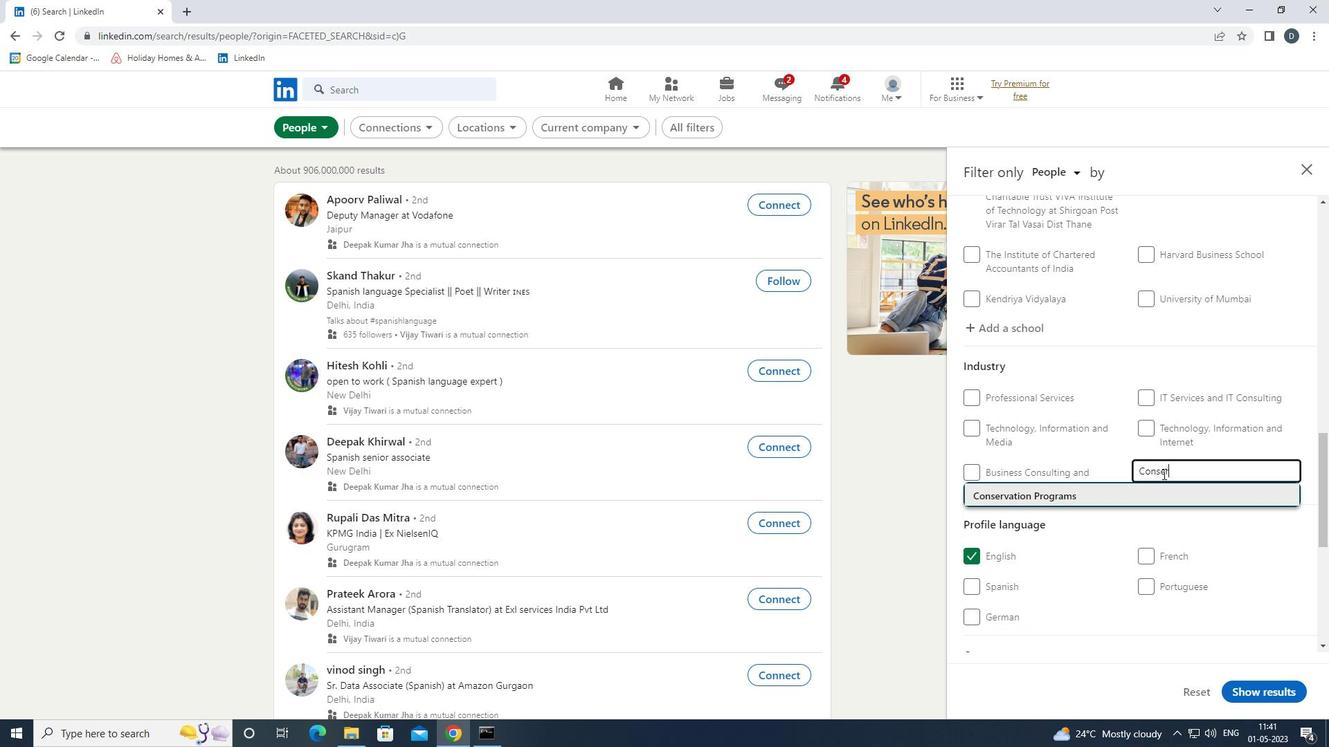 
Action: Mouse moved to (1156, 479)
Screenshot: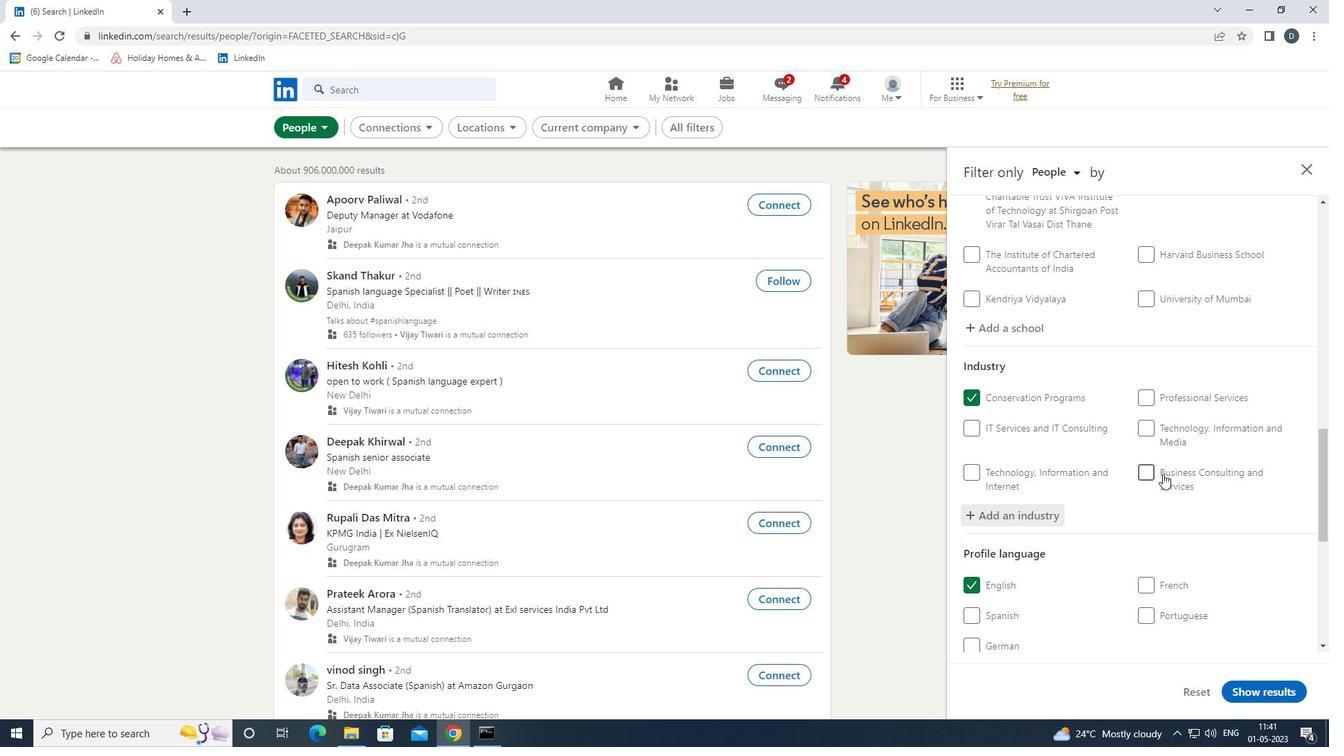 
Action: Mouse scrolled (1156, 479) with delta (0, 0)
Screenshot: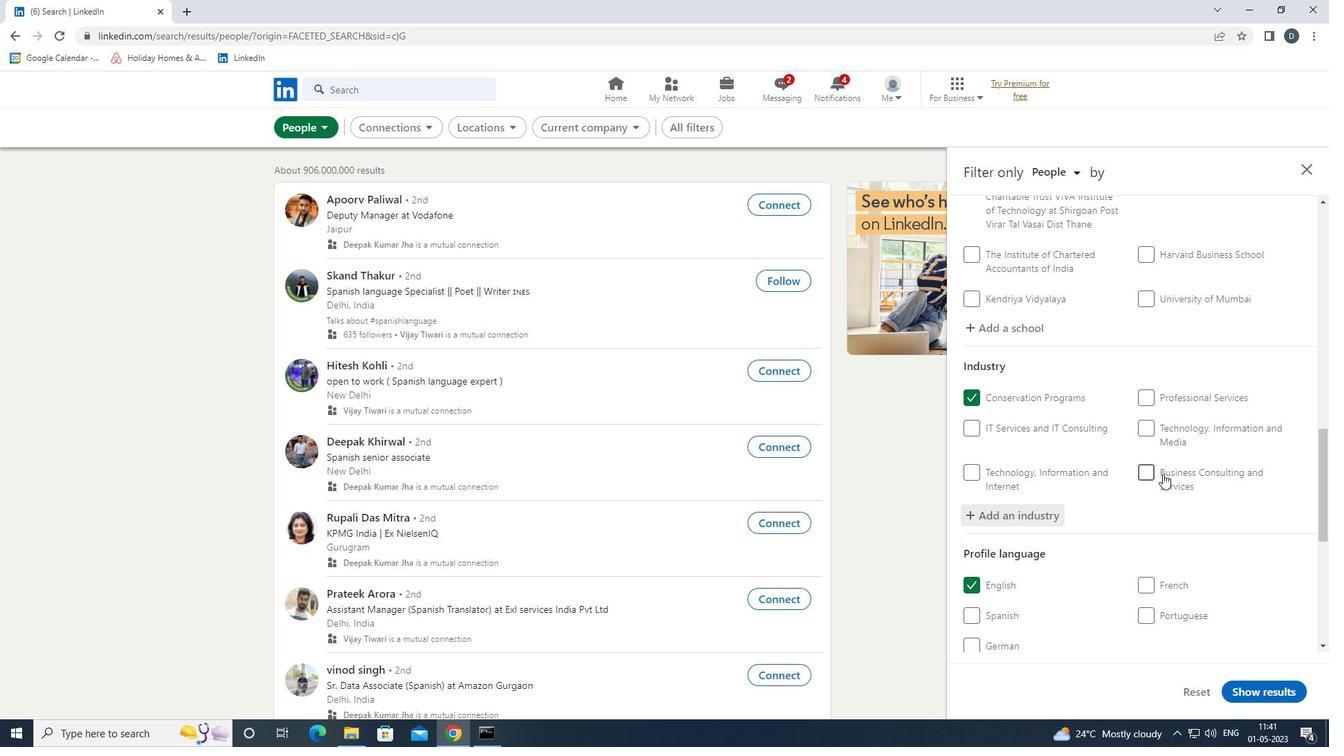
Action: Mouse moved to (1156, 480)
Screenshot: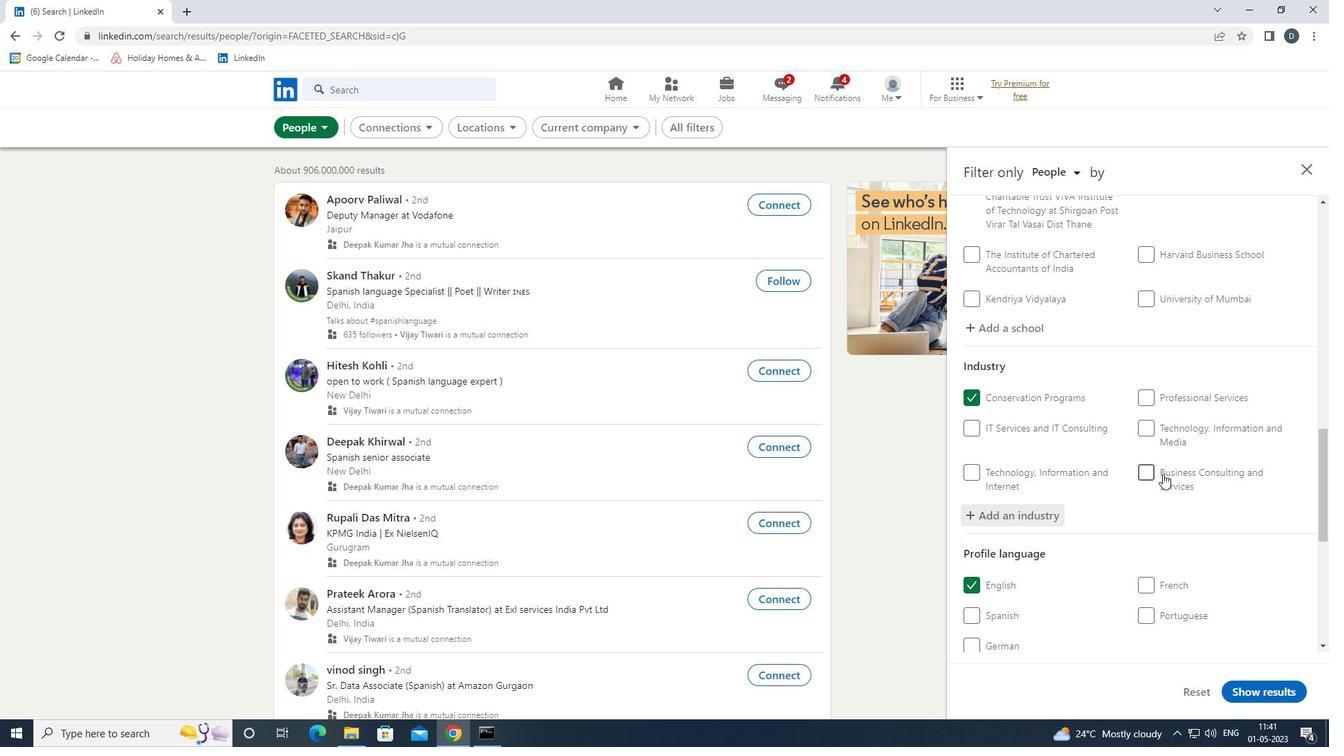 
Action: Mouse scrolled (1156, 479) with delta (0, 0)
Screenshot: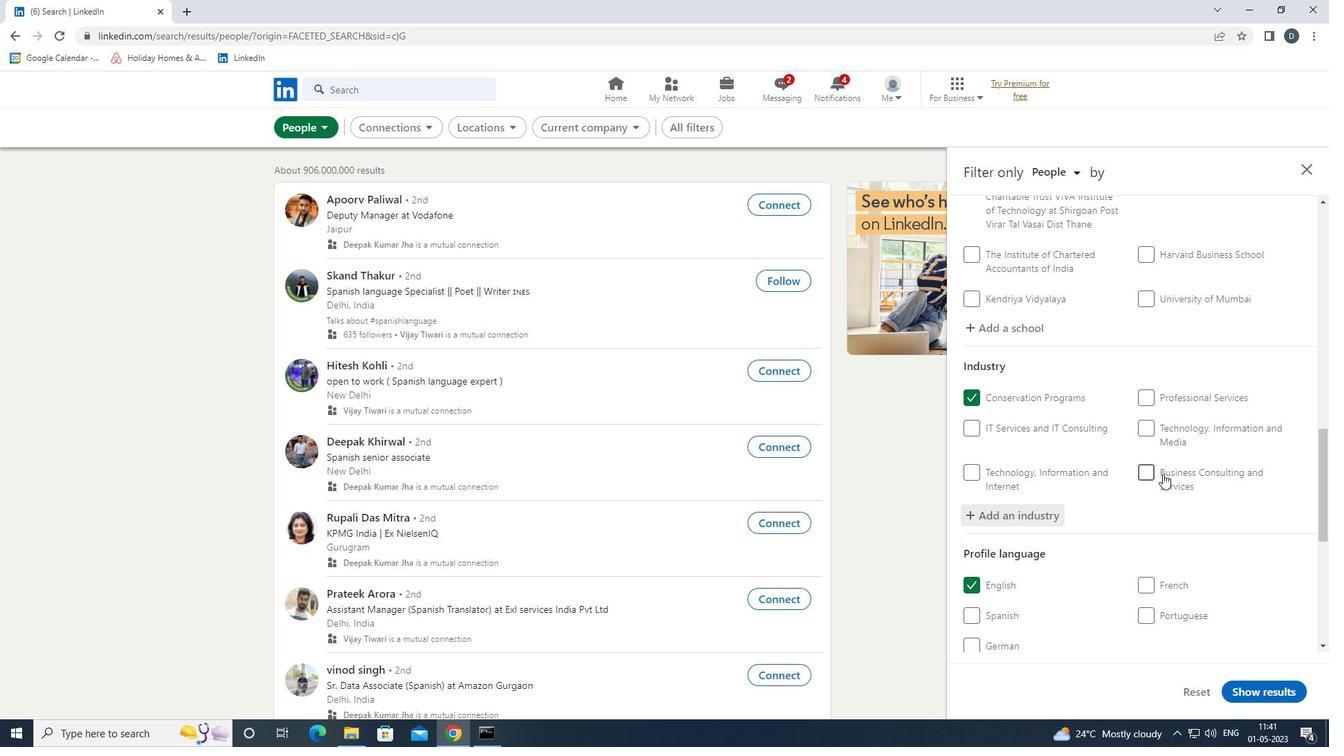 
Action: Mouse scrolled (1156, 479) with delta (0, 0)
Screenshot: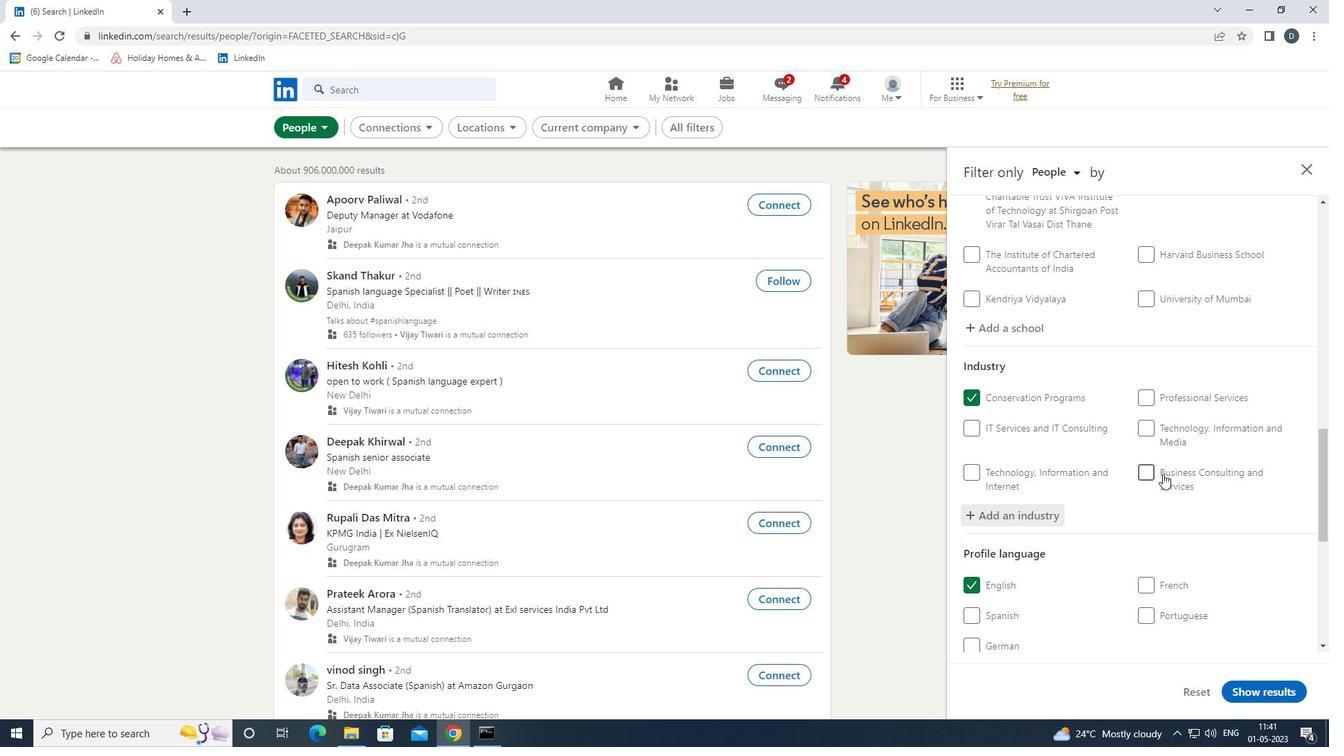 
Action: Mouse scrolled (1156, 479) with delta (0, 0)
Screenshot: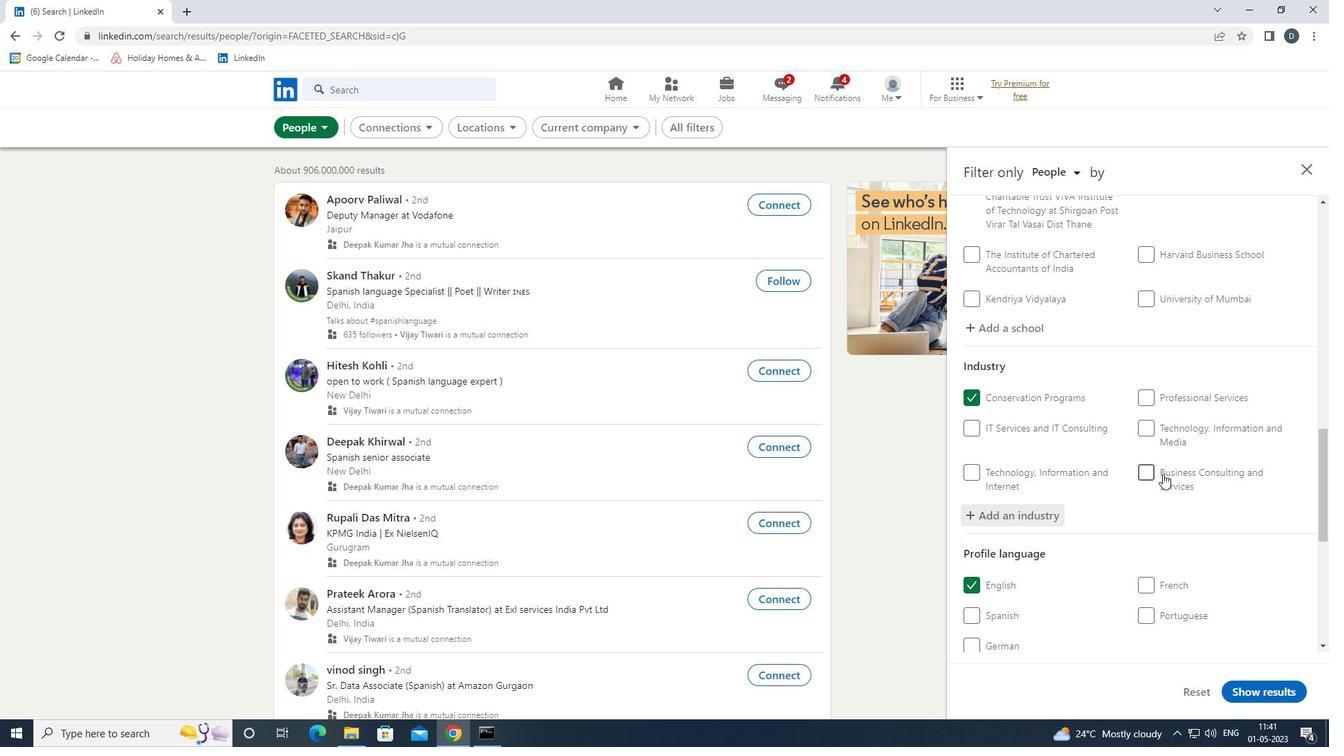 
Action: Mouse scrolled (1156, 479) with delta (0, 0)
Screenshot: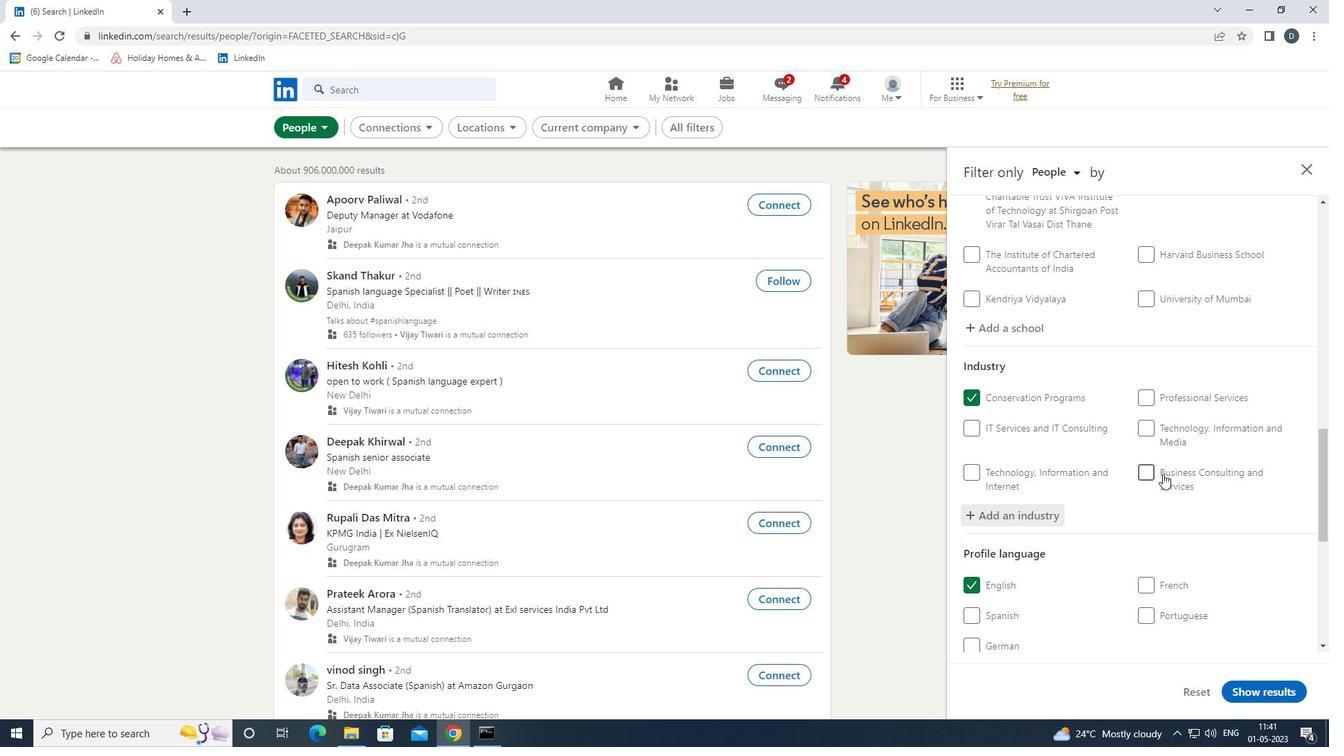 
Action: Mouse moved to (1202, 517)
Screenshot: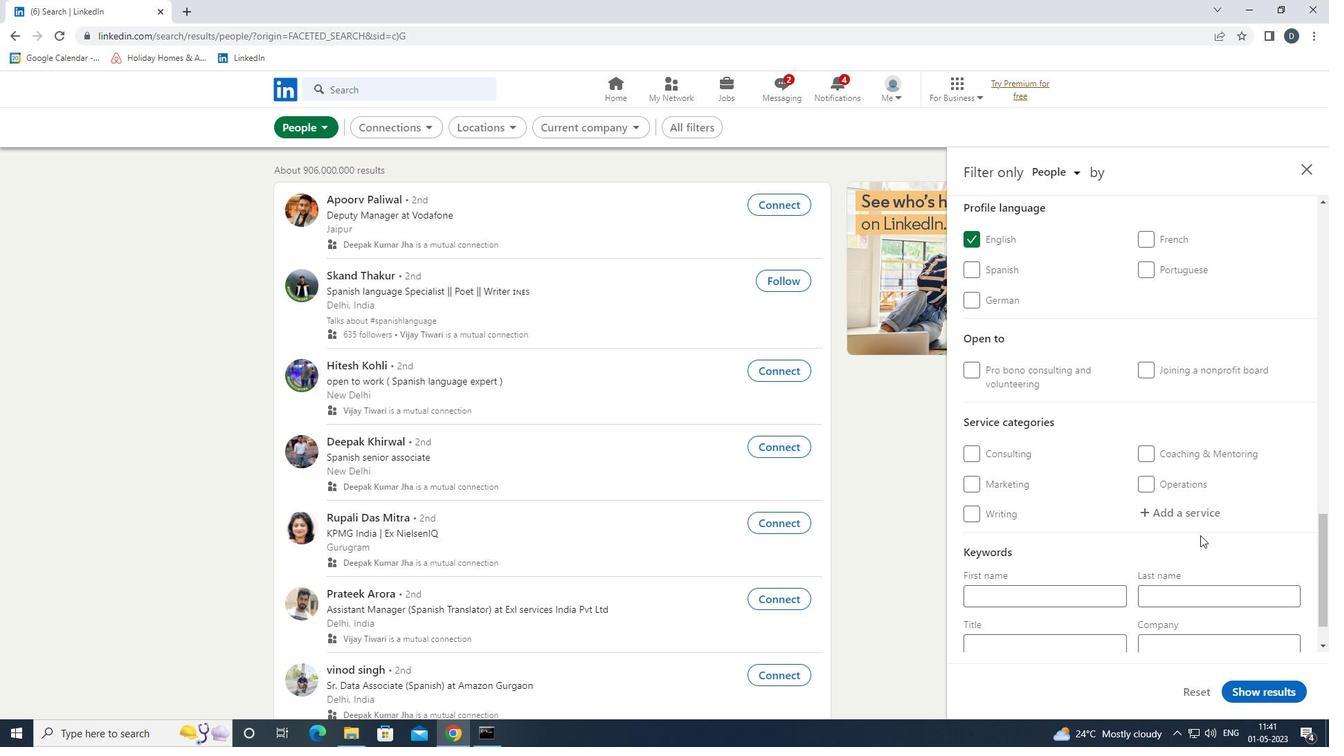 
Action: Mouse pressed left at (1202, 517)
Screenshot: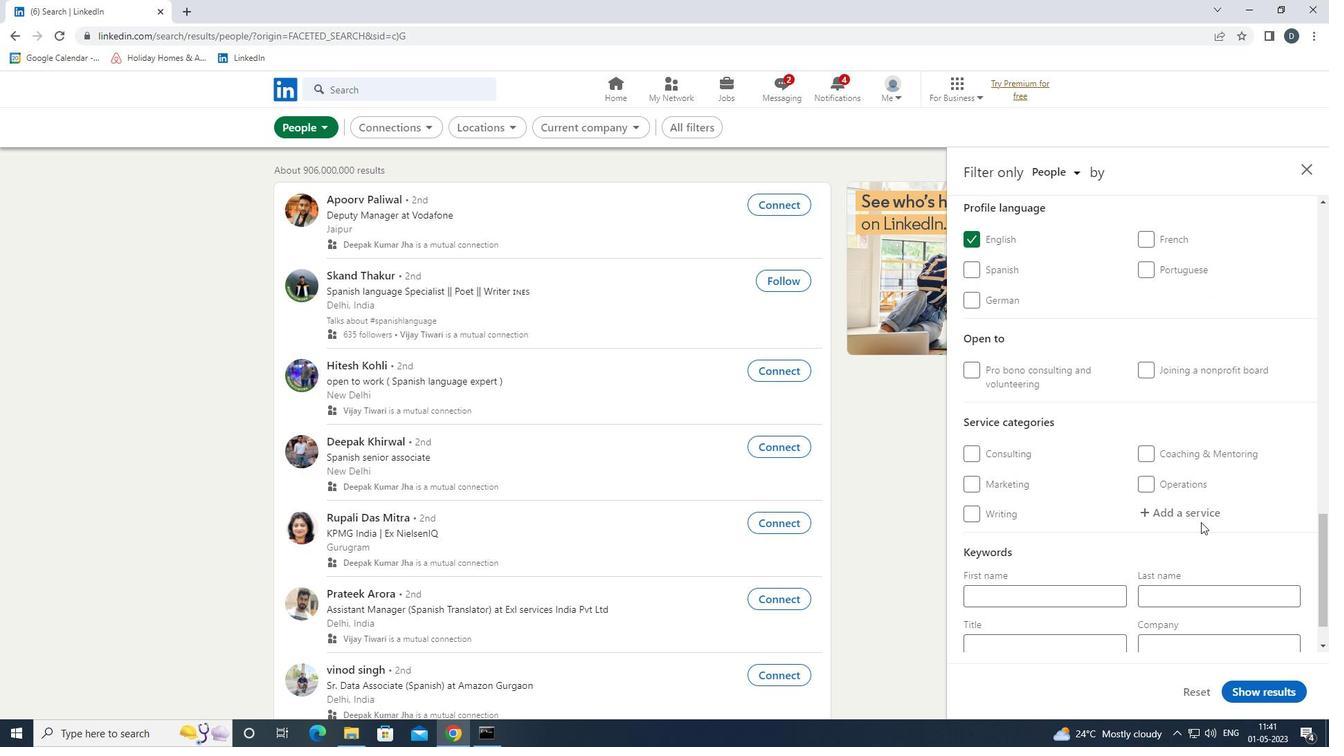 
Action: Key pressed <Key.shift>BOOKKEP<Key.backspace><Key.backspace><Key.down><Key.enter>
Screenshot: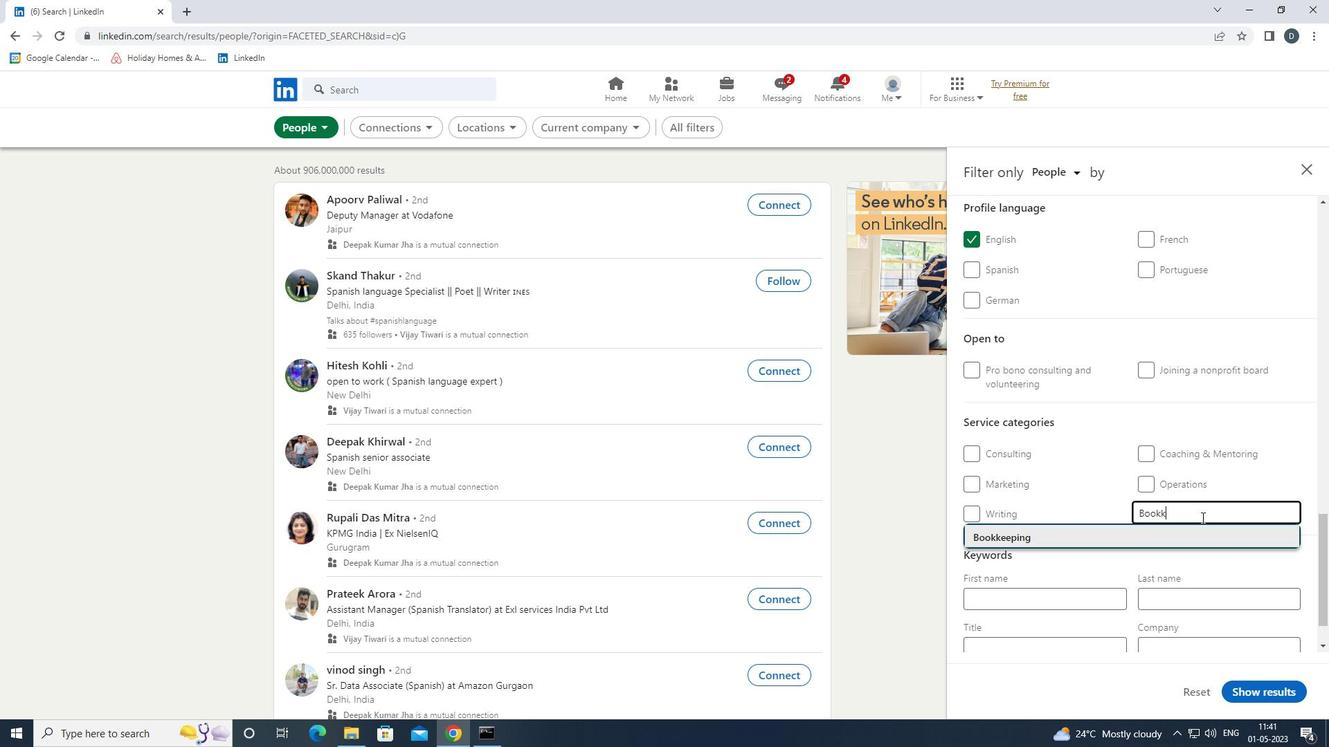 
Action: Mouse moved to (1213, 540)
Screenshot: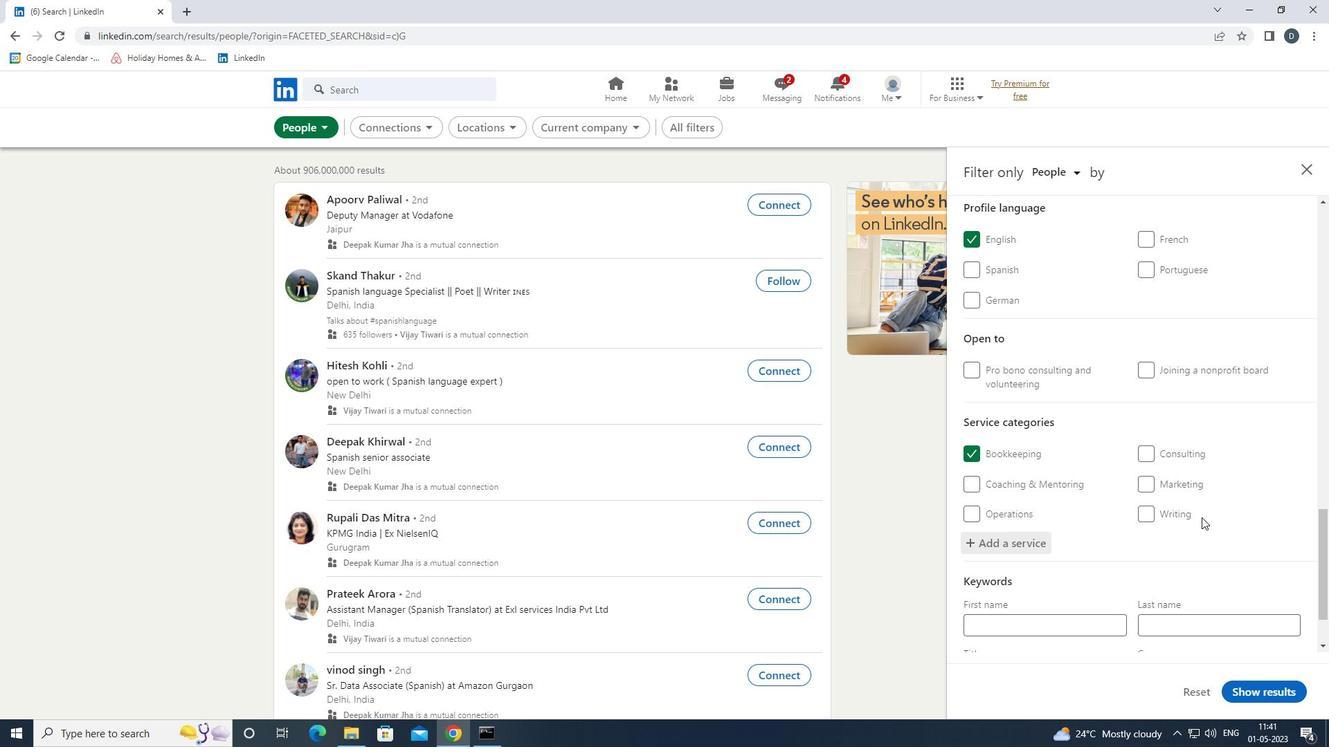 
Action: Mouse scrolled (1213, 539) with delta (0, 0)
Screenshot: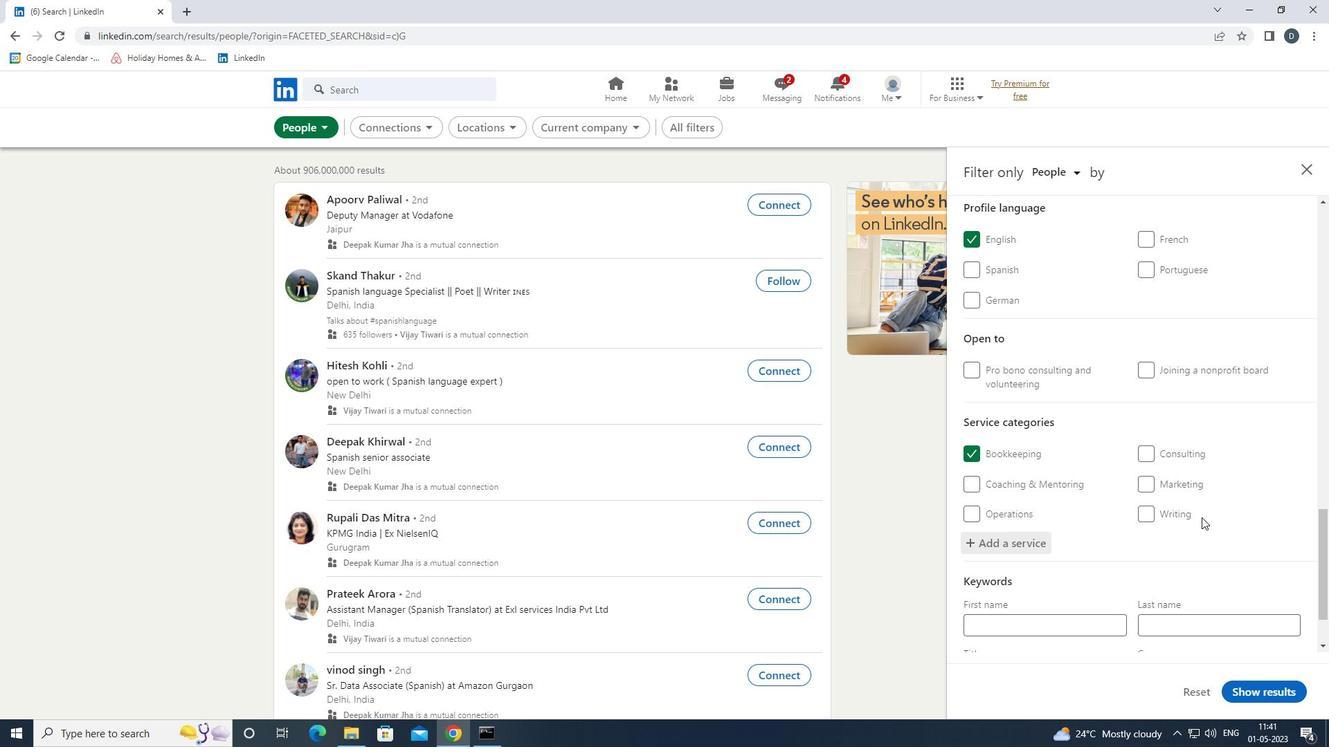 
Action: Mouse moved to (1215, 542)
Screenshot: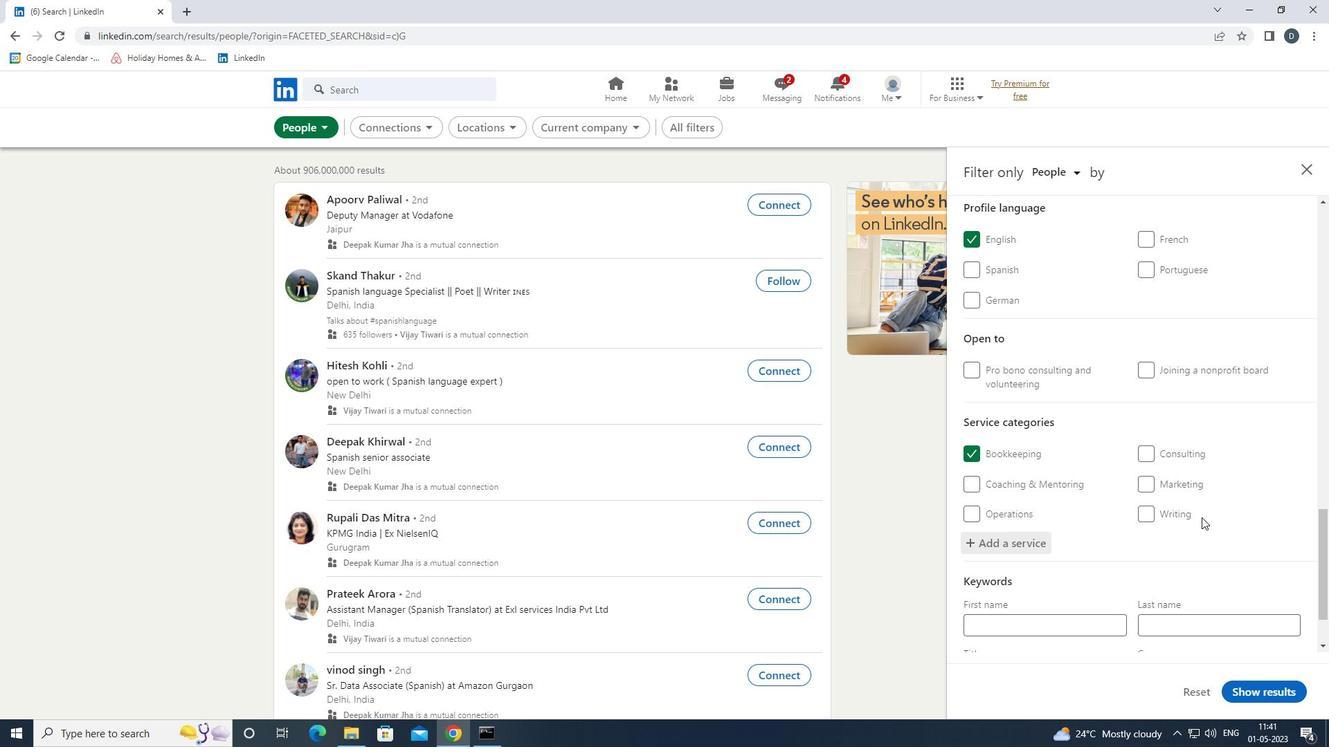 
Action: Mouse scrolled (1215, 542) with delta (0, 0)
Screenshot: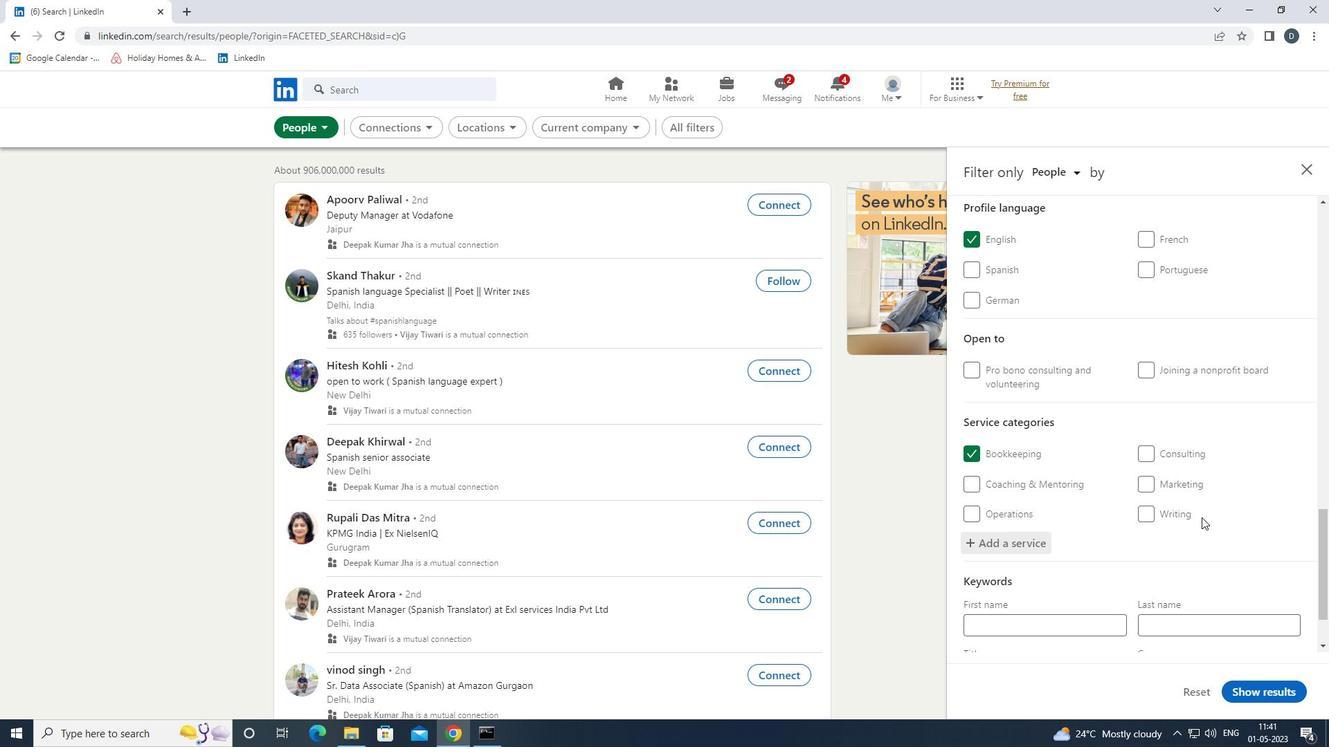 
Action: Mouse moved to (1215, 544)
Screenshot: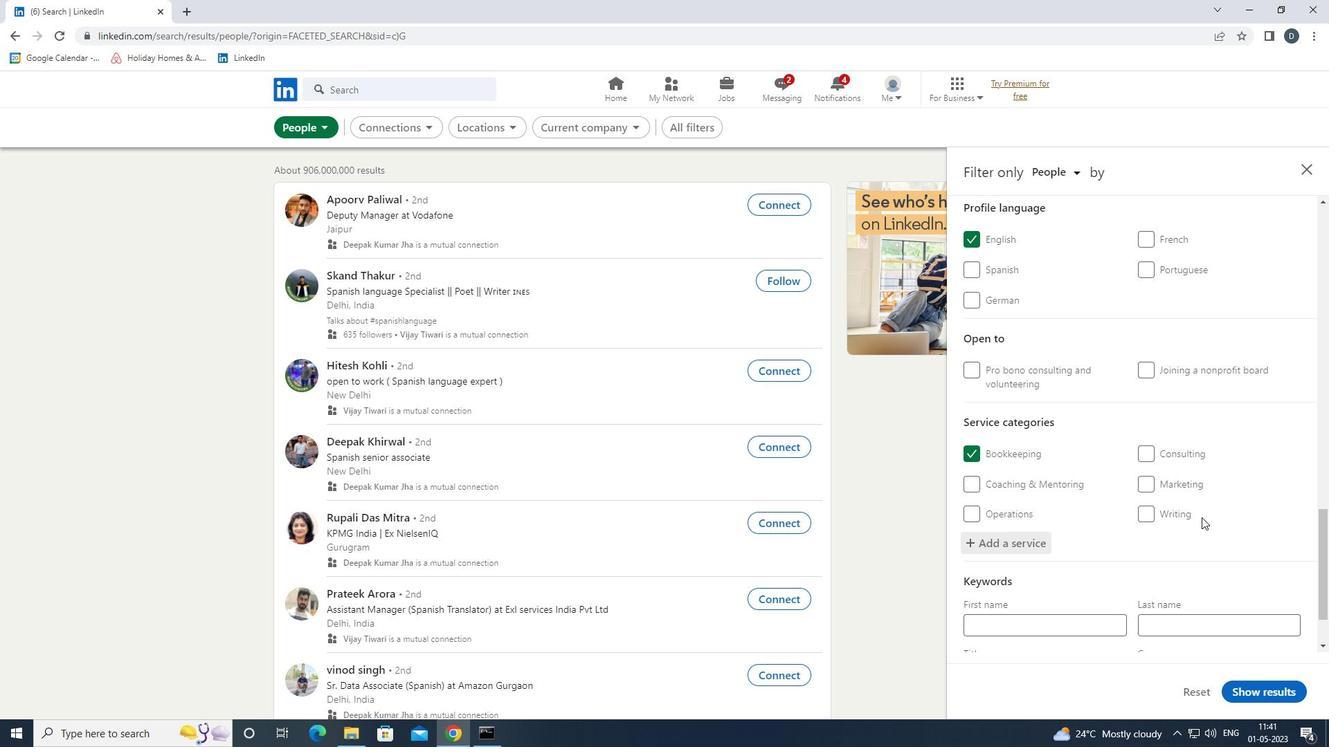 
Action: Mouse scrolled (1215, 543) with delta (0, 0)
Screenshot: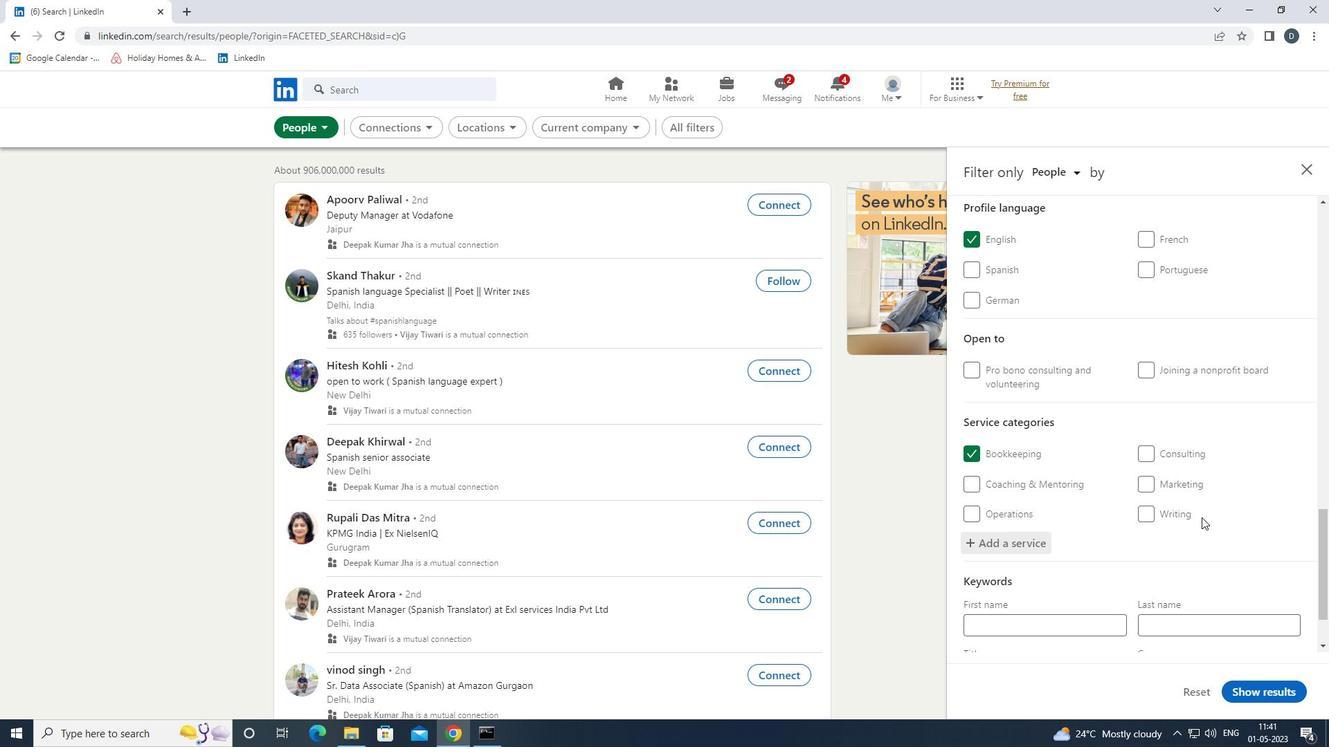 
Action: Mouse moved to (1067, 579)
Screenshot: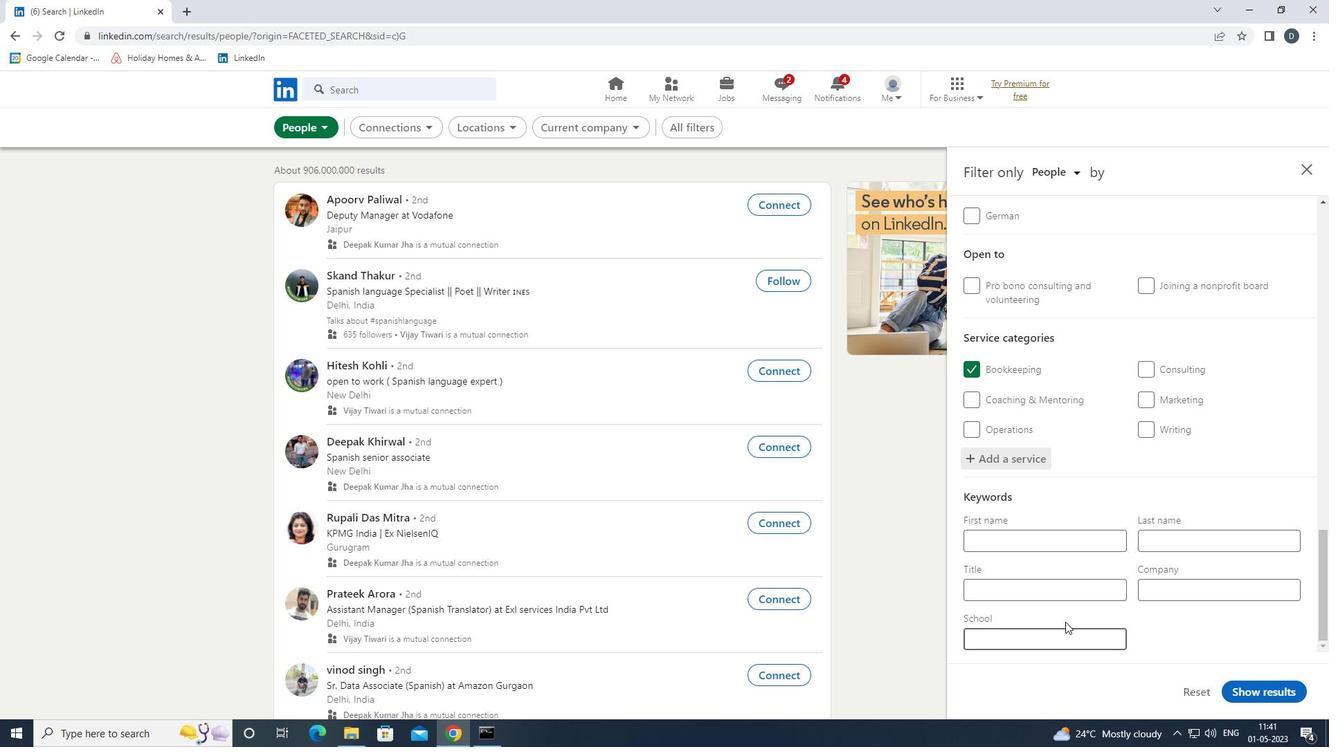 
Action: Mouse pressed left at (1067, 579)
Screenshot: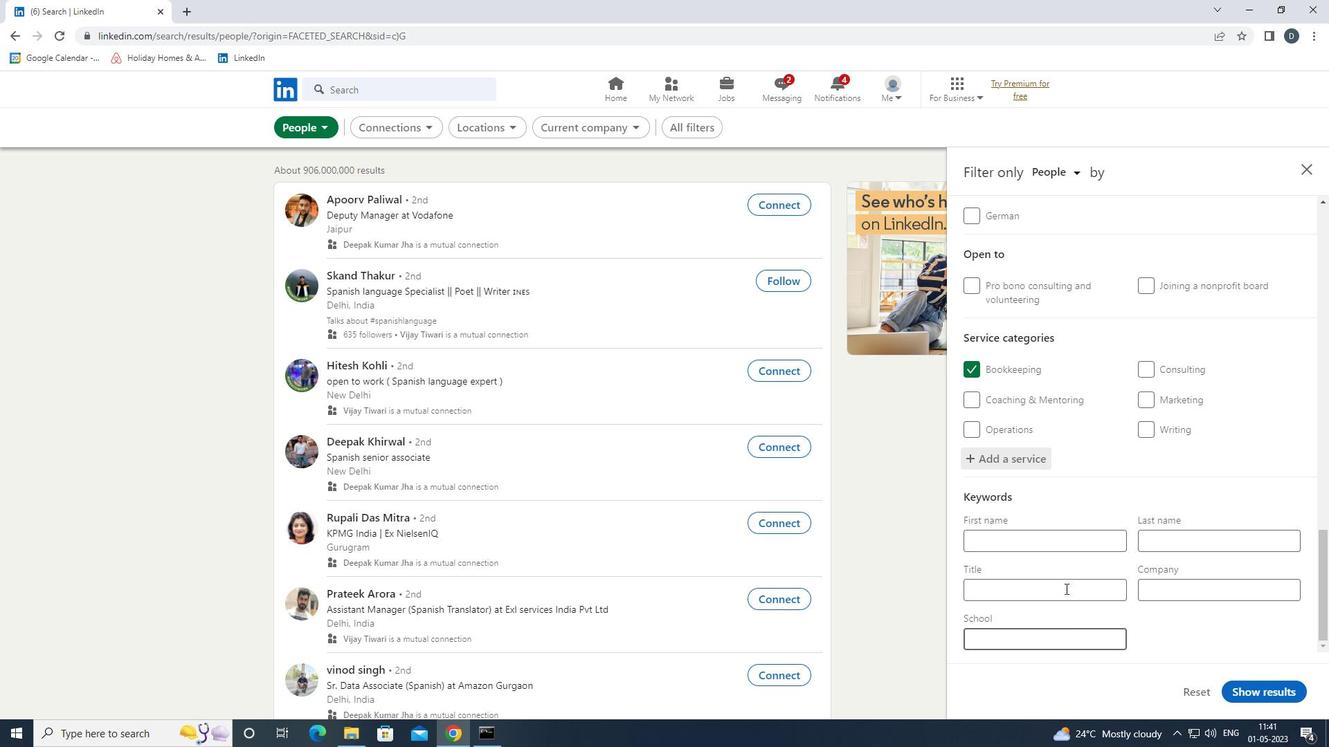 
Action: Key pressed <Key.shift>S<Key.backspace><Key.backspace><Key.shift><Key.shift><Key.shift><Key.shift><Key.shift><Key.shift><Key.shift>DOG<Key.space><Key.shift>TRAINER
Screenshot: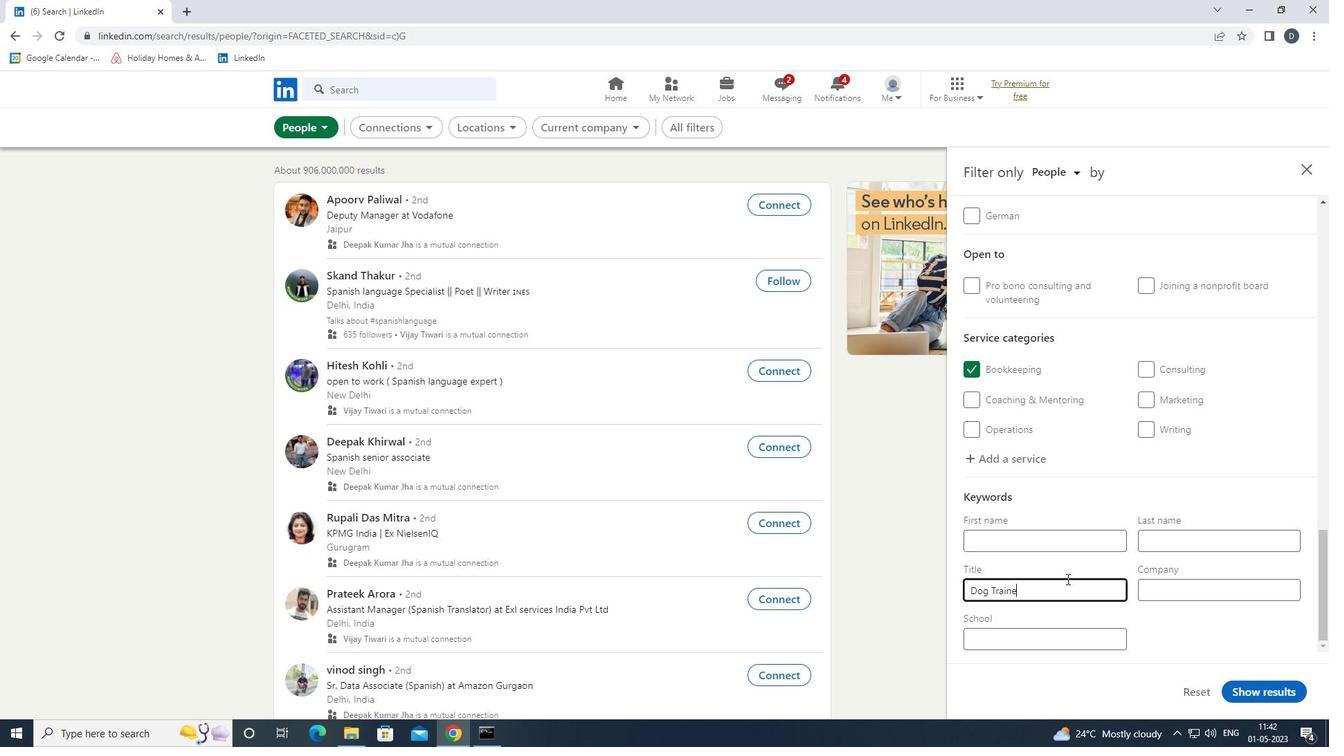 
Action: Mouse moved to (1247, 696)
Screenshot: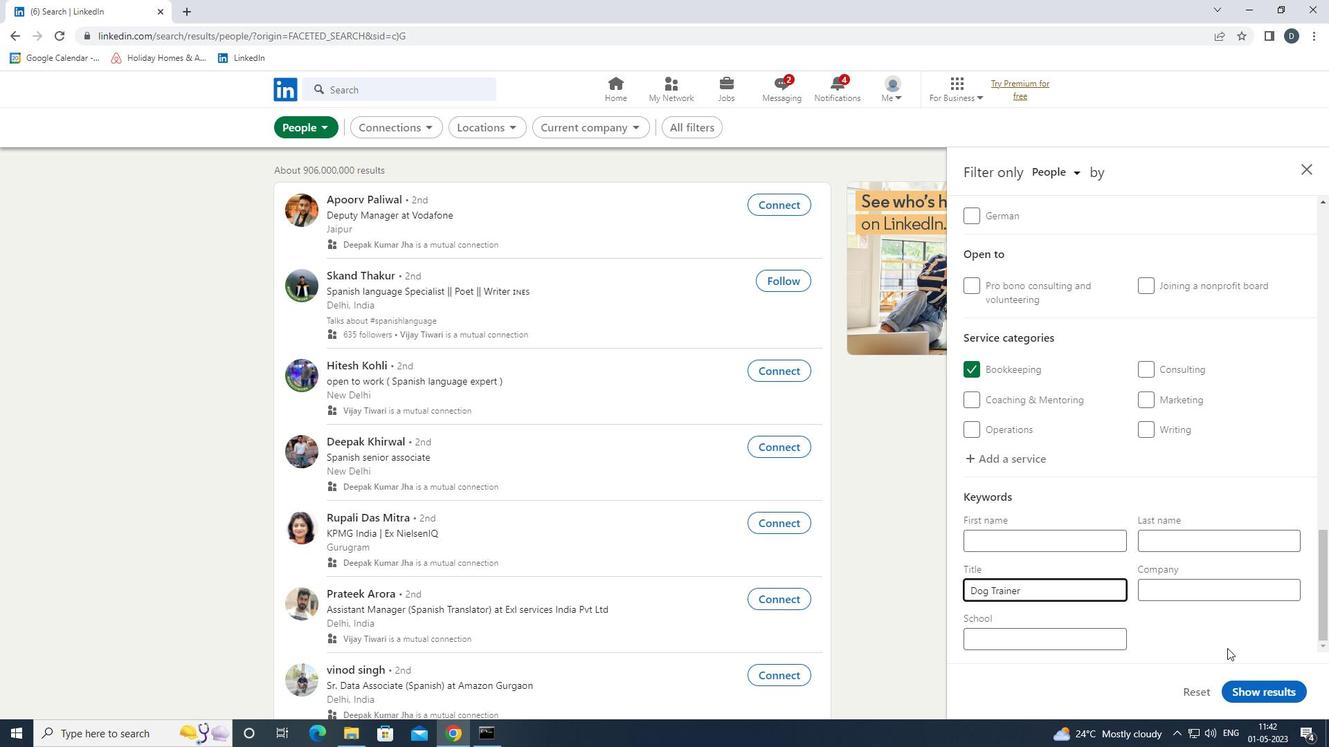 
Action: Mouse pressed left at (1247, 696)
Screenshot: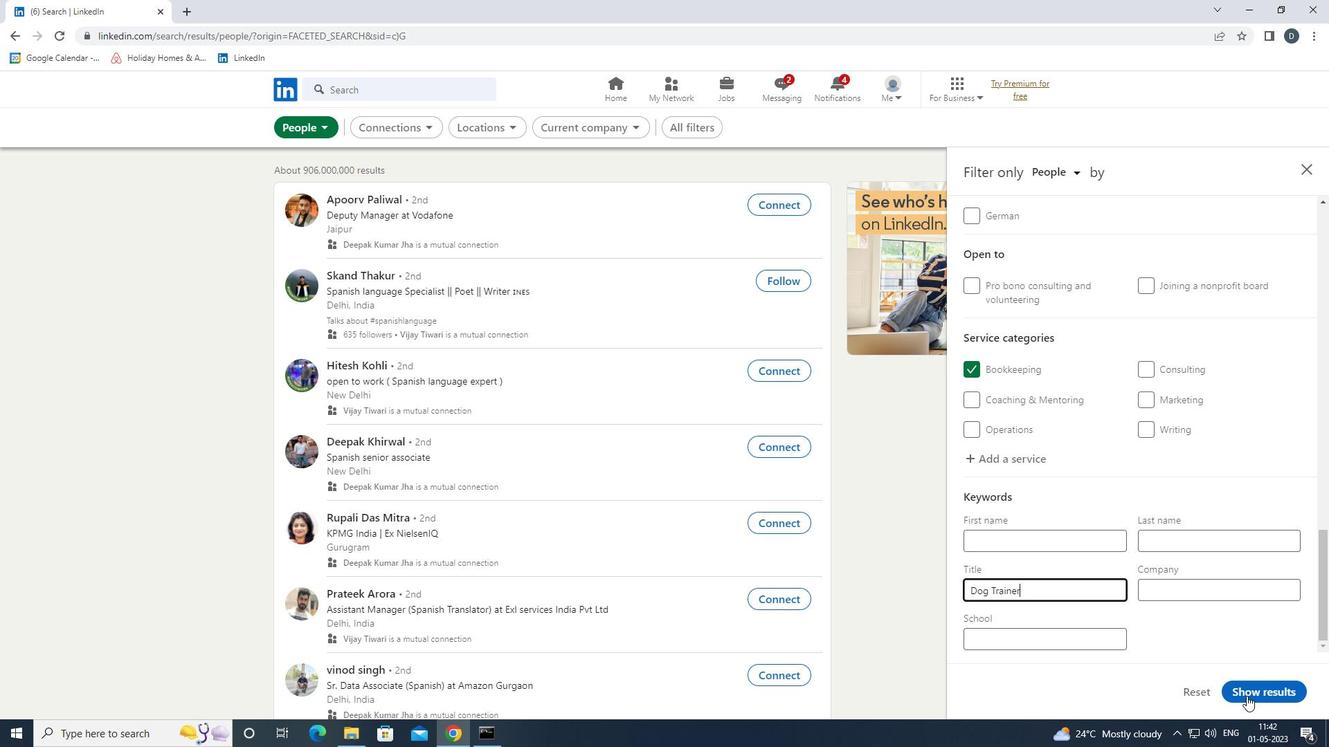 
Action: Mouse moved to (873, 365)
Screenshot: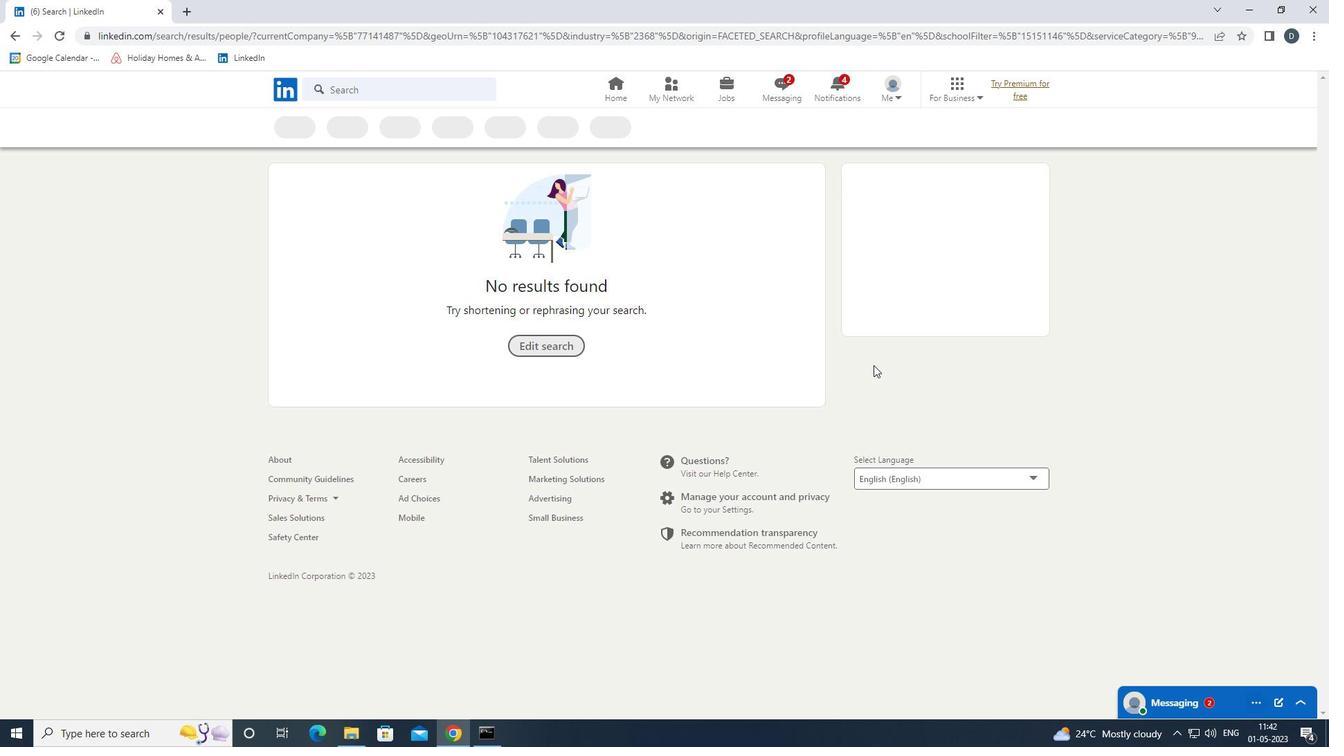 
